 Task: Search one way flight ticket for 5 adults, 2 children, 1 infant in seat and 2 infants on lap in economy from Yakima: Yakima Air Terminal (mcallister Field) to Springfield: Abraham Lincoln Capital Airport on 5-2-2023. Choice of flights is Sun country airlines. Number of bags: 6 checked bags. Price is upto 97000. Outbound departure time preference is 7:00.
Action: Mouse moved to (342, 300)
Screenshot: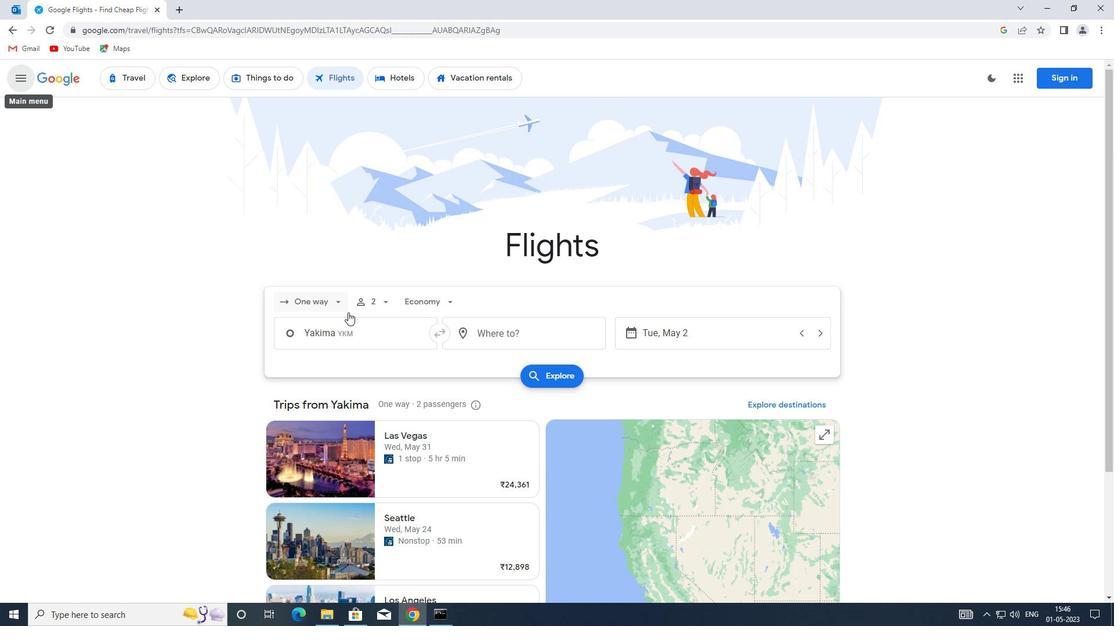 
Action: Mouse pressed left at (342, 300)
Screenshot: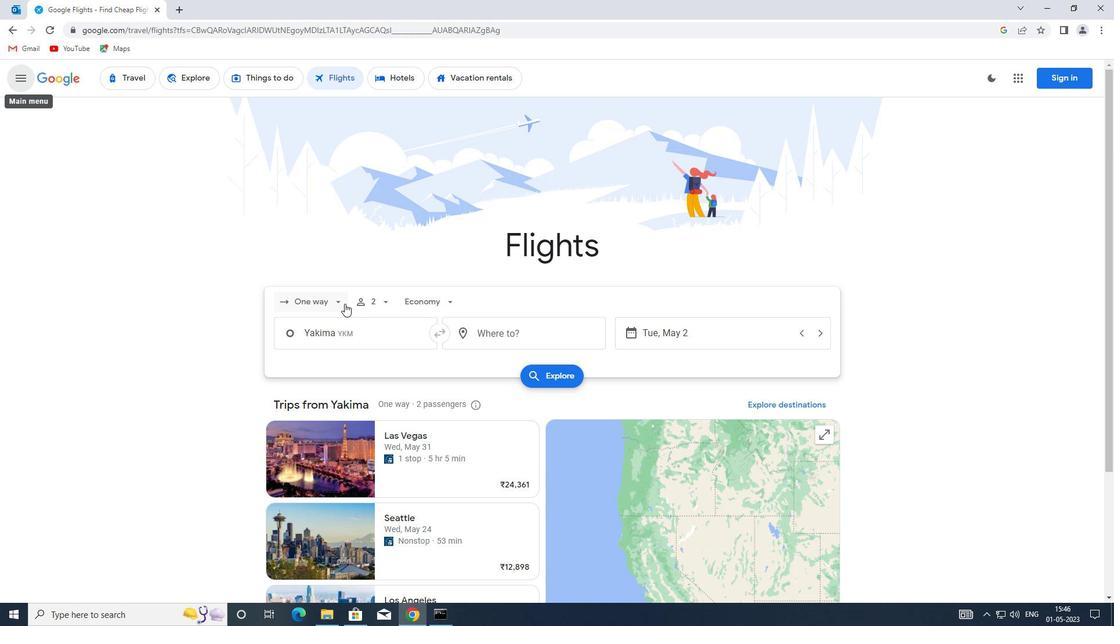 
Action: Mouse moved to (340, 358)
Screenshot: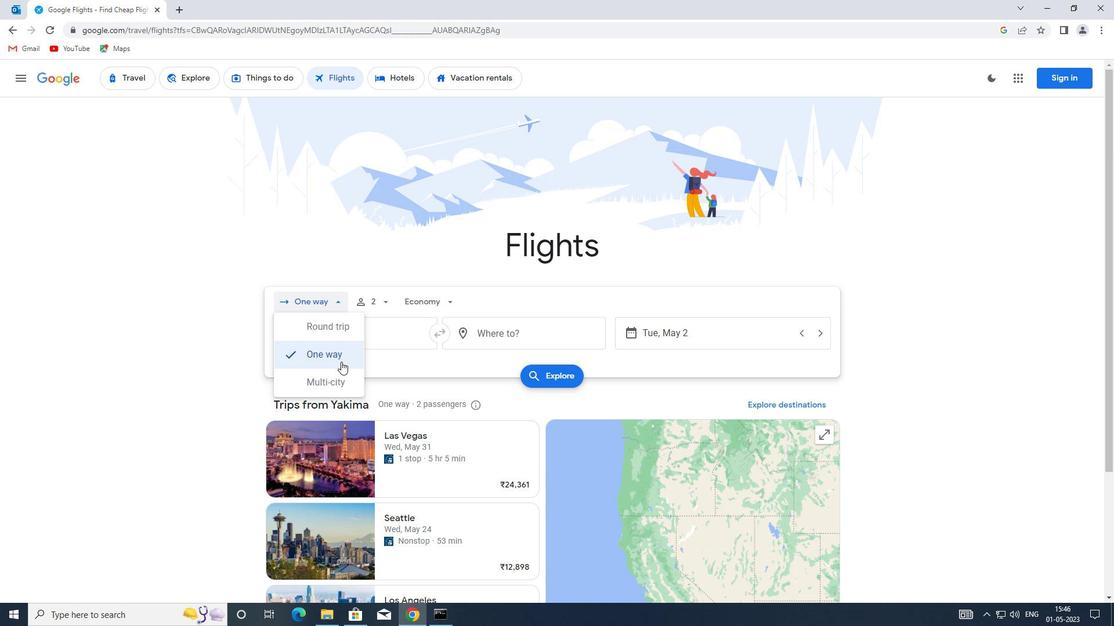 
Action: Mouse pressed left at (340, 358)
Screenshot: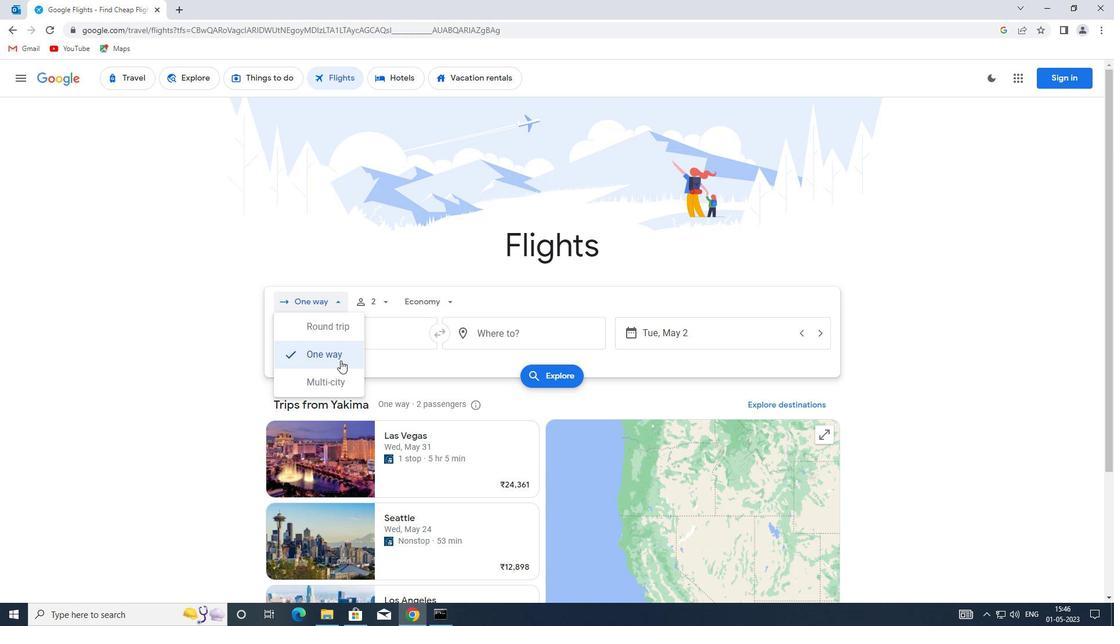 
Action: Mouse moved to (375, 298)
Screenshot: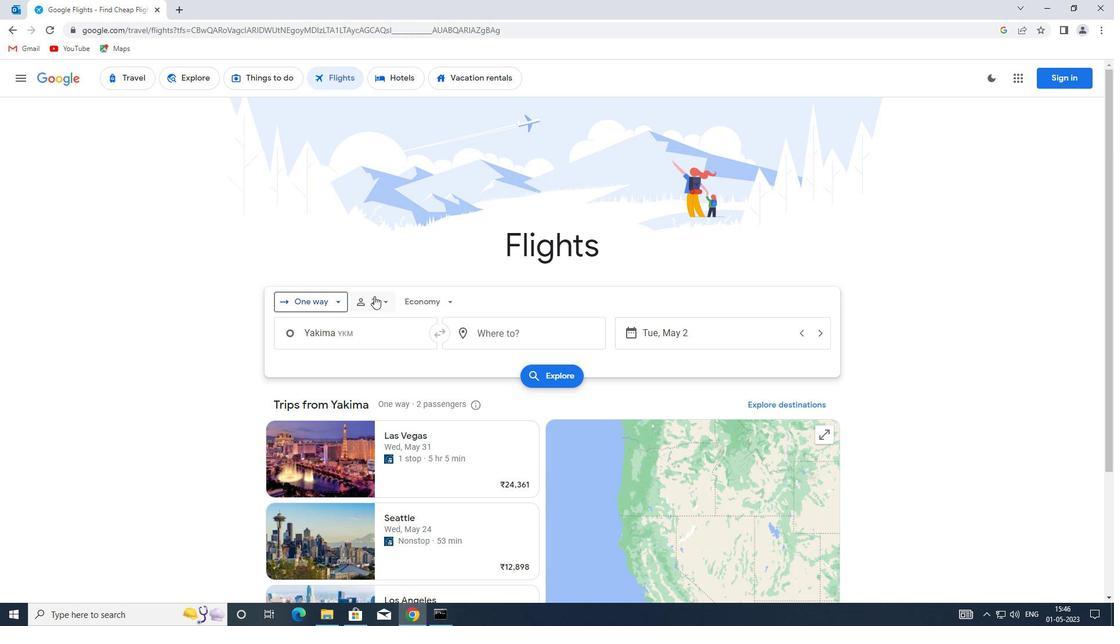 
Action: Mouse pressed left at (375, 298)
Screenshot: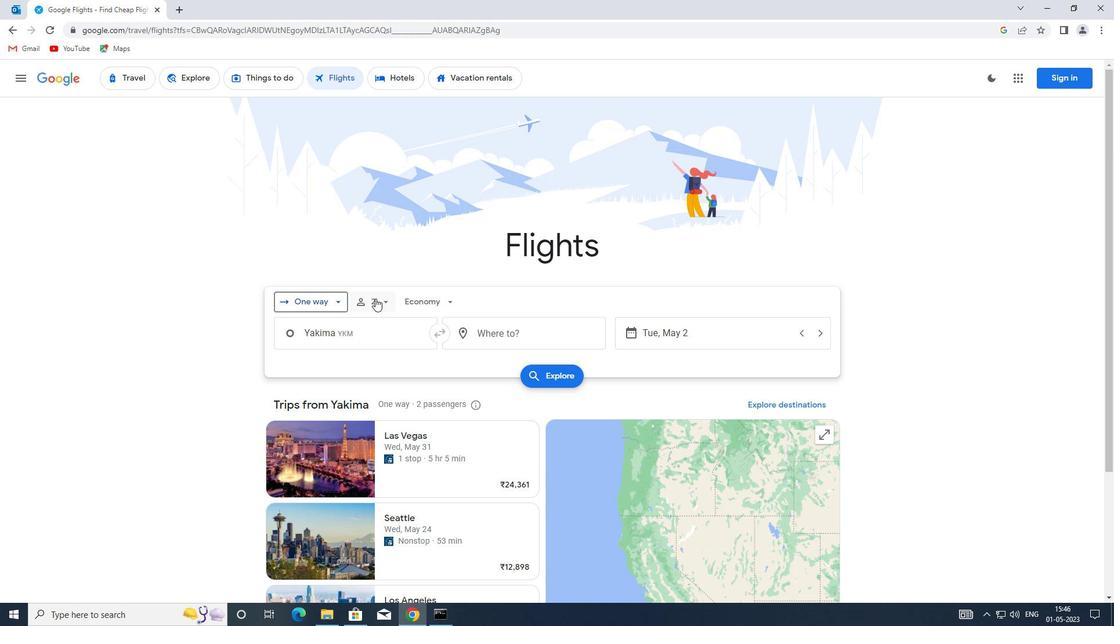
Action: Mouse moved to (470, 333)
Screenshot: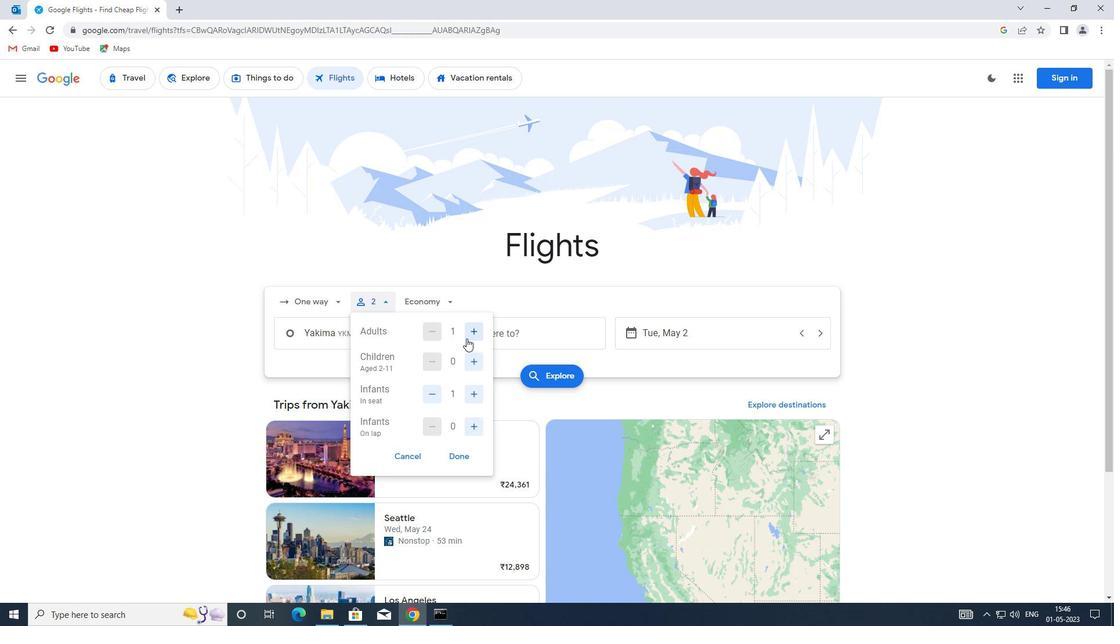 
Action: Mouse pressed left at (470, 333)
Screenshot: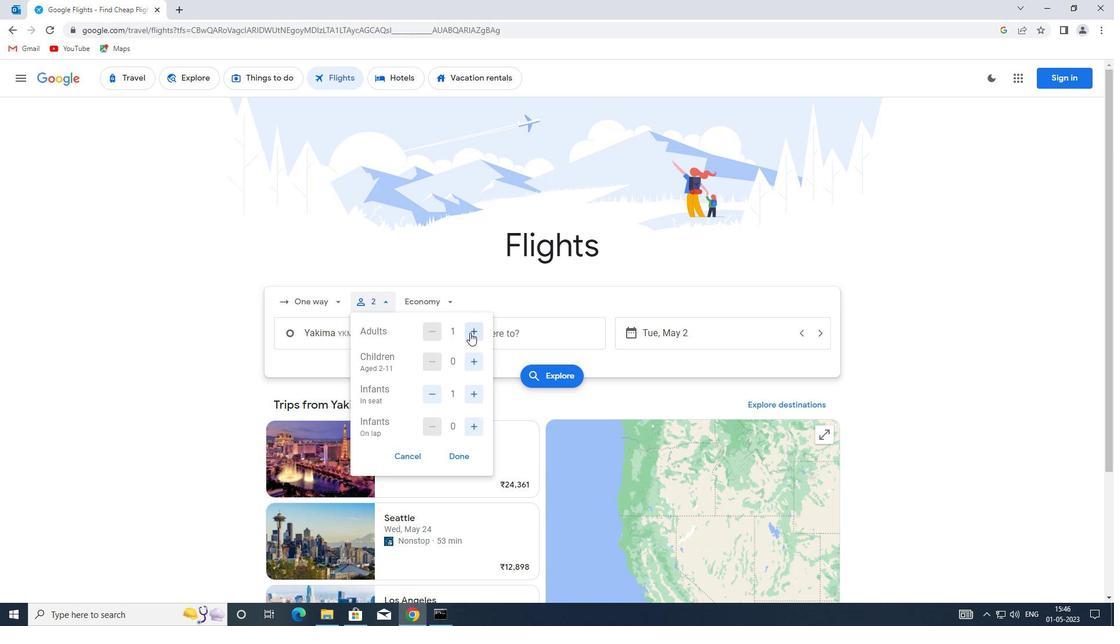 
Action: Mouse pressed left at (470, 333)
Screenshot: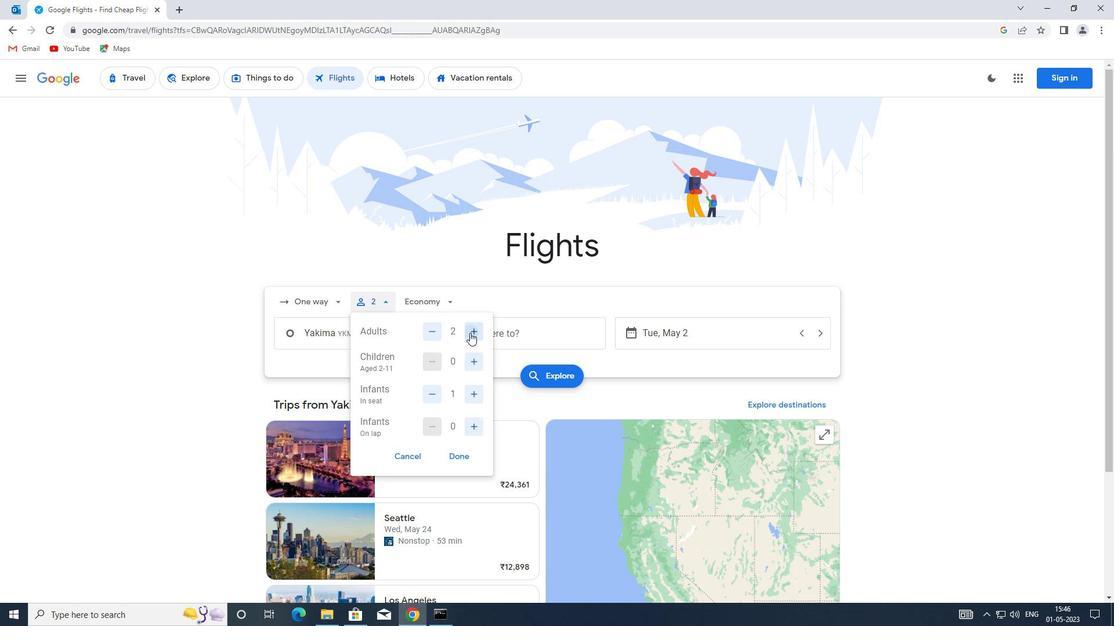 
Action: Mouse pressed left at (470, 333)
Screenshot: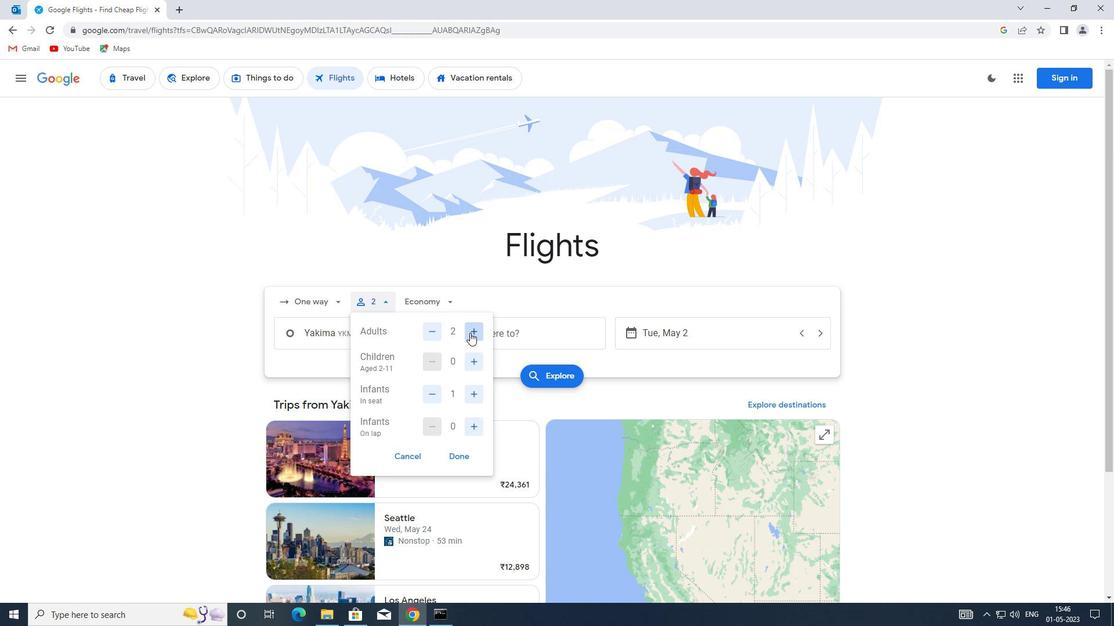 
Action: Mouse pressed left at (470, 333)
Screenshot: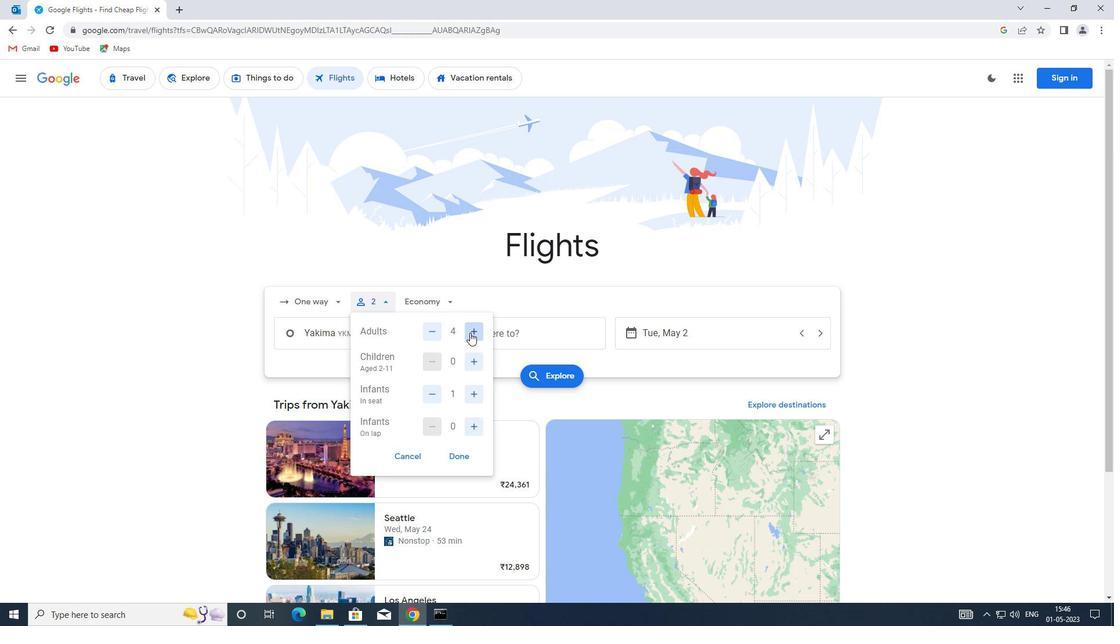 
Action: Mouse moved to (468, 360)
Screenshot: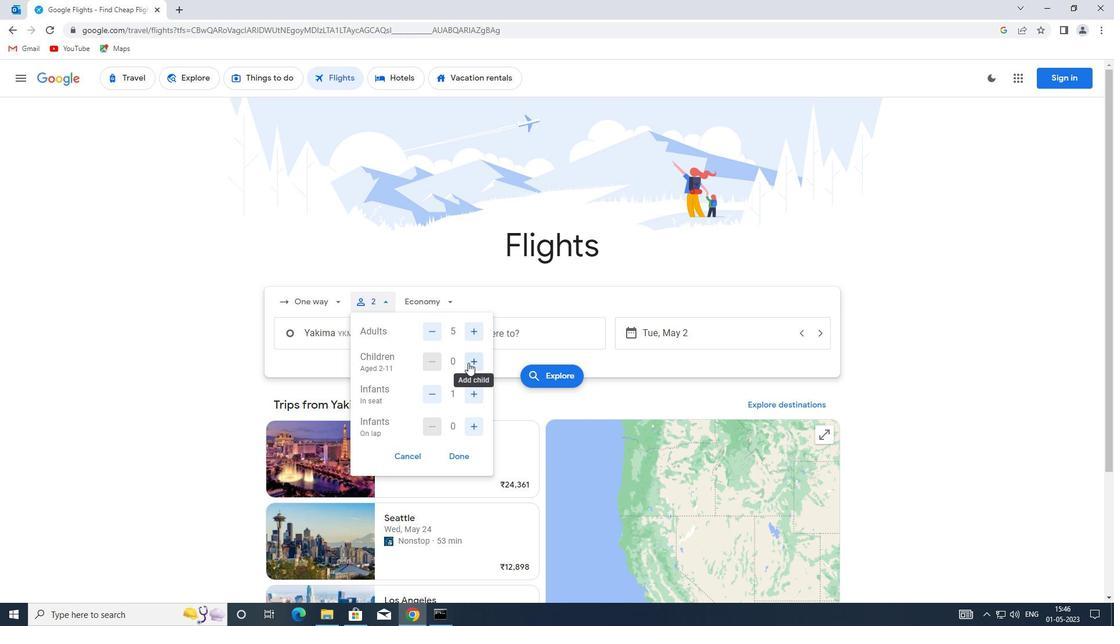 
Action: Mouse pressed left at (468, 360)
Screenshot: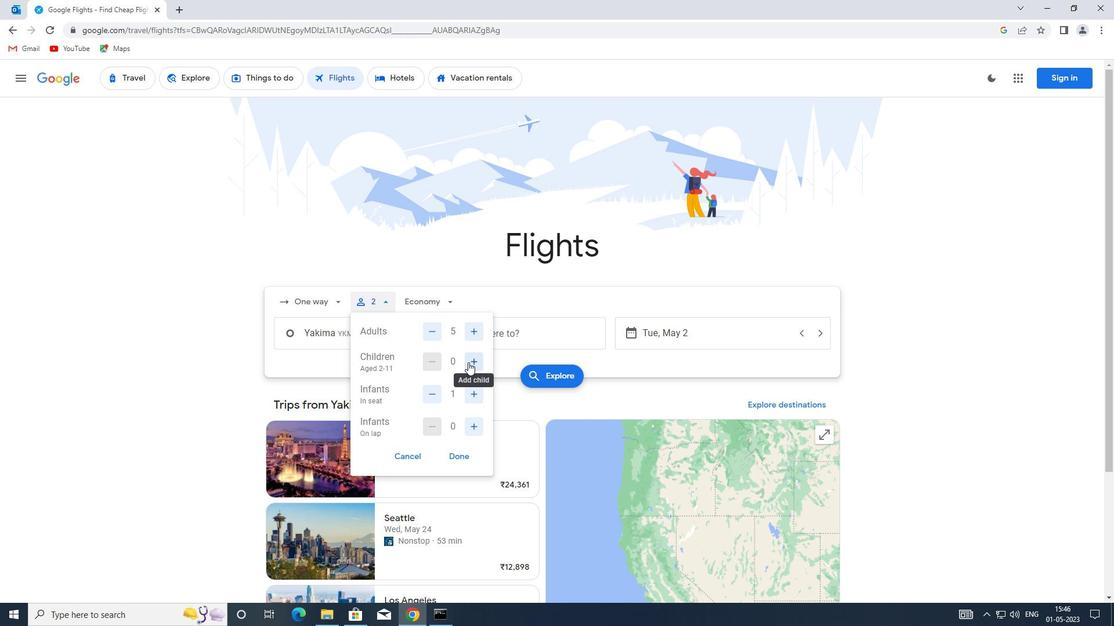 
Action: Mouse pressed left at (468, 360)
Screenshot: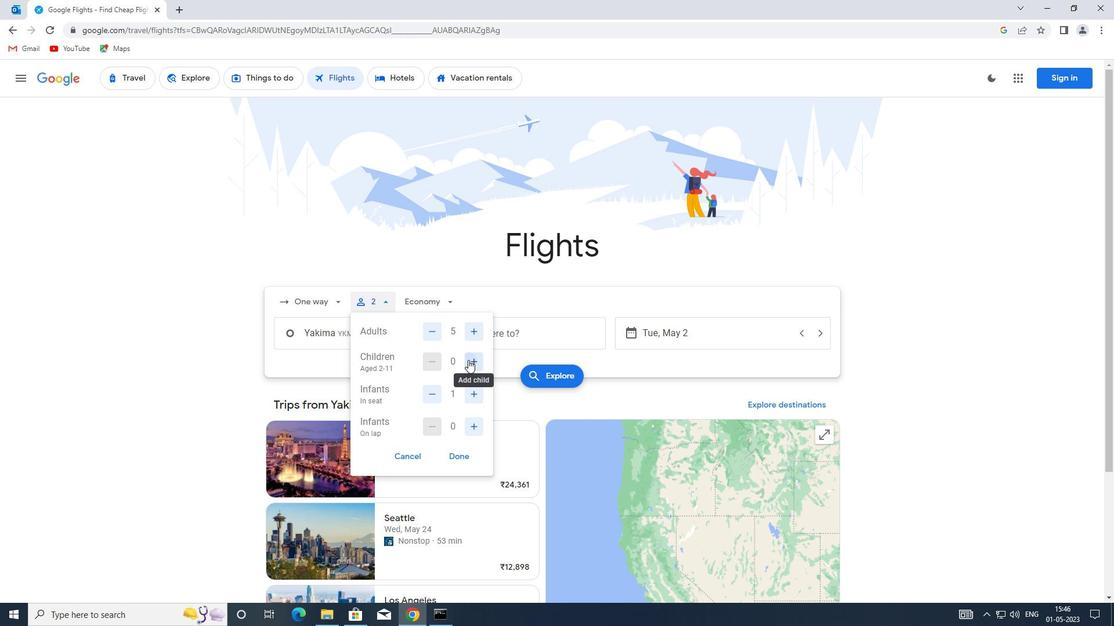 
Action: Mouse moved to (476, 393)
Screenshot: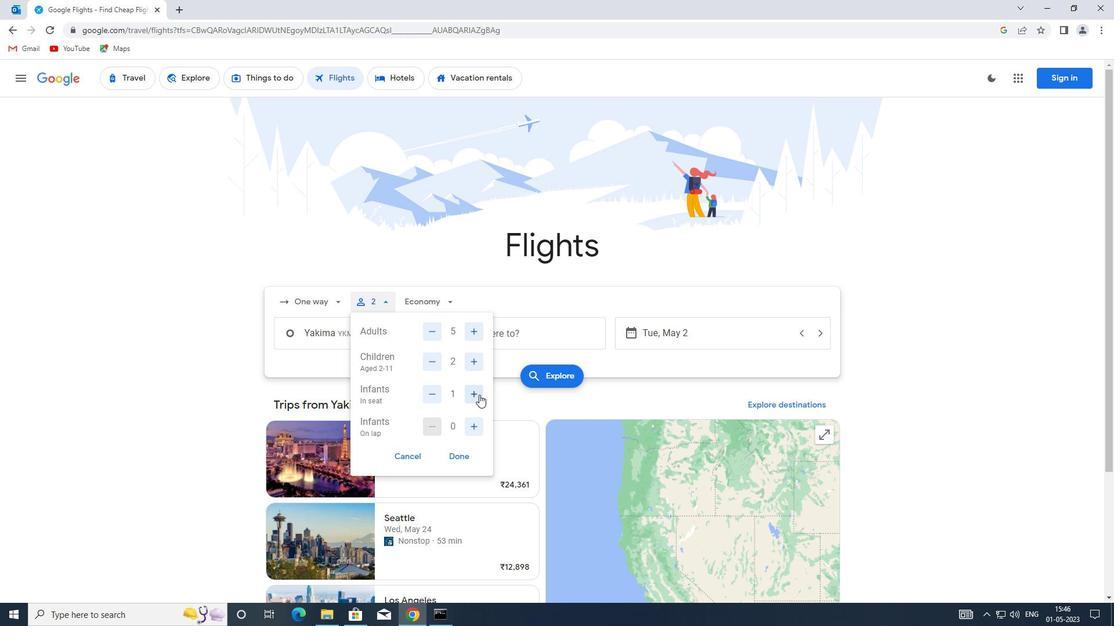 
Action: Mouse pressed left at (476, 393)
Screenshot: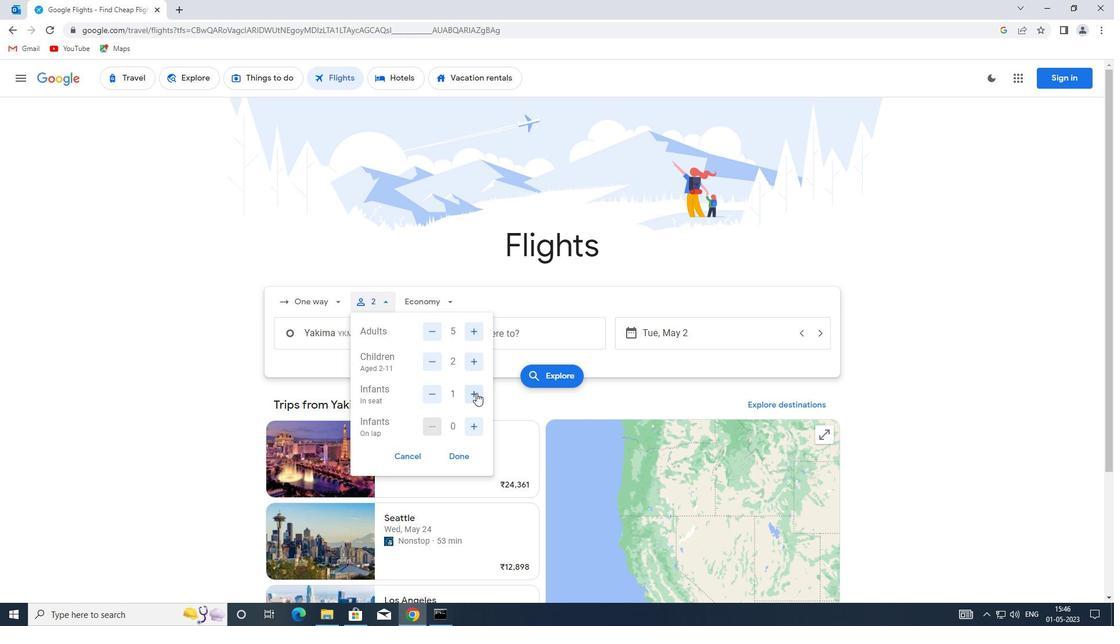 
Action: Mouse moved to (435, 396)
Screenshot: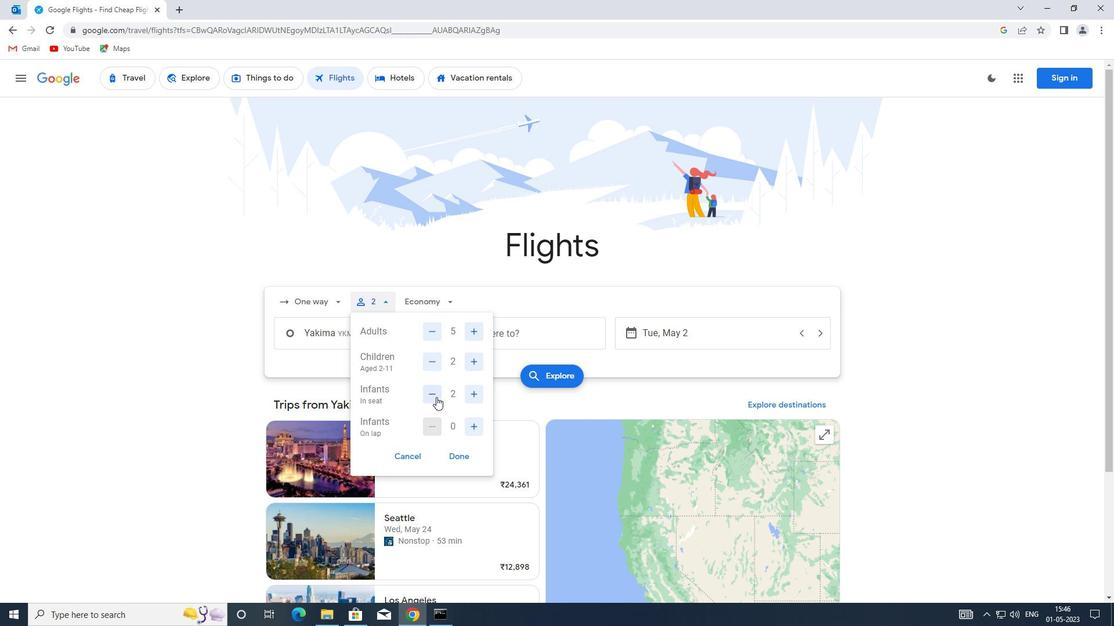 
Action: Mouse pressed left at (435, 396)
Screenshot: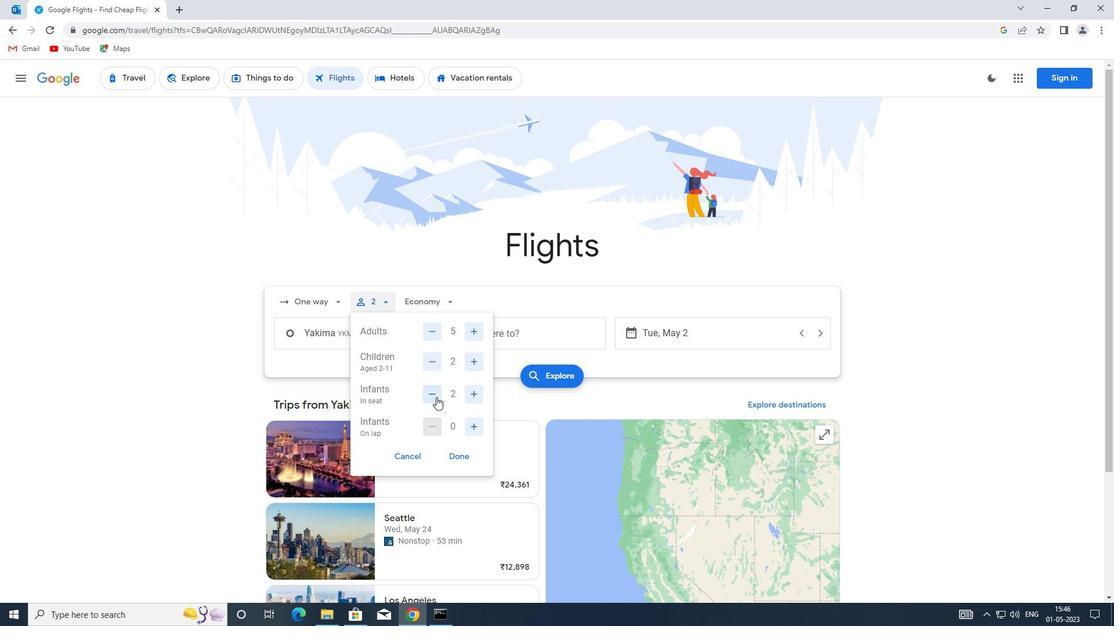 
Action: Mouse moved to (473, 425)
Screenshot: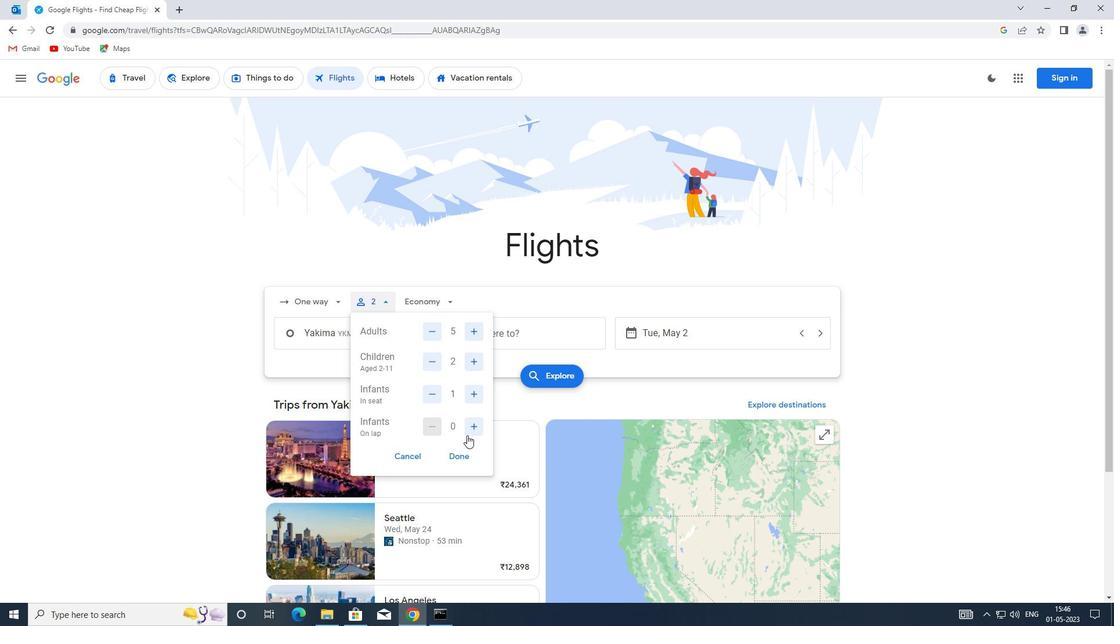 
Action: Mouse pressed left at (473, 425)
Screenshot: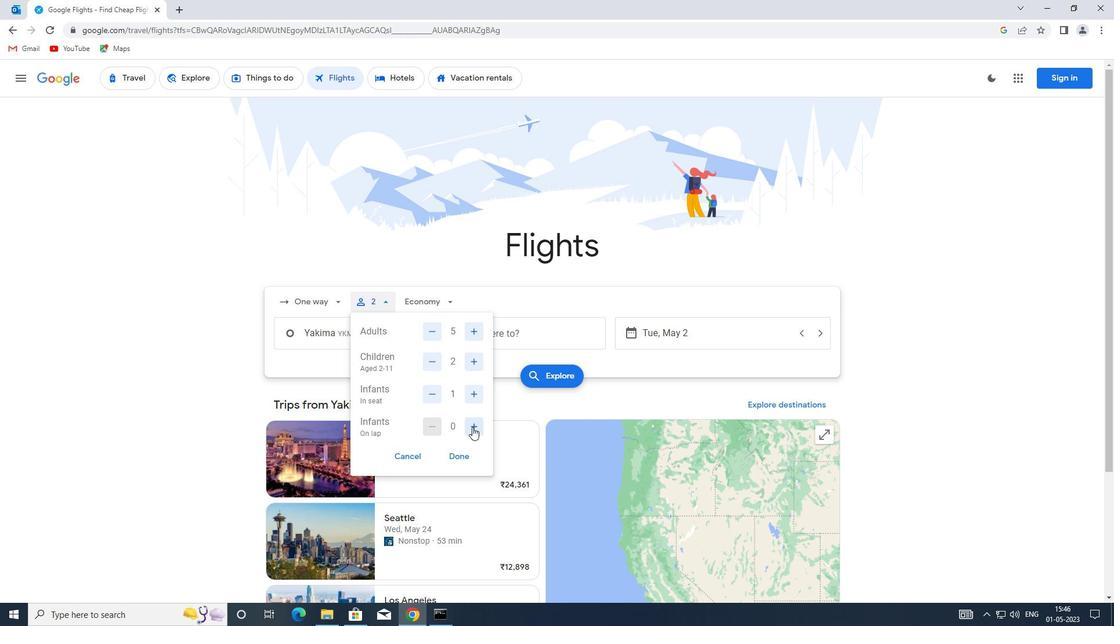 
Action: Mouse pressed left at (473, 425)
Screenshot: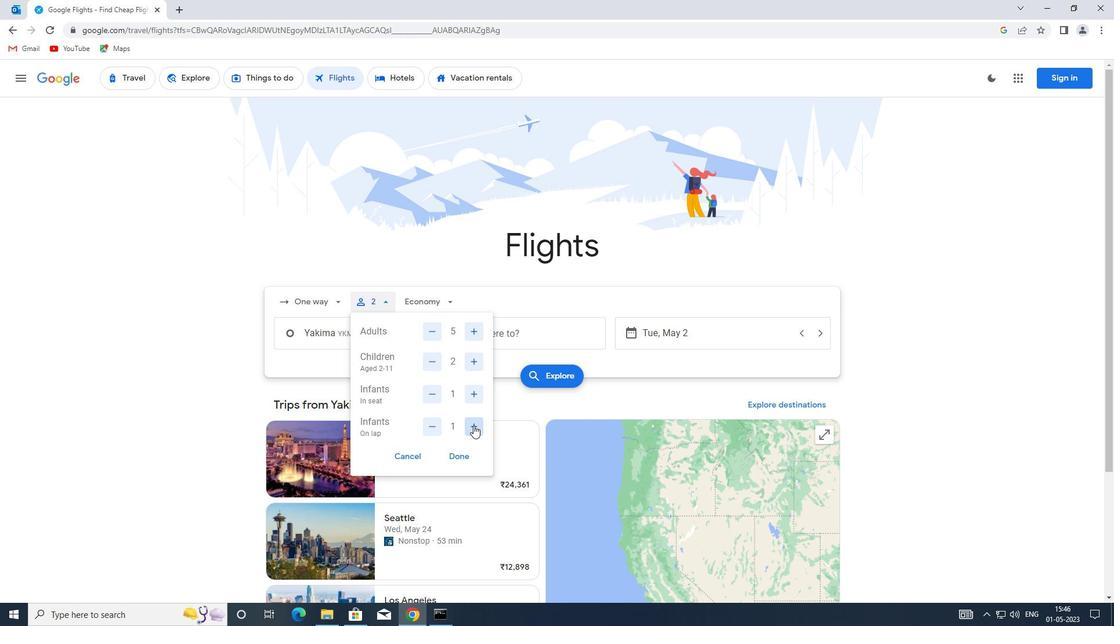 
Action: Mouse moved to (430, 394)
Screenshot: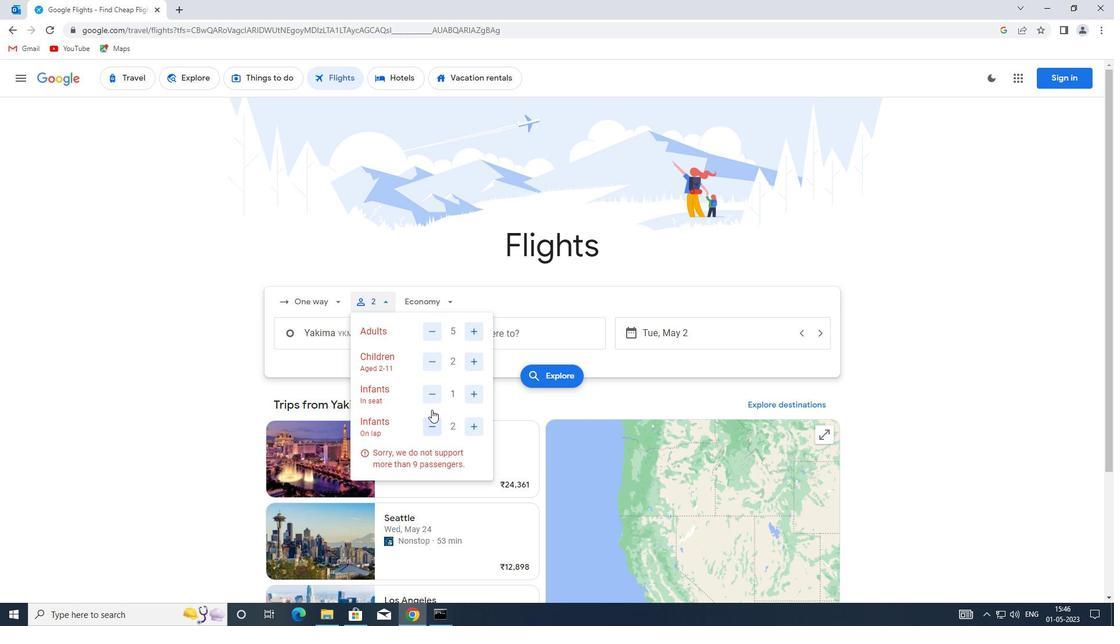
Action: Mouse pressed left at (430, 394)
Screenshot: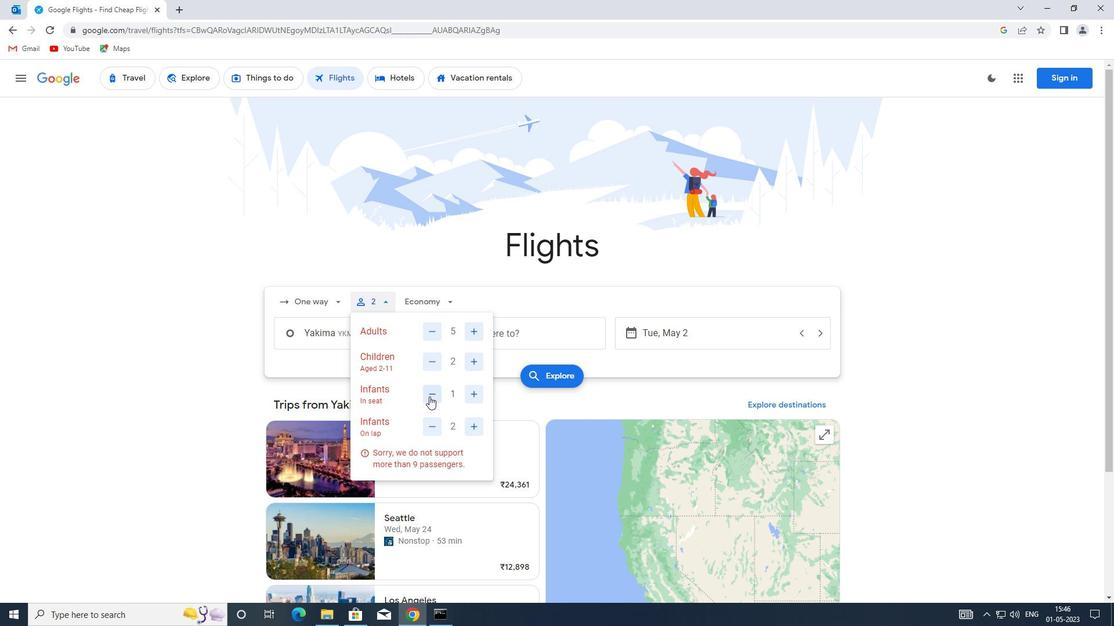 
Action: Mouse moved to (477, 394)
Screenshot: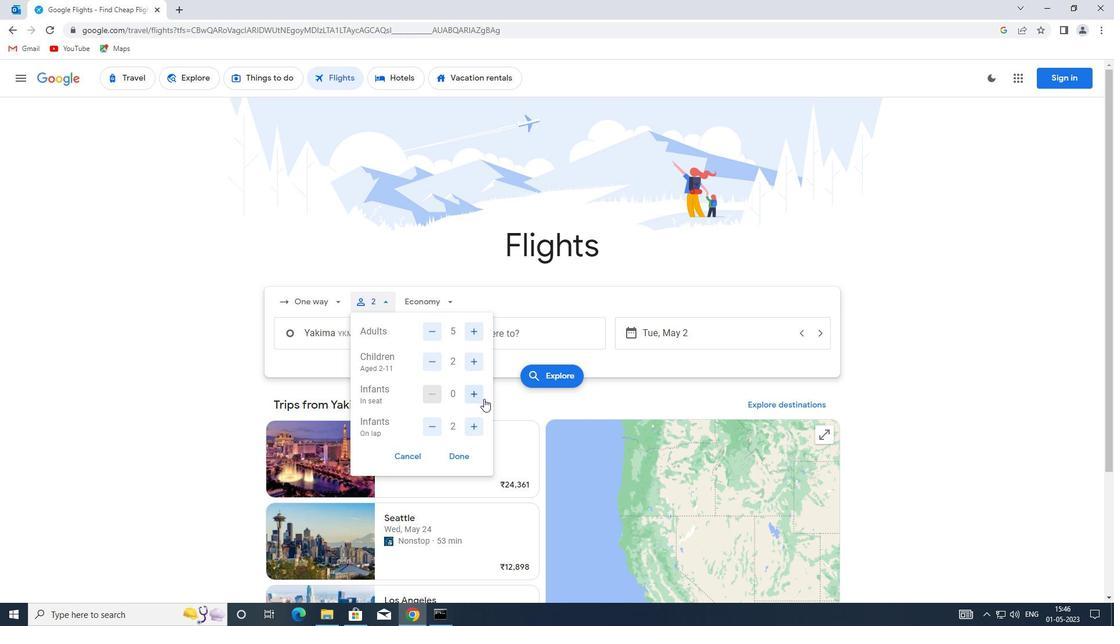 
Action: Mouse pressed left at (477, 394)
Screenshot: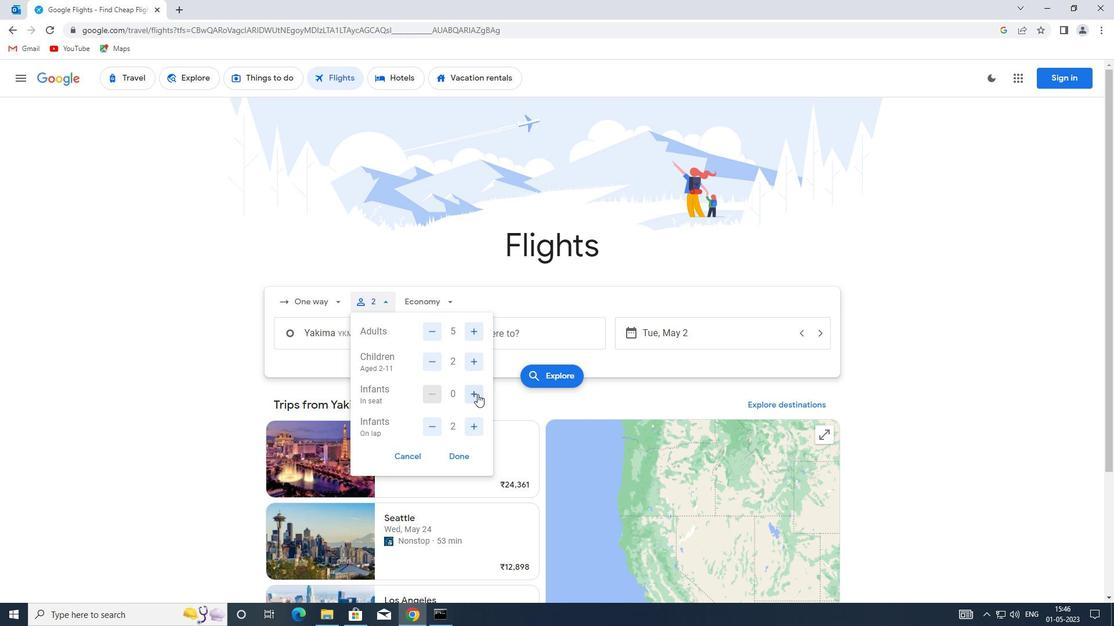 
Action: Mouse moved to (438, 423)
Screenshot: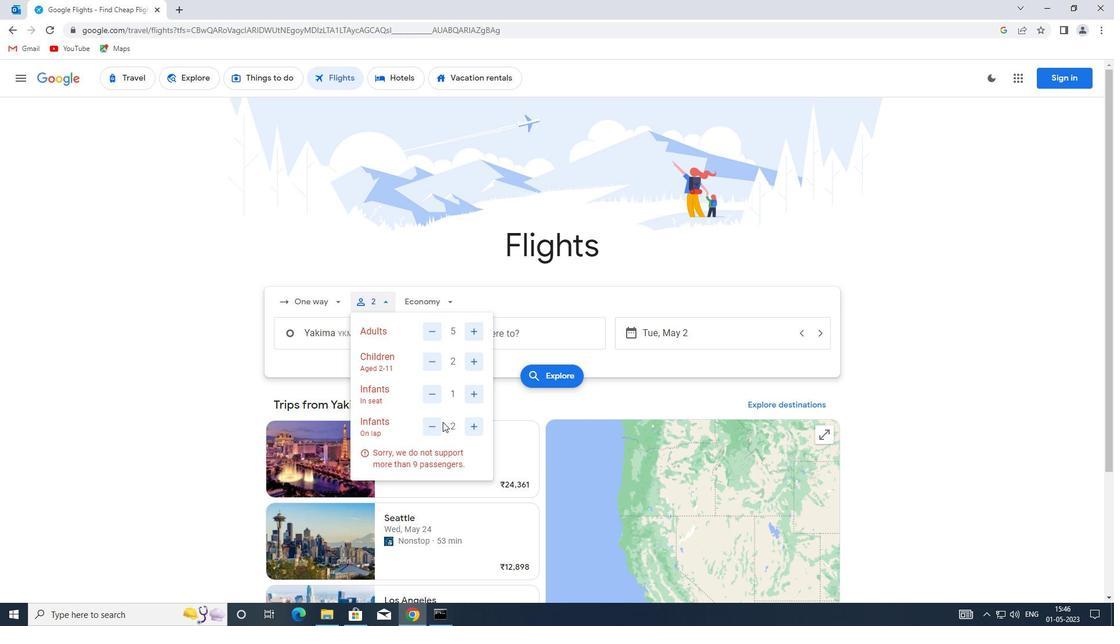 
Action: Mouse pressed left at (438, 423)
Screenshot: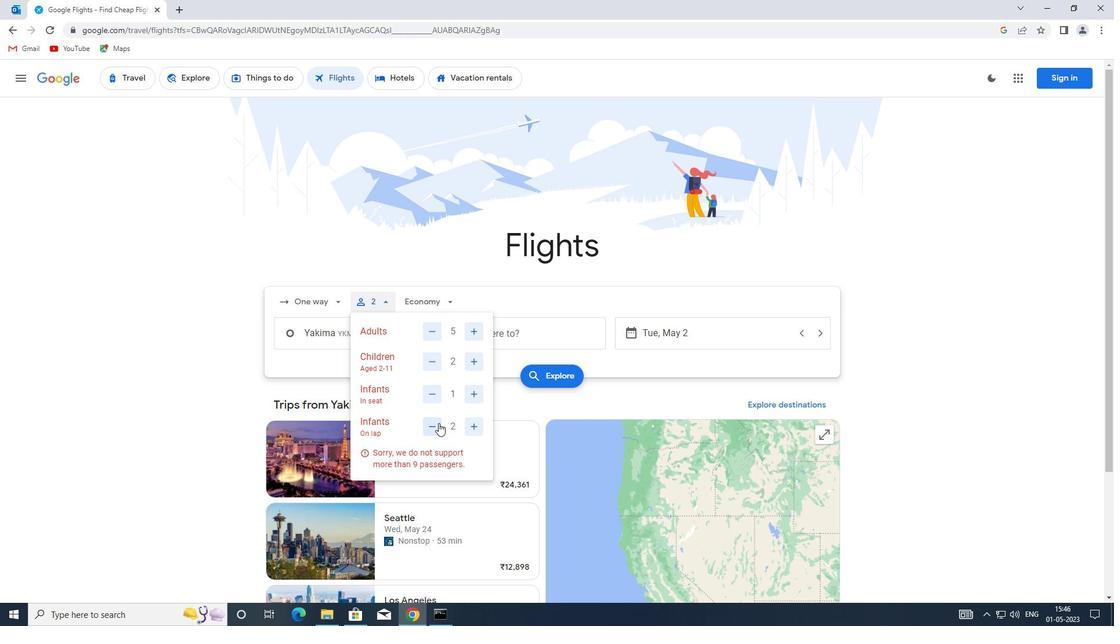 
Action: Mouse moved to (458, 453)
Screenshot: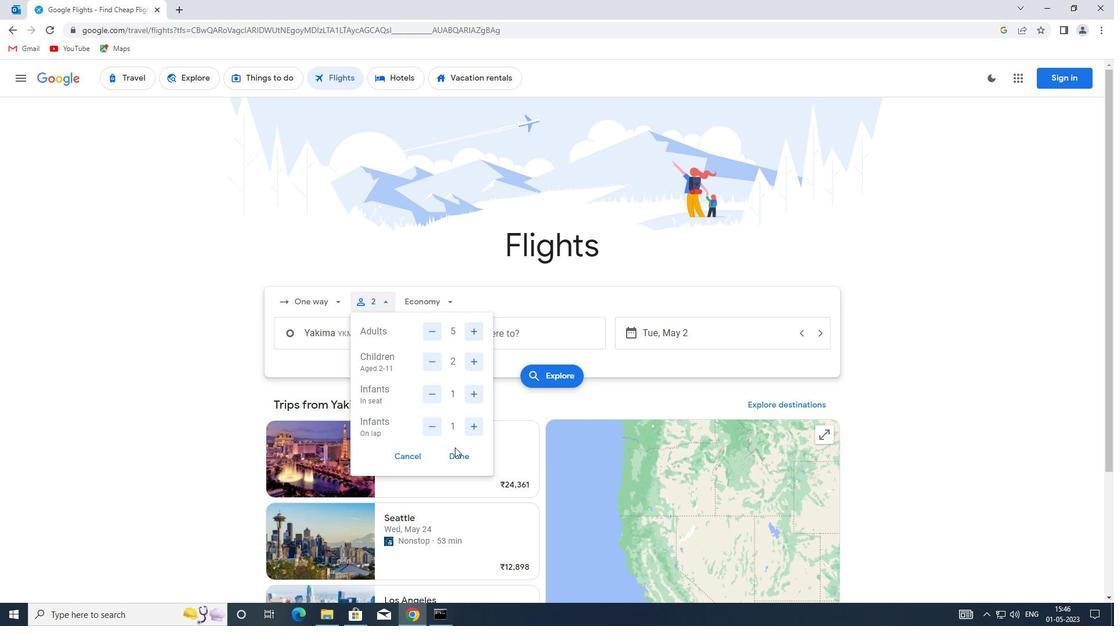 
Action: Mouse pressed left at (458, 453)
Screenshot: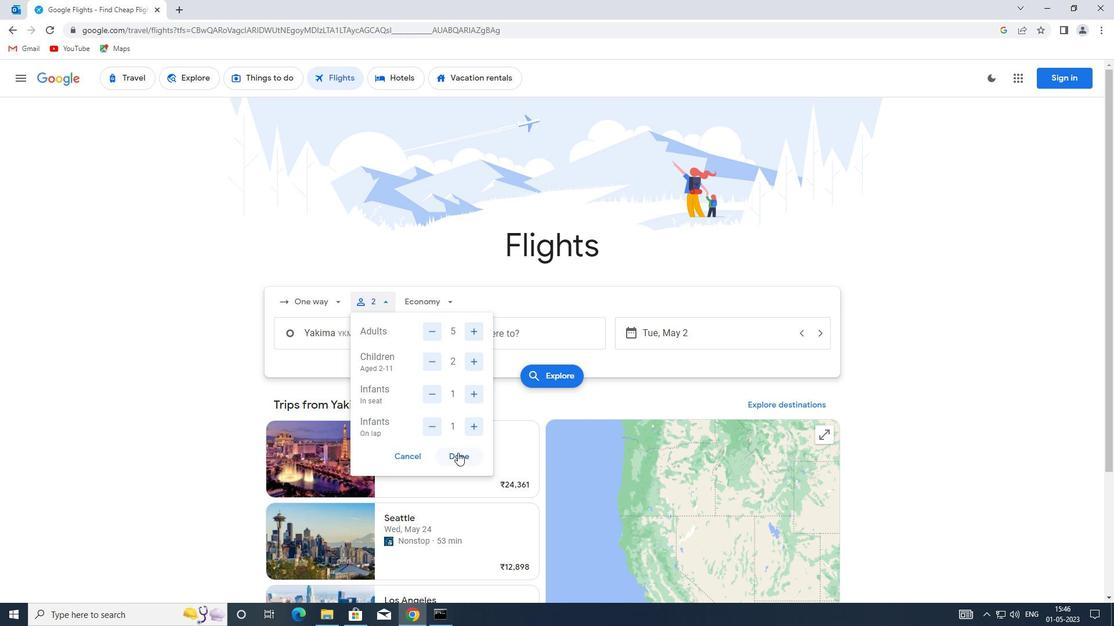 
Action: Mouse moved to (448, 309)
Screenshot: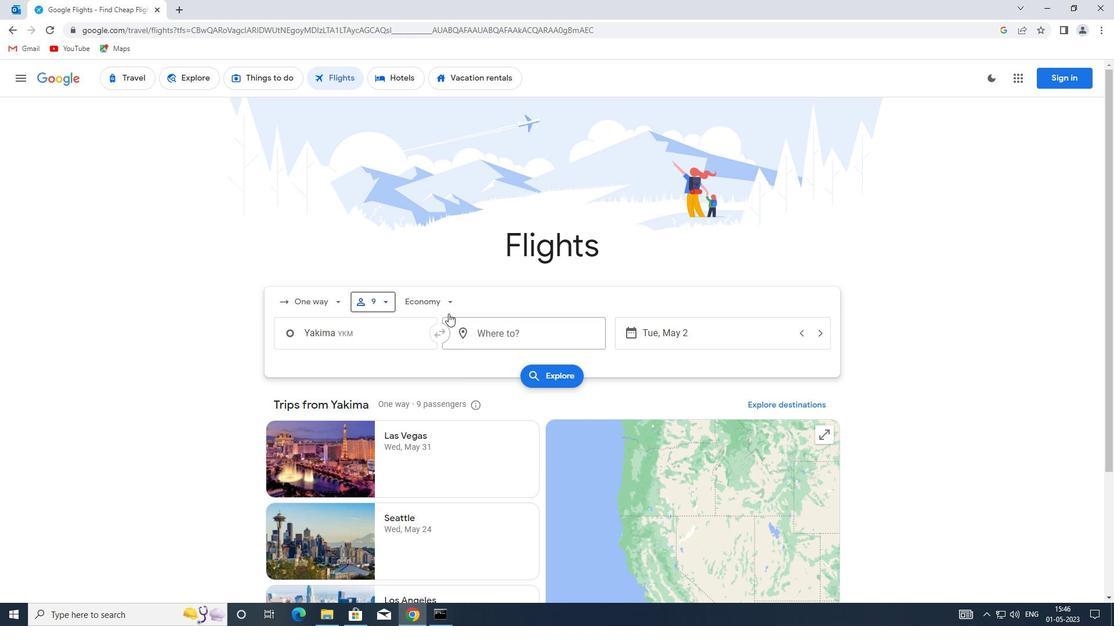 
Action: Mouse pressed left at (448, 309)
Screenshot: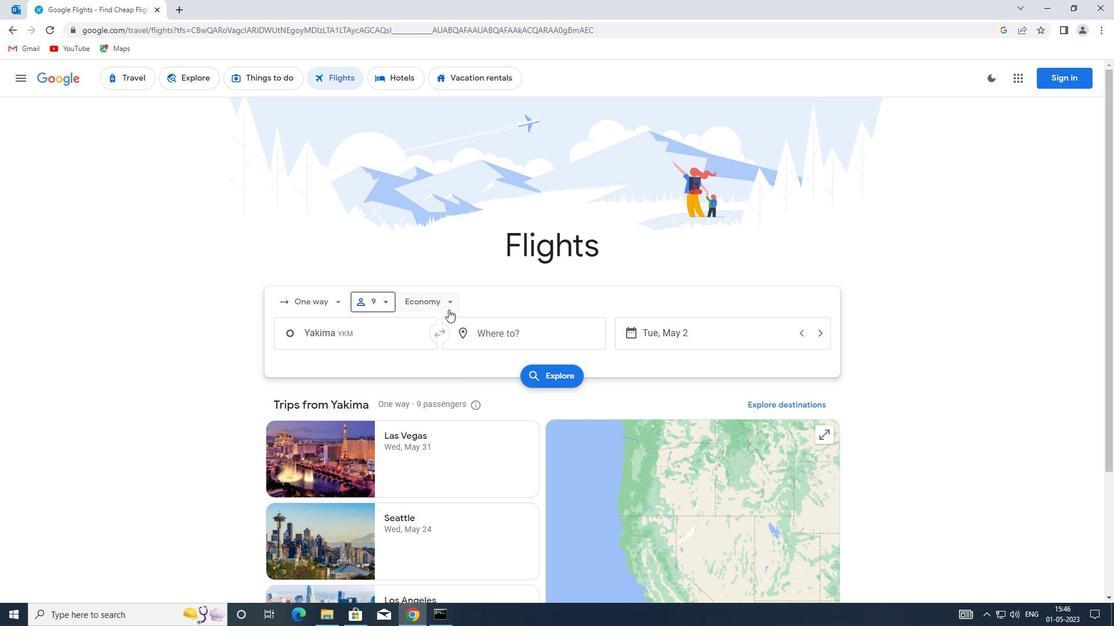 
Action: Mouse moved to (457, 323)
Screenshot: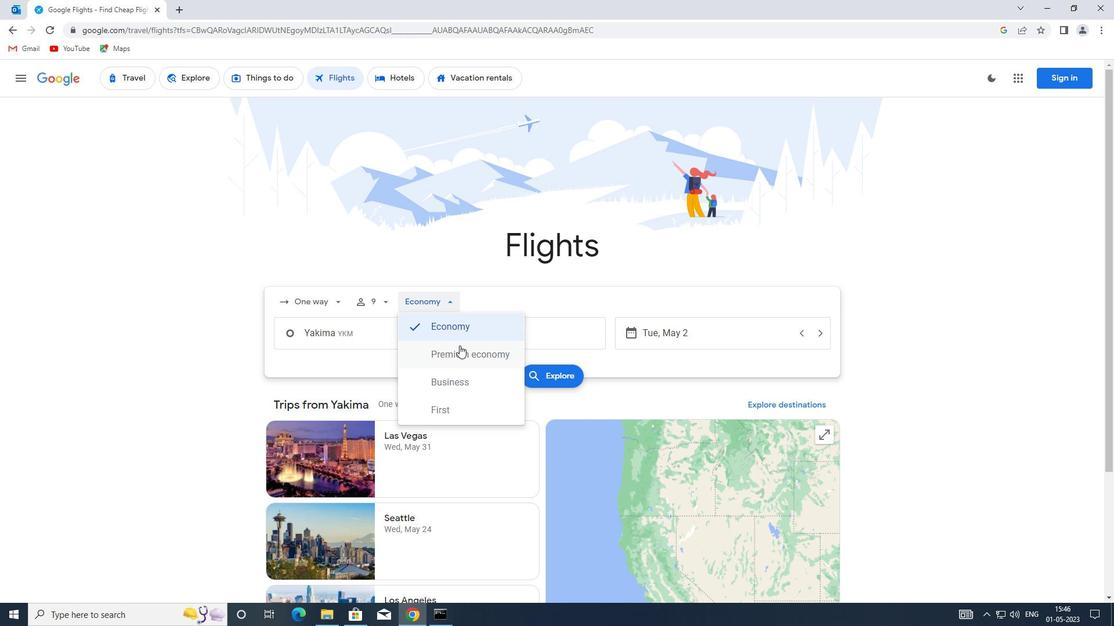 
Action: Mouse pressed left at (457, 323)
Screenshot: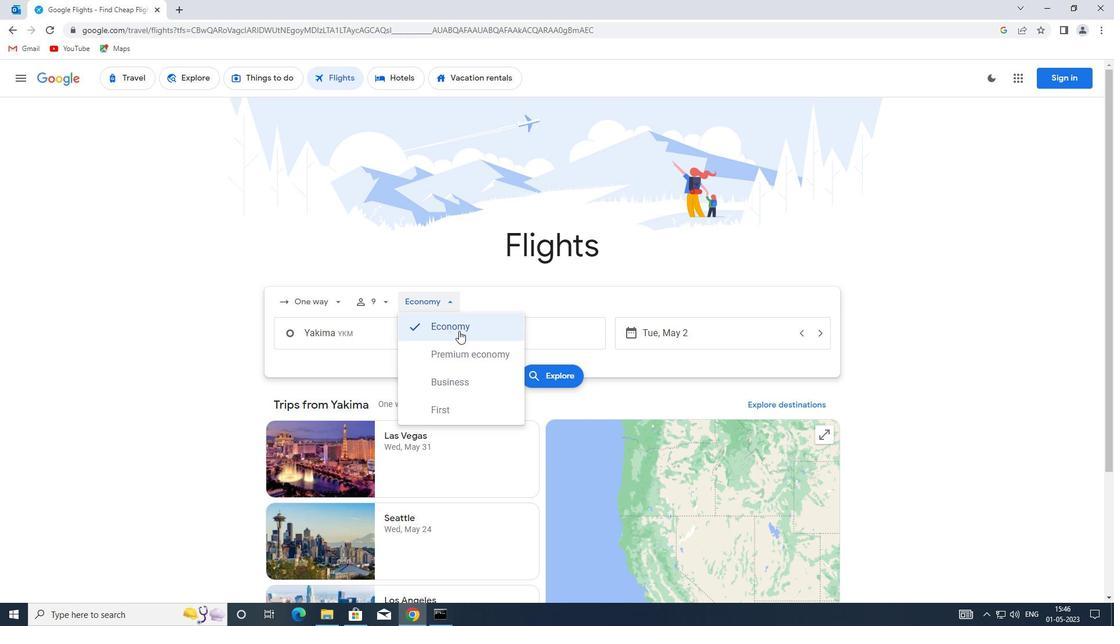 
Action: Mouse moved to (328, 333)
Screenshot: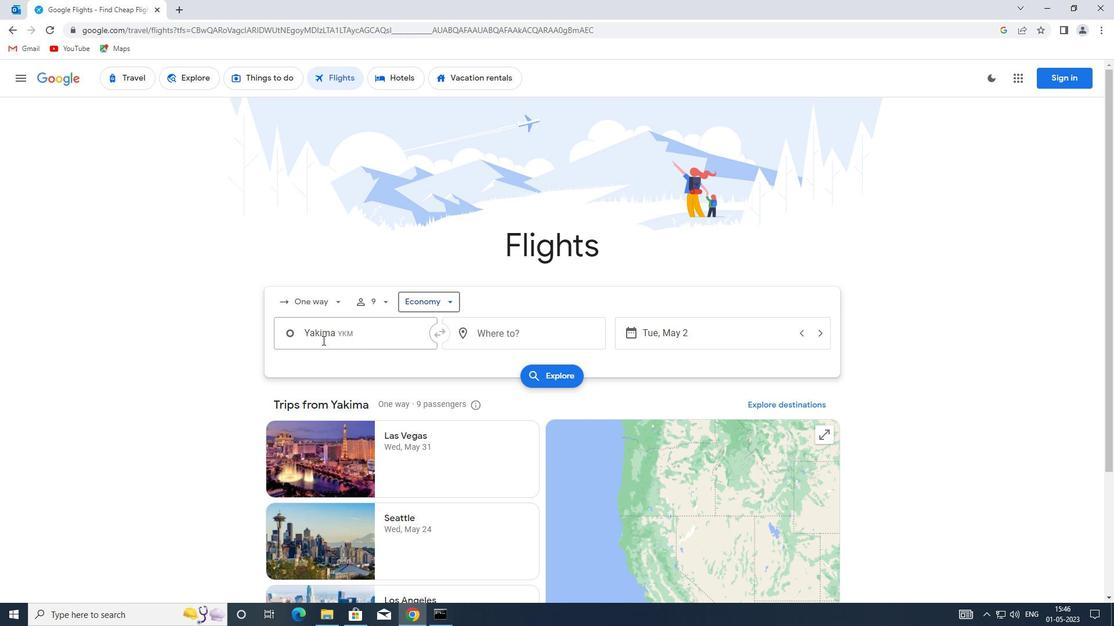 
Action: Mouse pressed left at (328, 333)
Screenshot: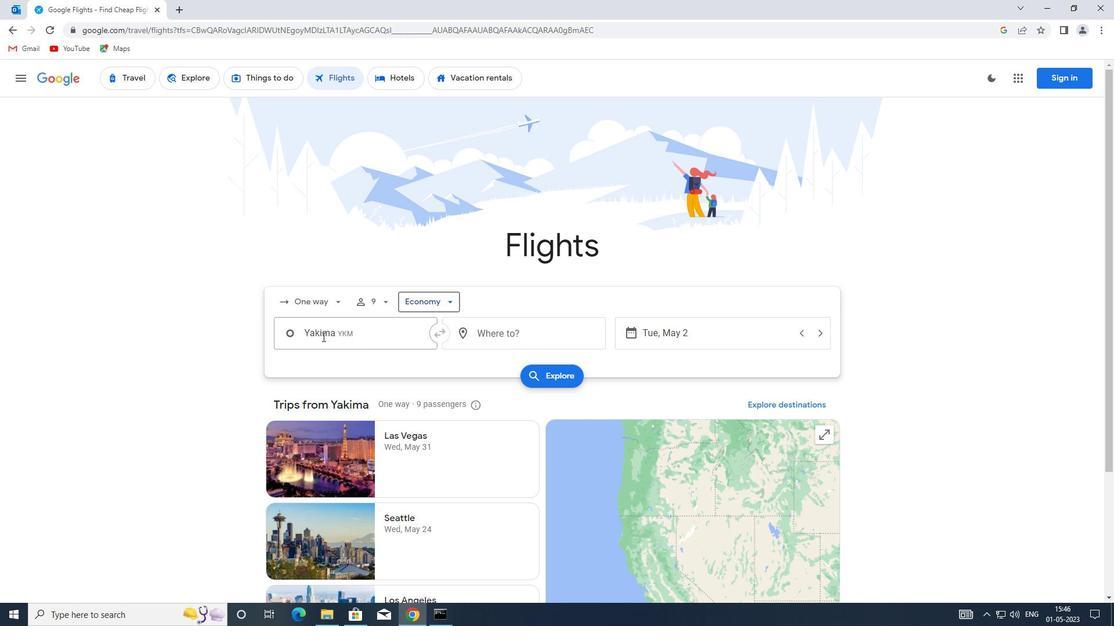 
Action: Key pressed <Key.enter>
Screenshot: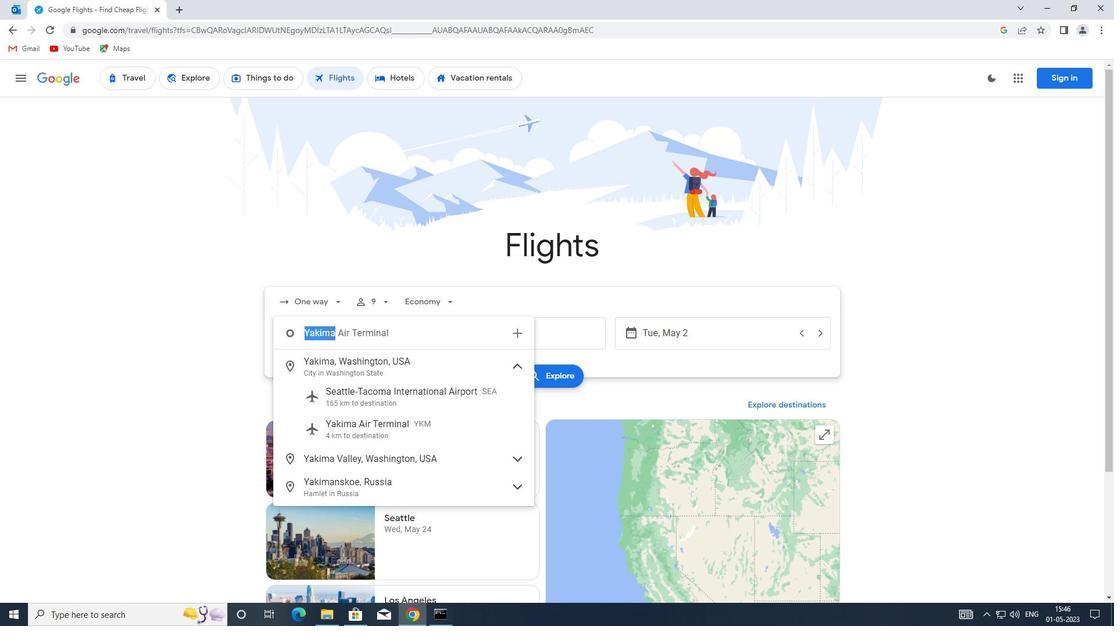 
Action: Mouse moved to (473, 338)
Screenshot: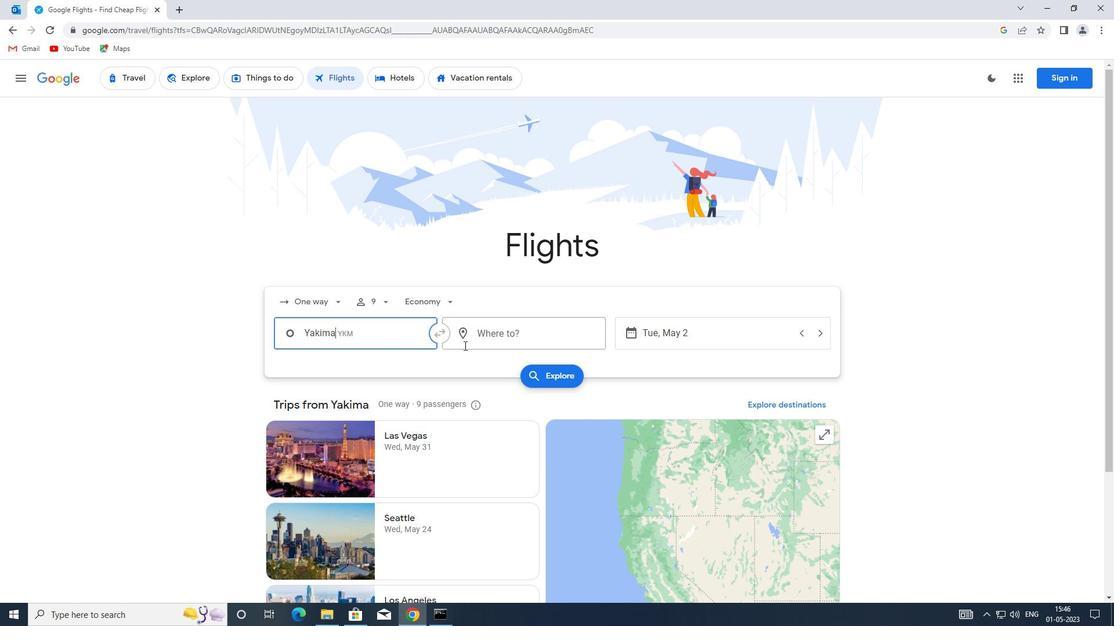 
Action: Mouse pressed left at (473, 338)
Screenshot: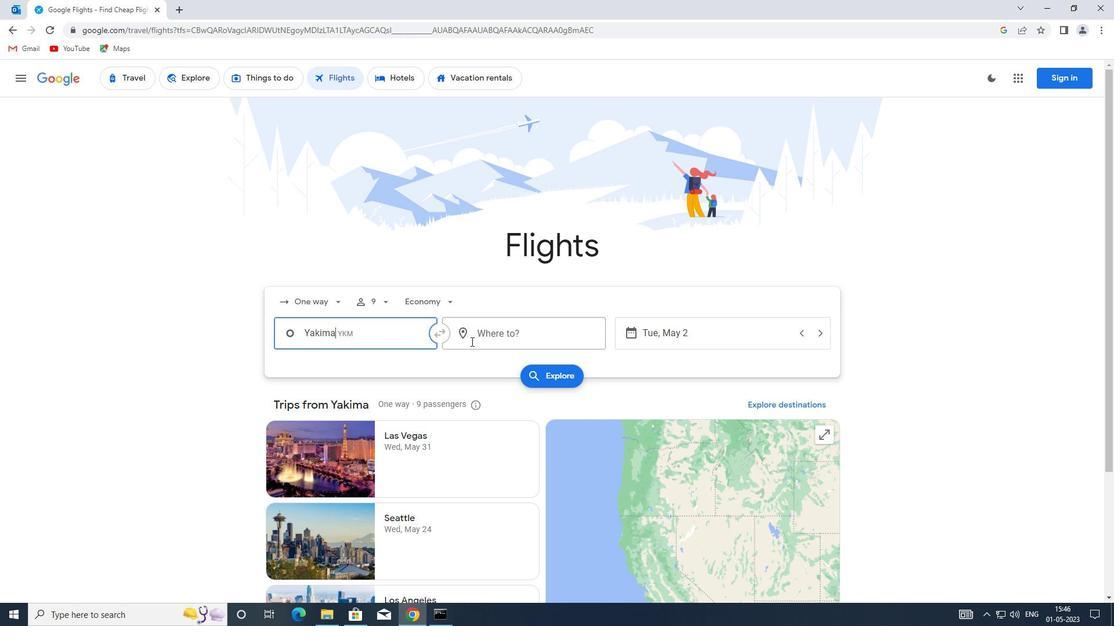 
Action: Mouse moved to (474, 338)
Screenshot: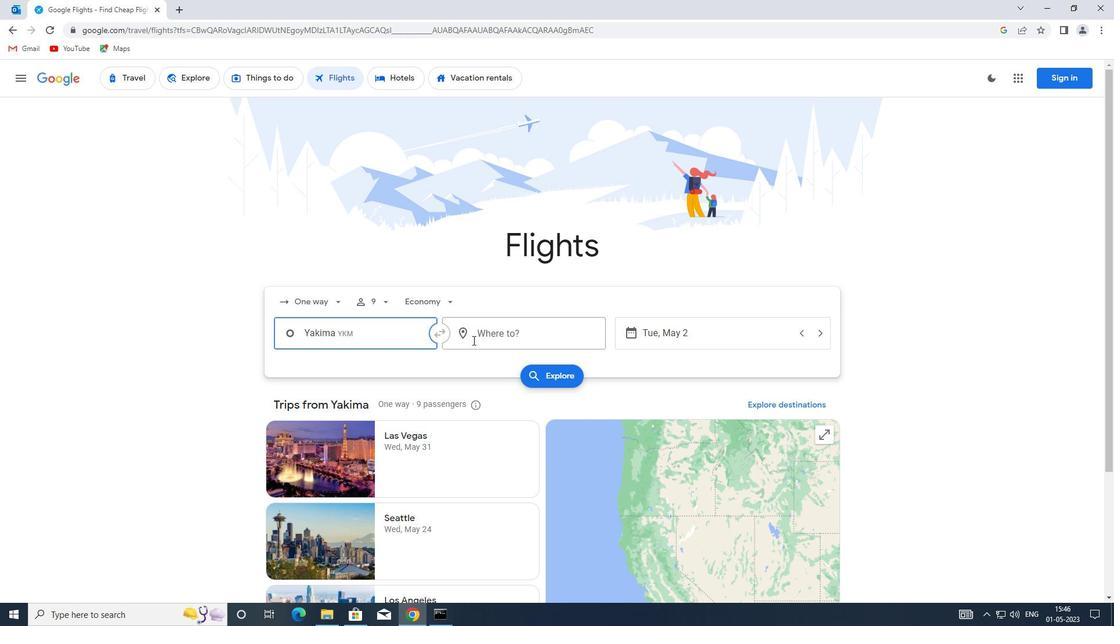
Action: Key pressed spi
Screenshot: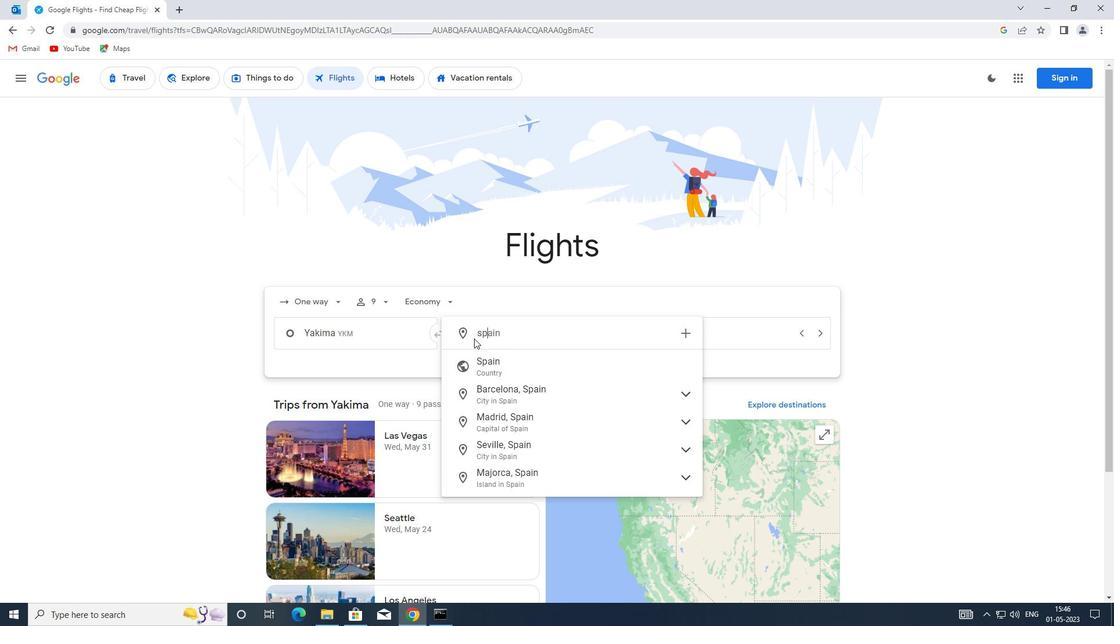 
Action: Mouse moved to (513, 370)
Screenshot: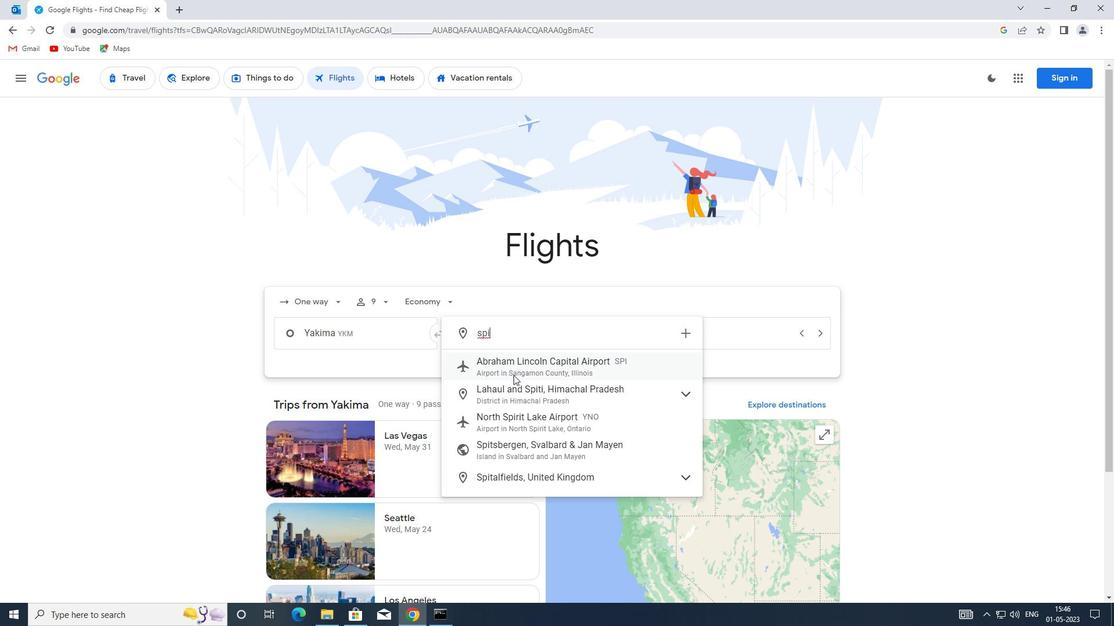 
Action: Mouse pressed left at (513, 370)
Screenshot: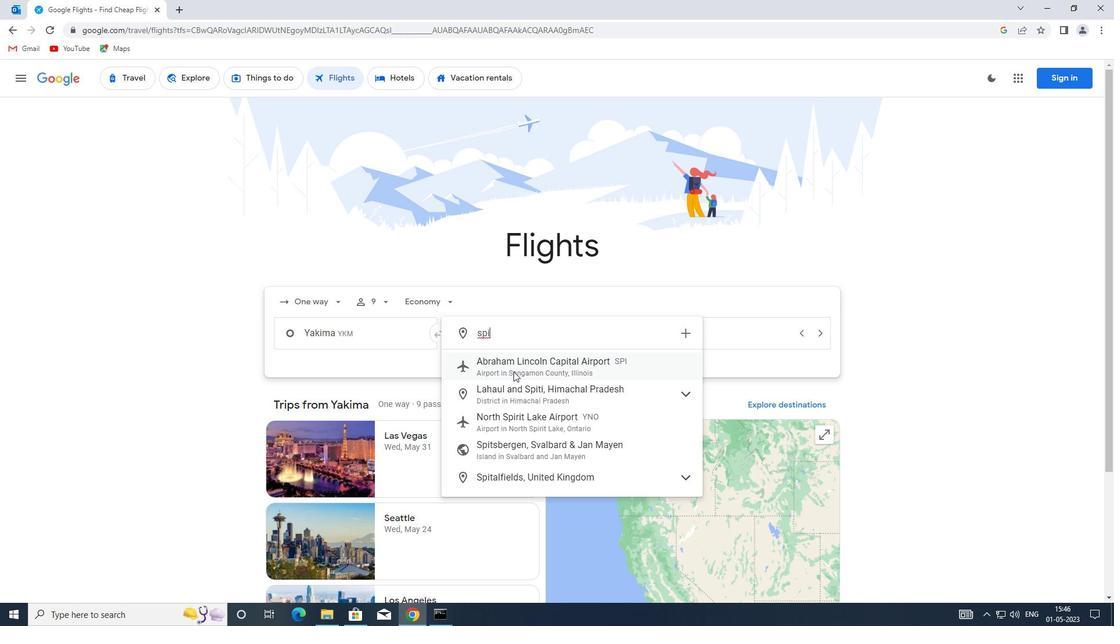 
Action: Mouse moved to (639, 336)
Screenshot: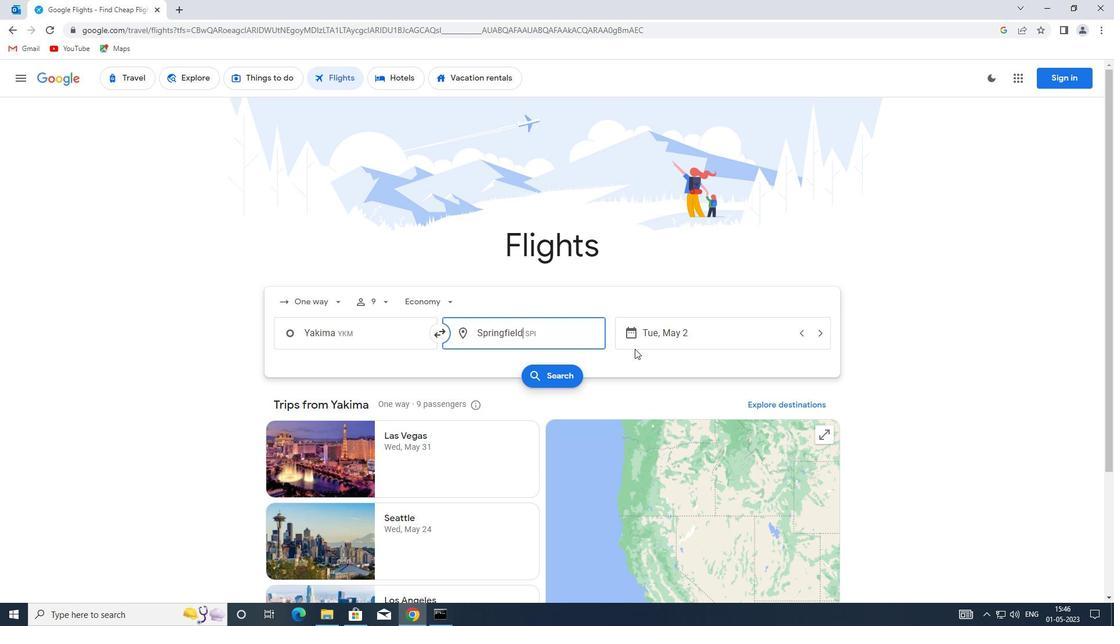 
Action: Mouse pressed left at (639, 336)
Screenshot: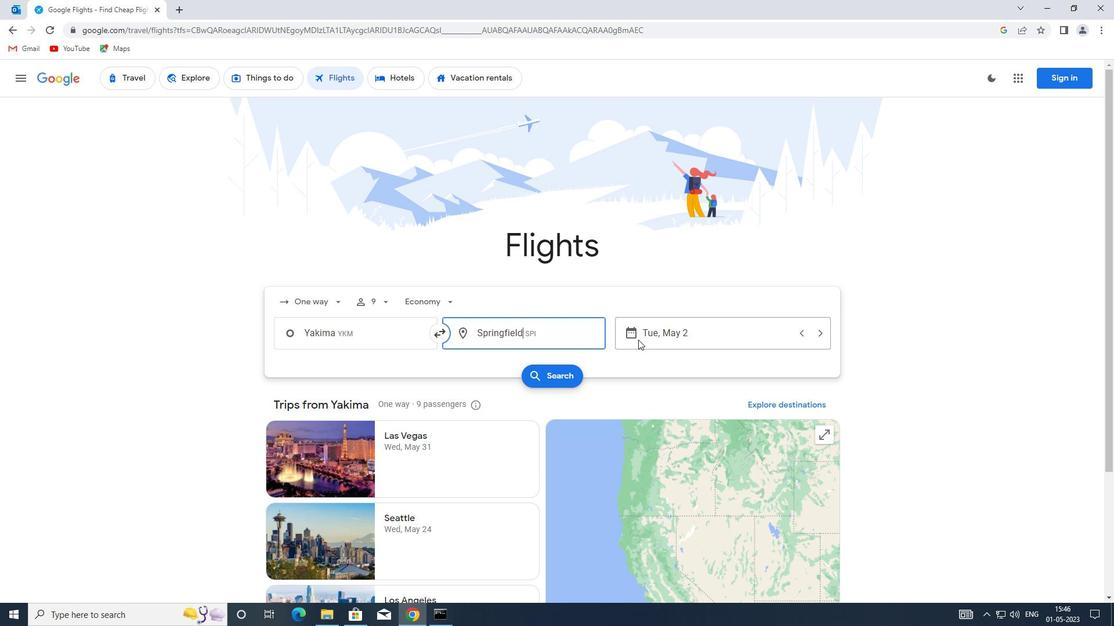 
Action: Mouse moved to (479, 388)
Screenshot: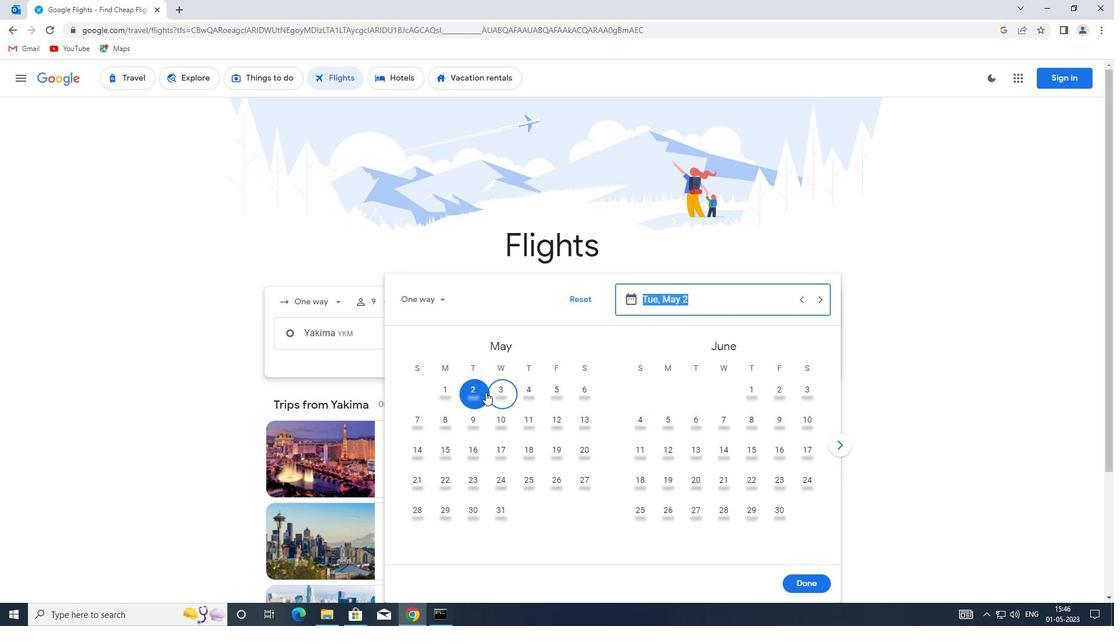 
Action: Mouse pressed left at (479, 388)
Screenshot: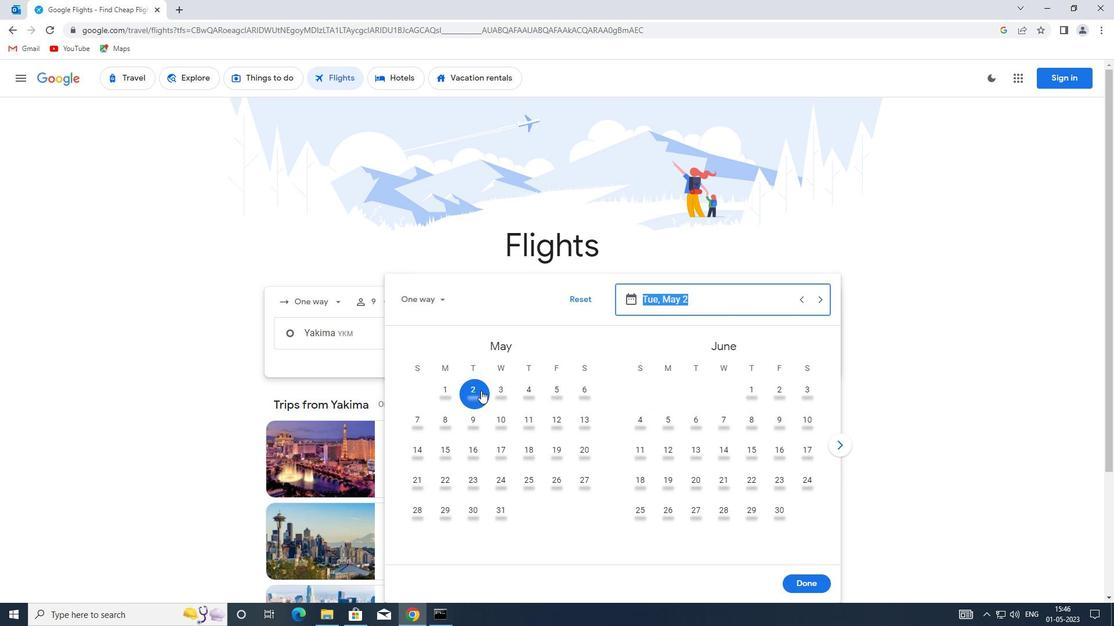 
Action: Mouse moved to (807, 587)
Screenshot: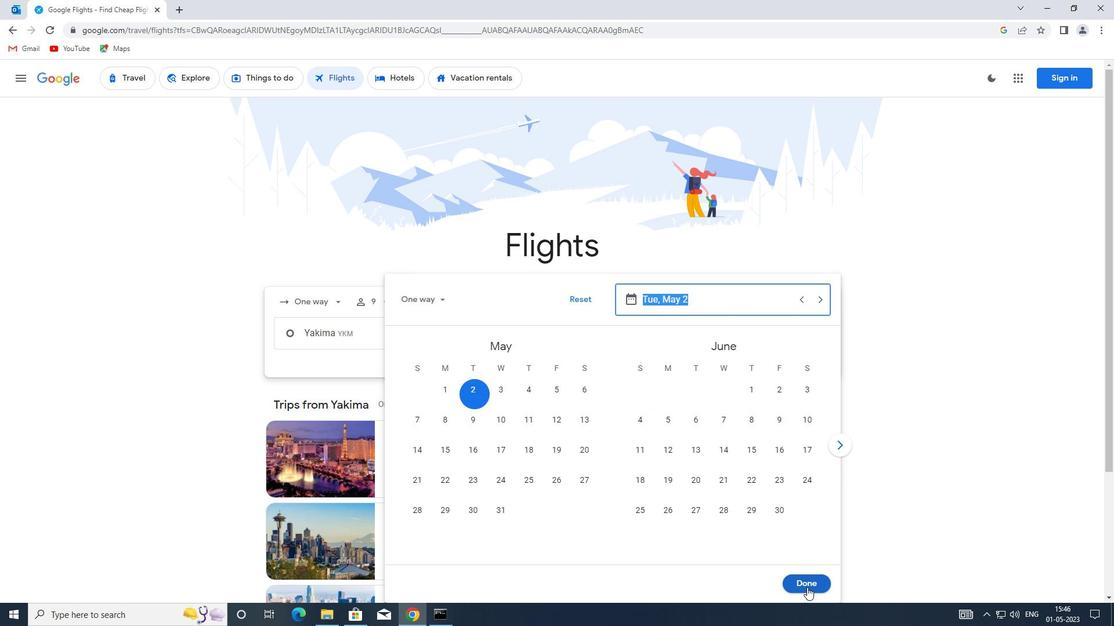 
Action: Mouse pressed left at (807, 587)
Screenshot: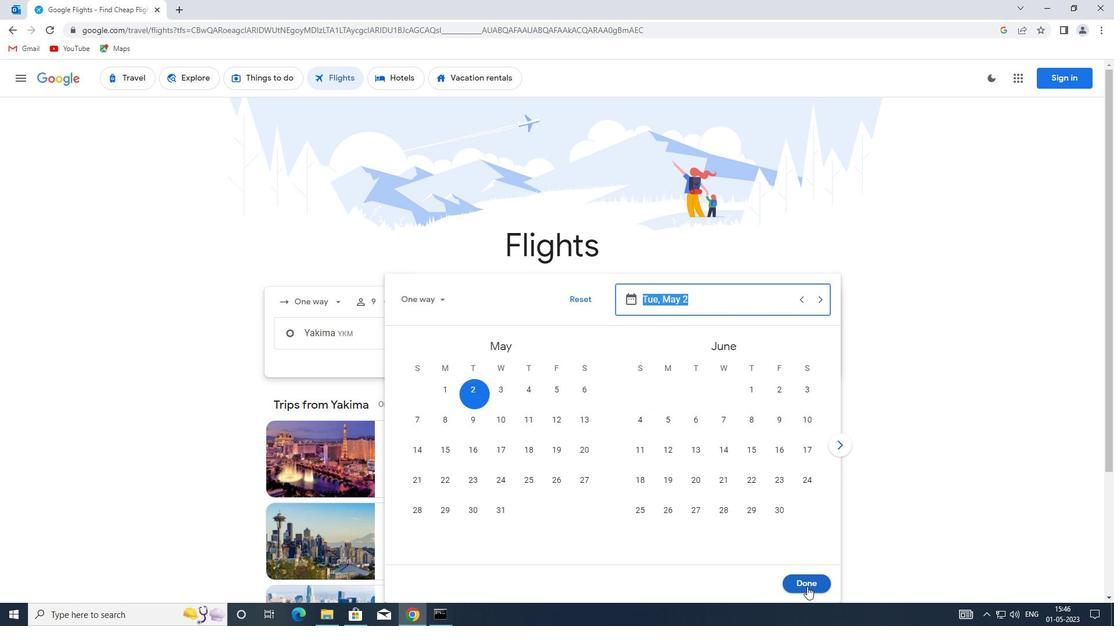 
Action: Mouse moved to (564, 374)
Screenshot: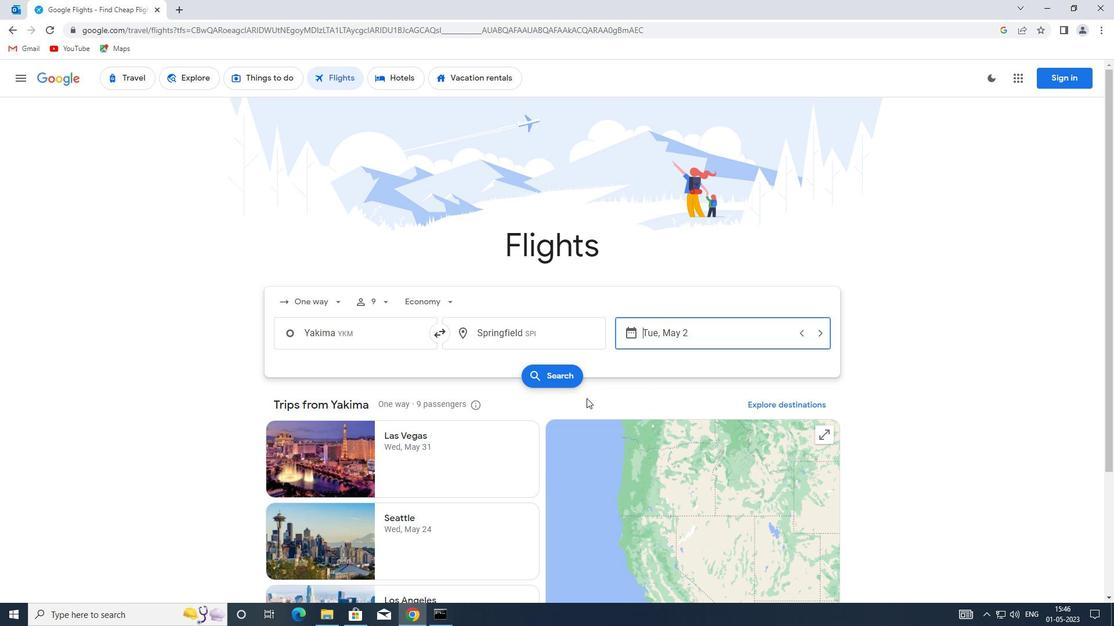 
Action: Mouse pressed left at (564, 374)
Screenshot: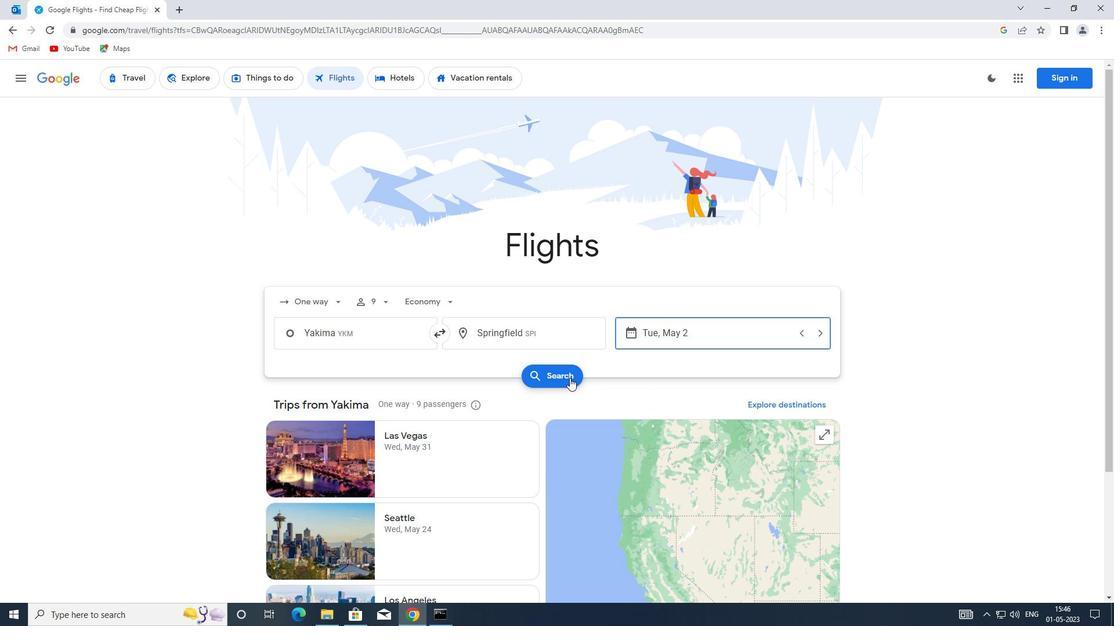 
Action: Mouse moved to (273, 185)
Screenshot: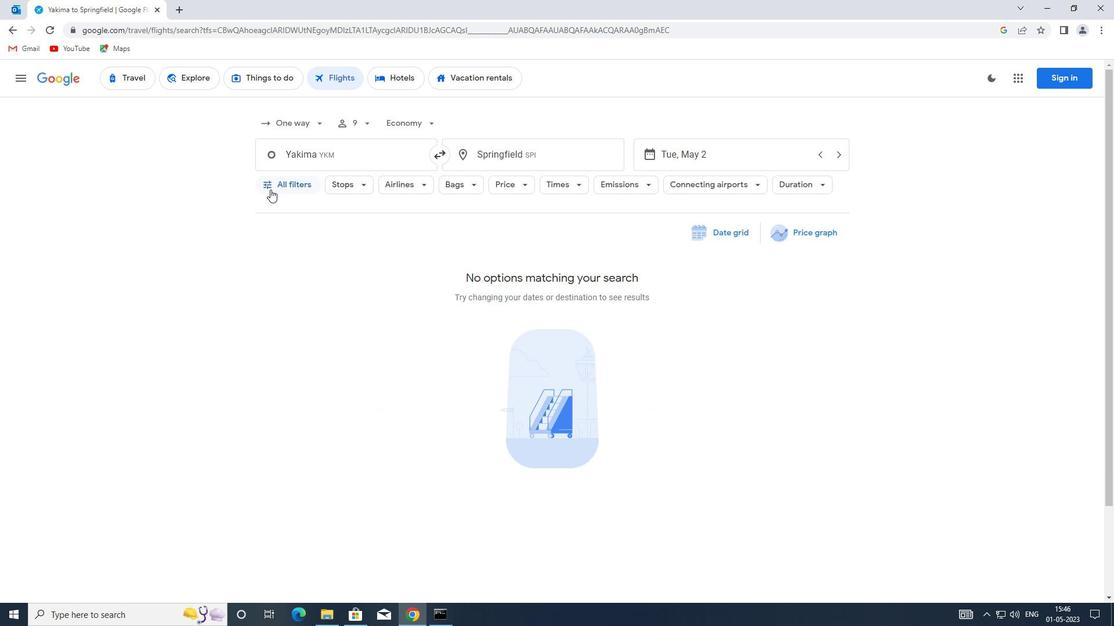 
Action: Mouse pressed left at (273, 185)
Screenshot: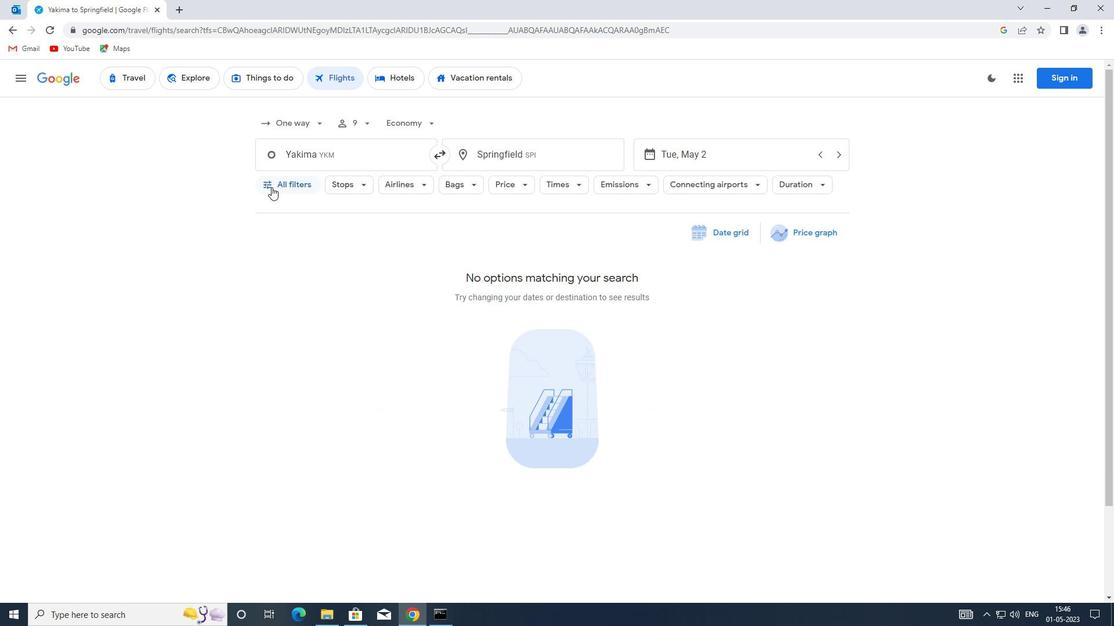 
Action: Mouse moved to (309, 330)
Screenshot: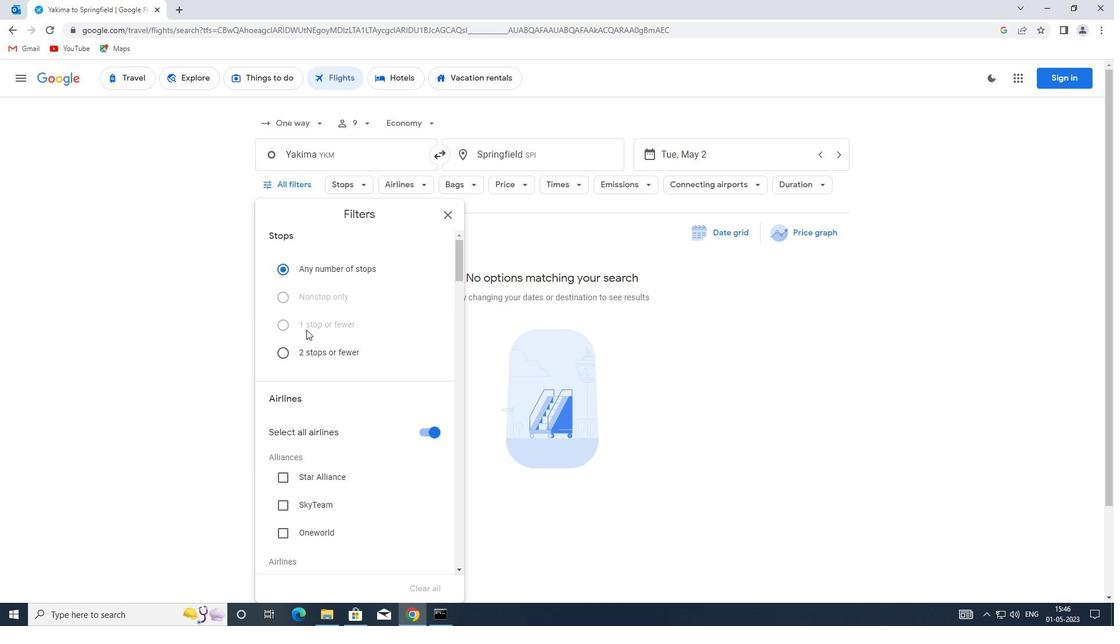
Action: Mouse scrolled (309, 329) with delta (0, 0)
Screenshot: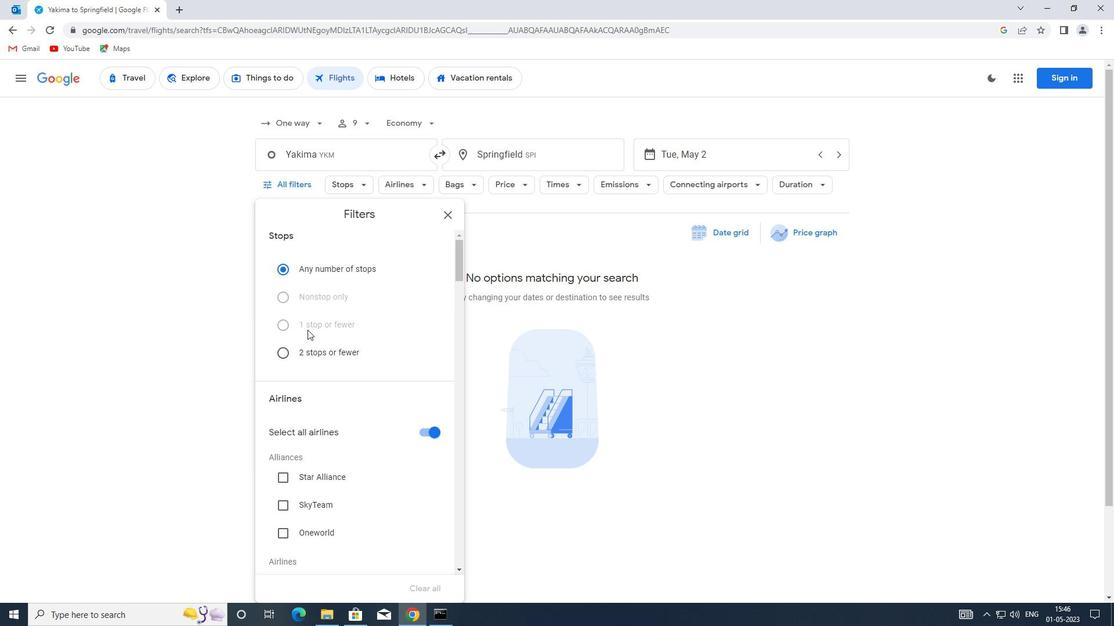
Action: Mouse moved to (309, 330)
Screenshot: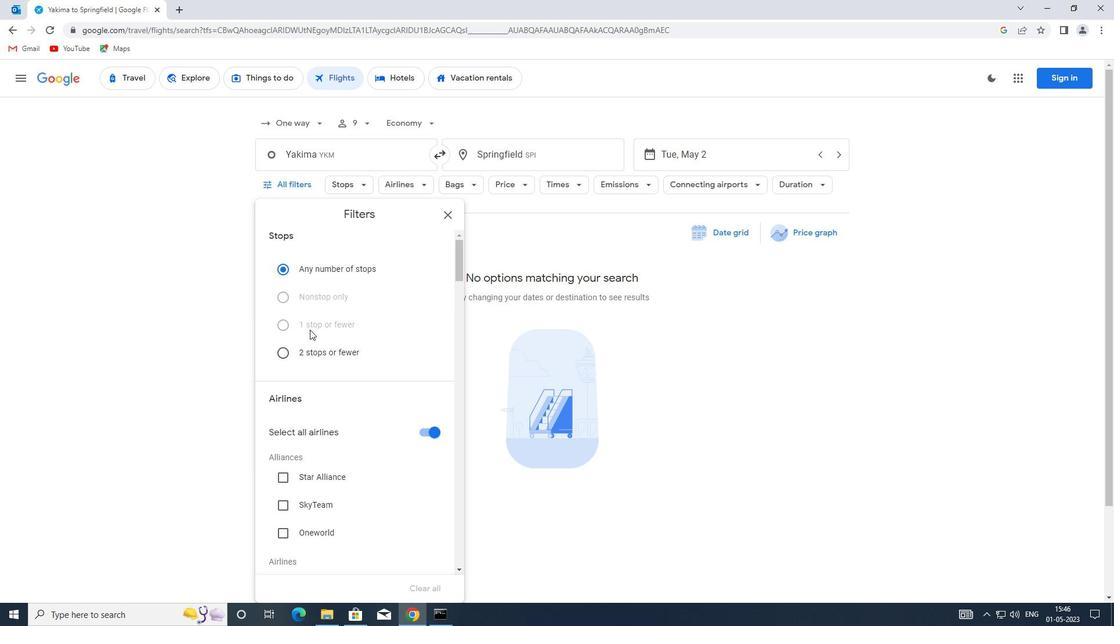 
Action: Mouse scrolled (309, 330) with delta (0, 0)
Screenshot: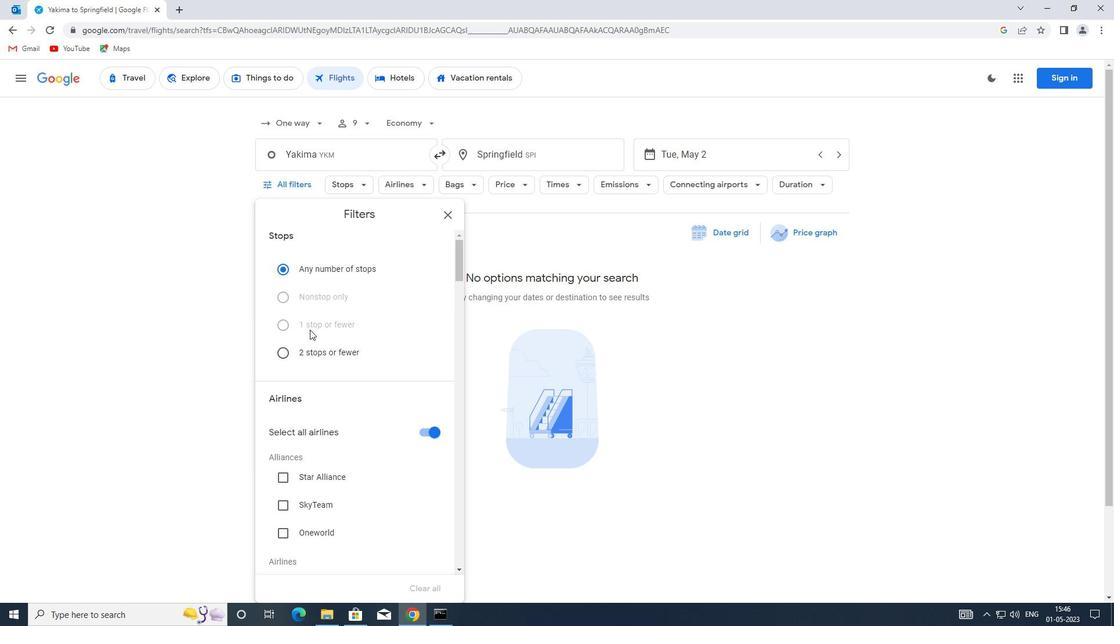 
Action: Mouse moved to (427, 318)
Screenshot: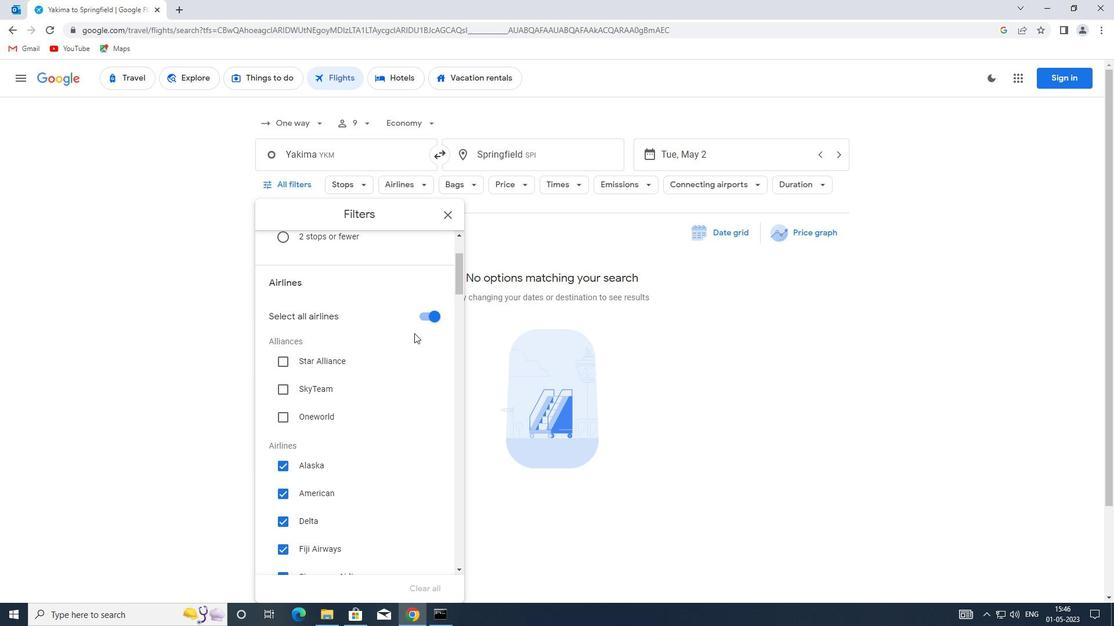 
Action: Mouse pressed left at (427, 318)
Screenshot: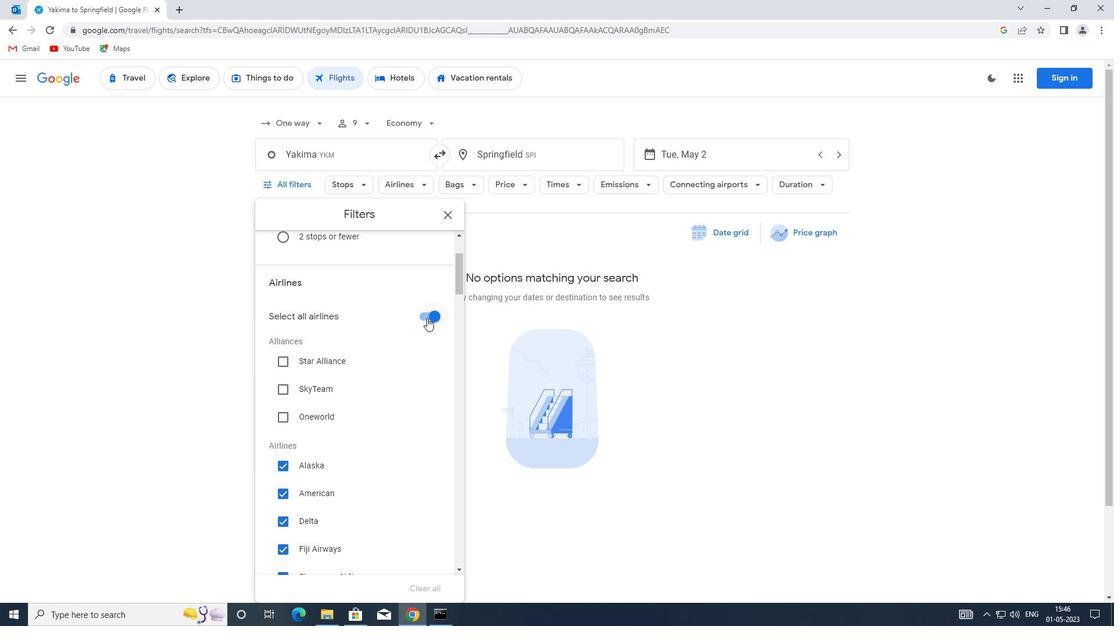 
Action: Mouse moved to (348, 359)
Screenshot: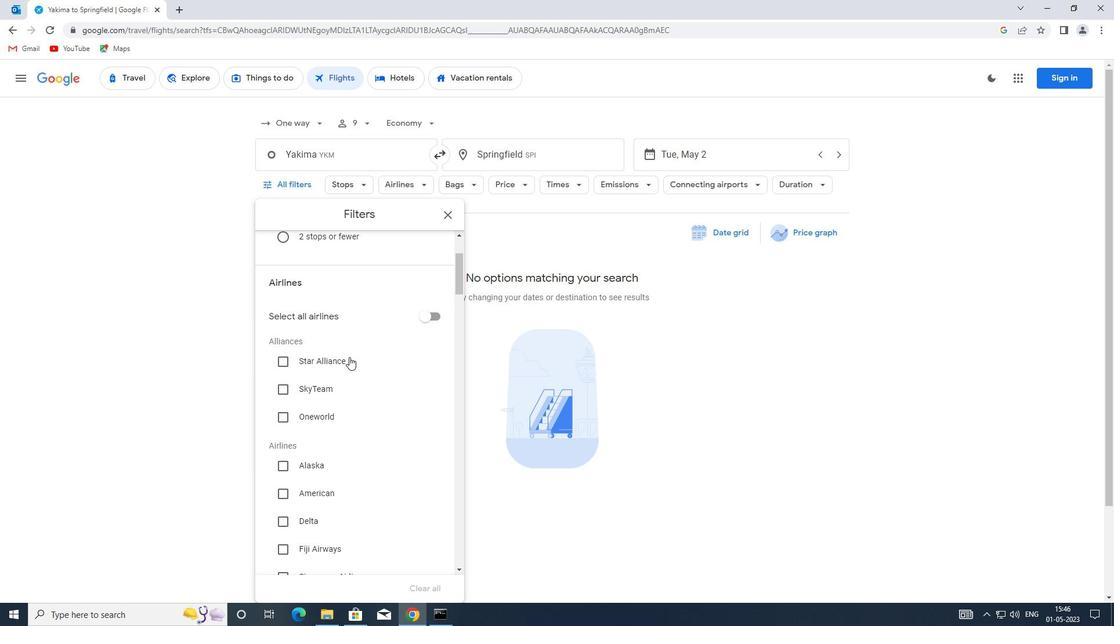 
Action: Mouse scrolled (348, 359) with delta (0, 0)
Screenshot: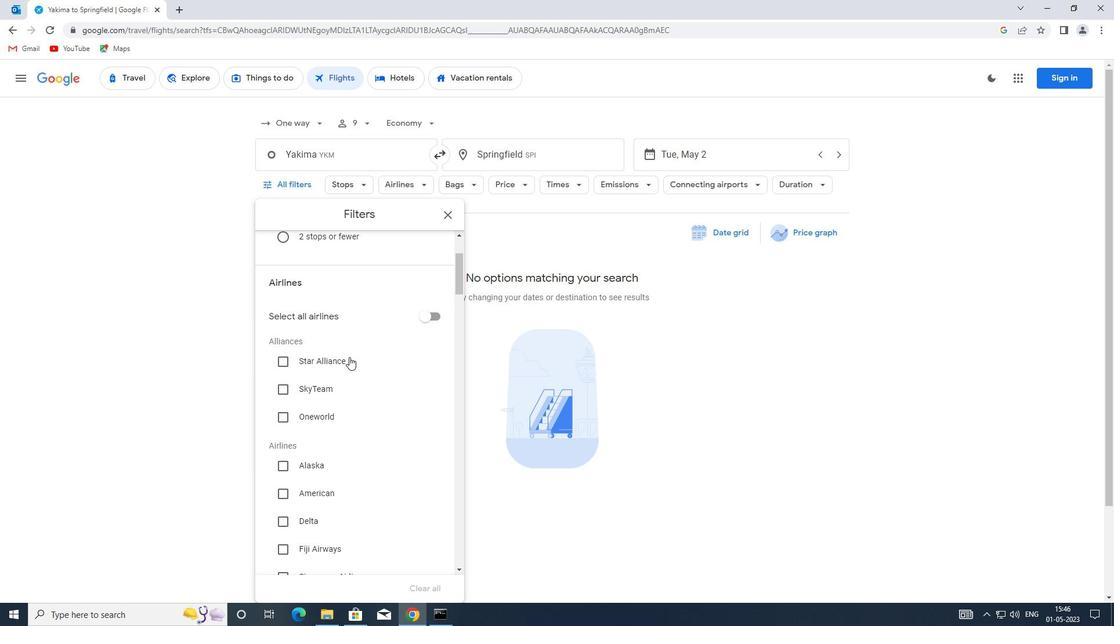 
Action: Mouse moved to (315, 431)
Screenshot: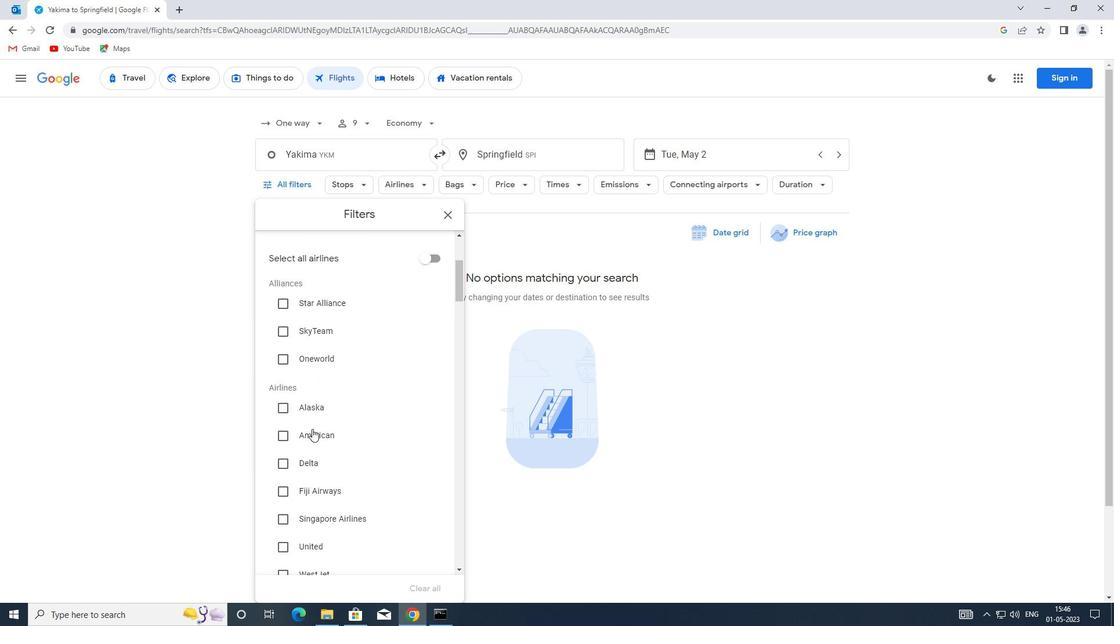 
Action: Mouse scrolled (315, 431) with delta (0, 0)
Screenshot: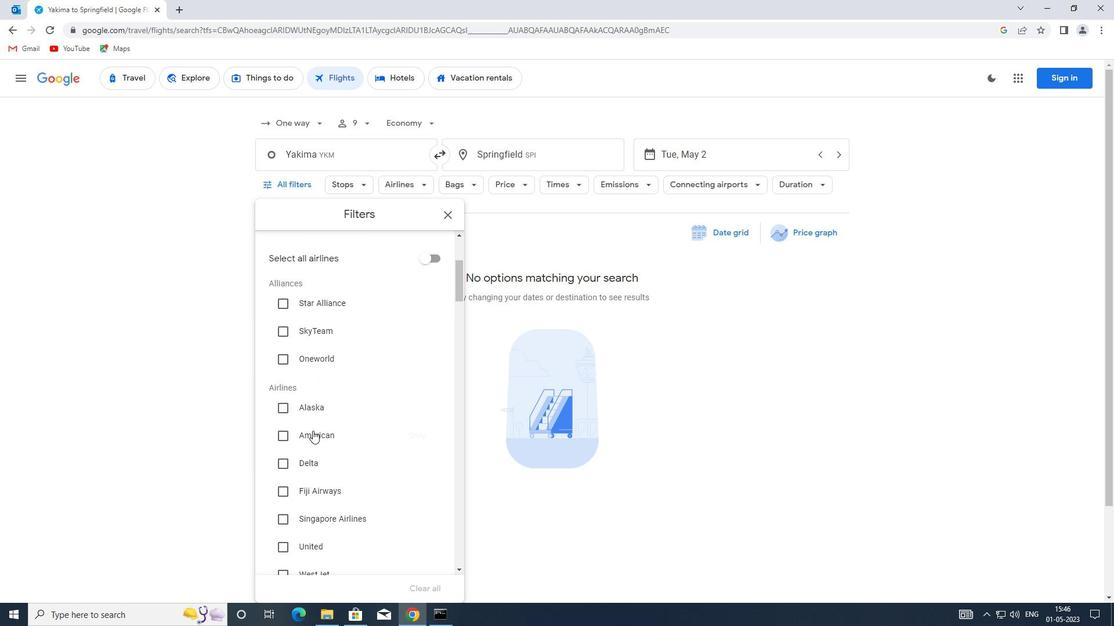 
Action: Mouse moved to (315, 431)
Screenshot: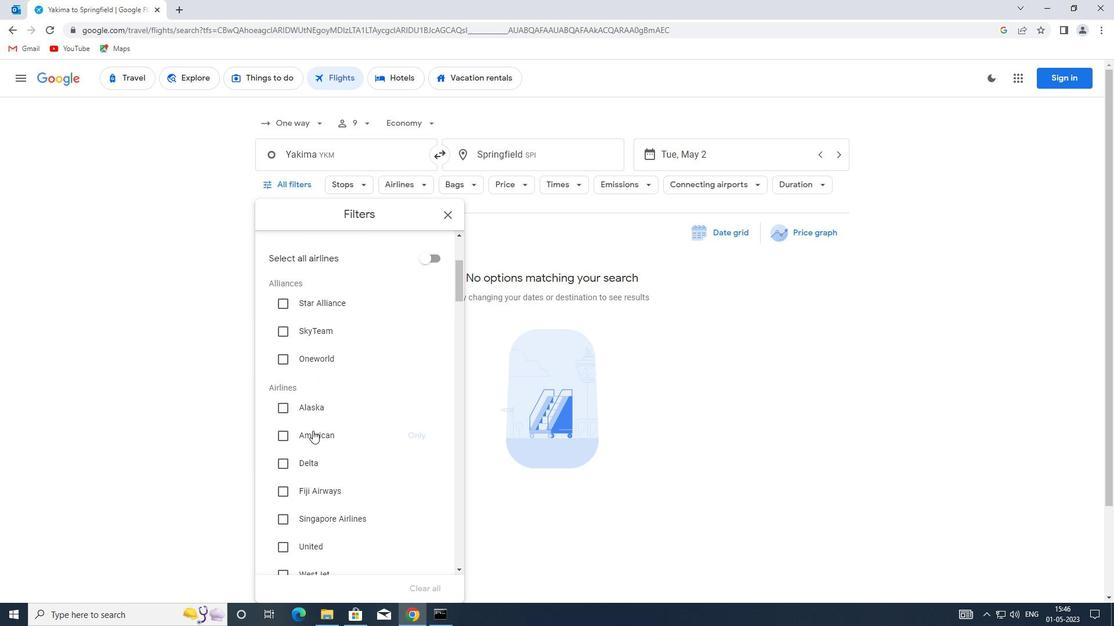 
Action: Mouse scrolled (315, 431) with delta (0, 0)
Screenshot: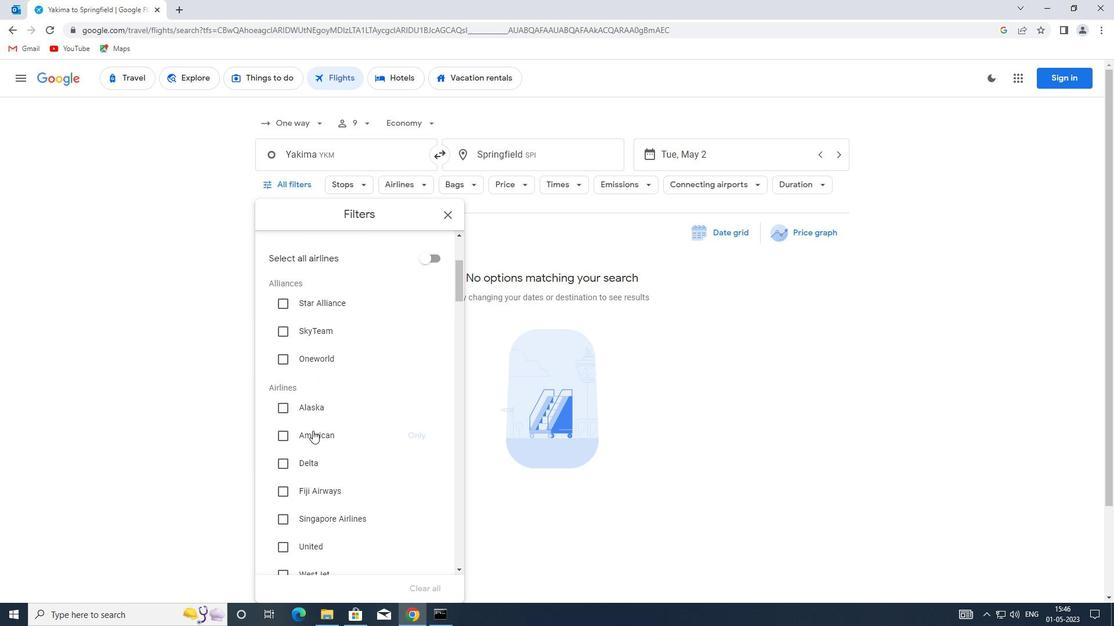 
Action: Mouse moved to (322, 427)
Screenshot: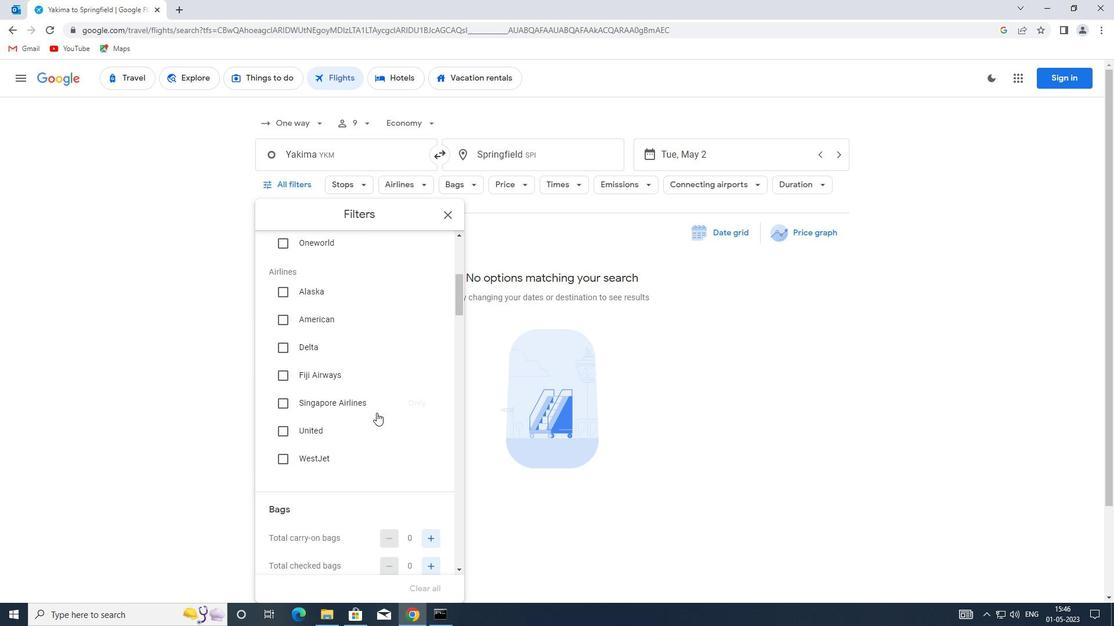 
Action: Mouse scrolled (322, 426) with delta (0, 0)
Screenshot: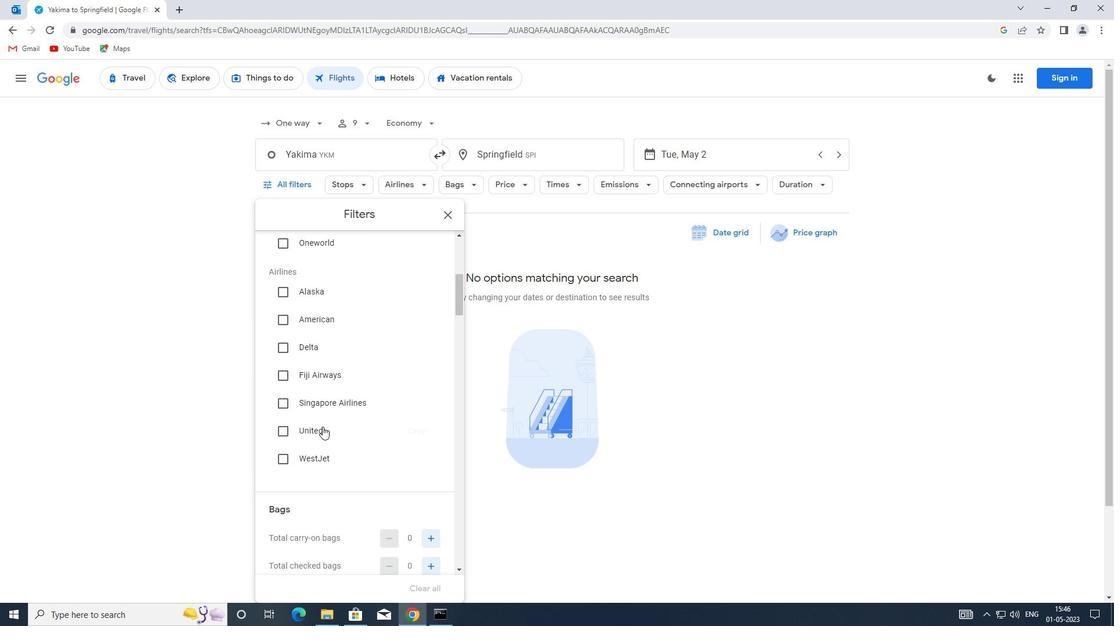 
Action: Mouse moved to (342, 421)
Screenshot: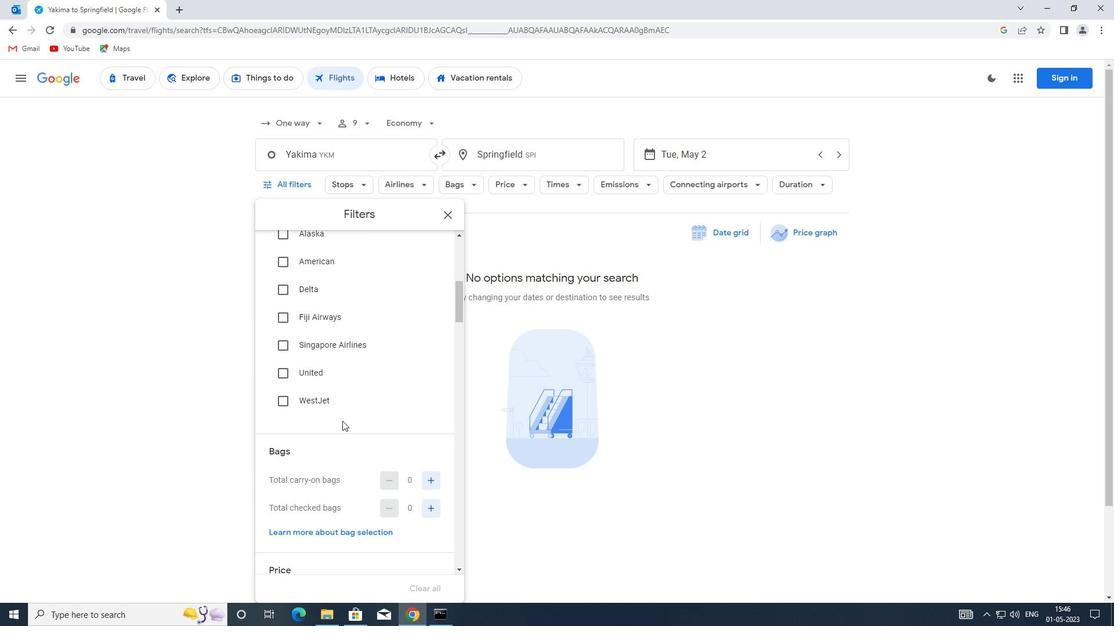 
Action: Mouse scrolled (342, 420) with delta (0, 0)
Screenshot: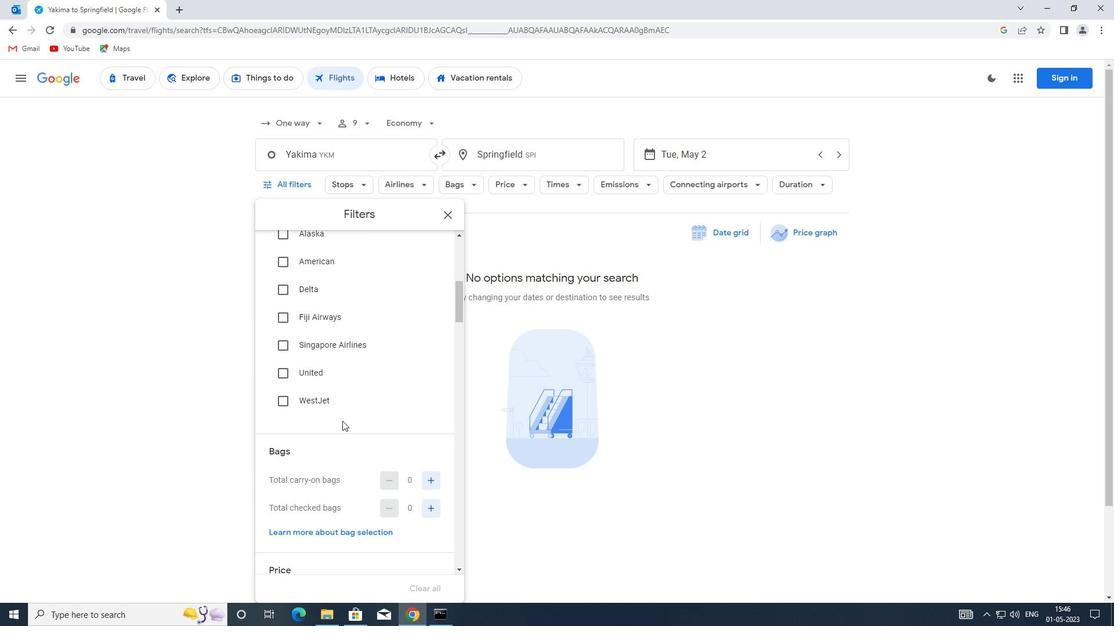 
Action: Mouse moved to (431, 445)
Screenshot: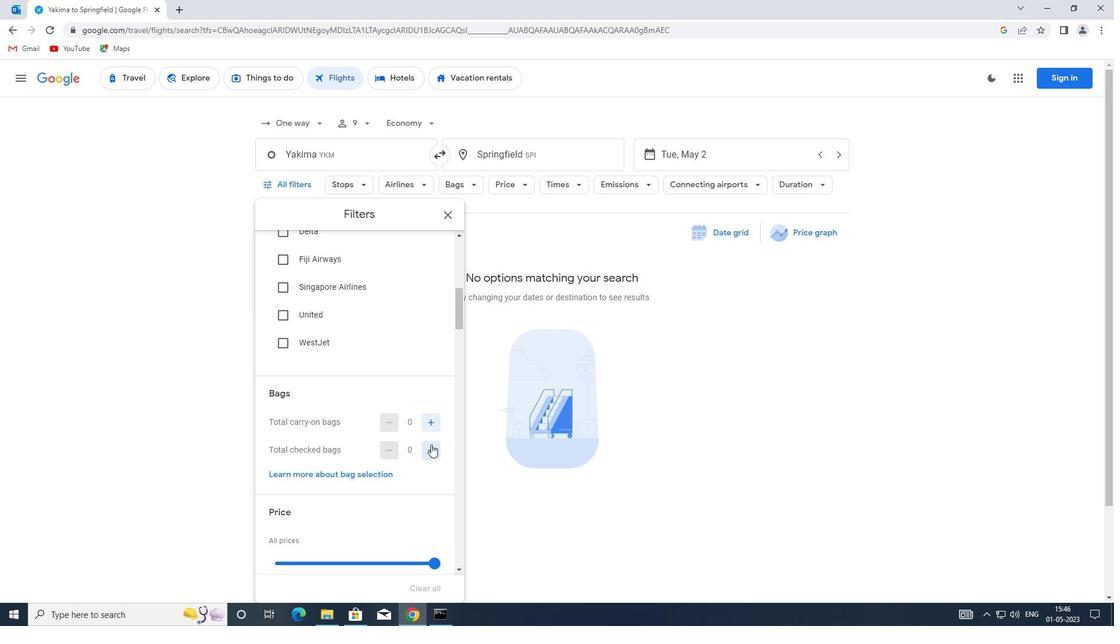 
Action: Mouse pressed left at (431, 445)
Screenshot: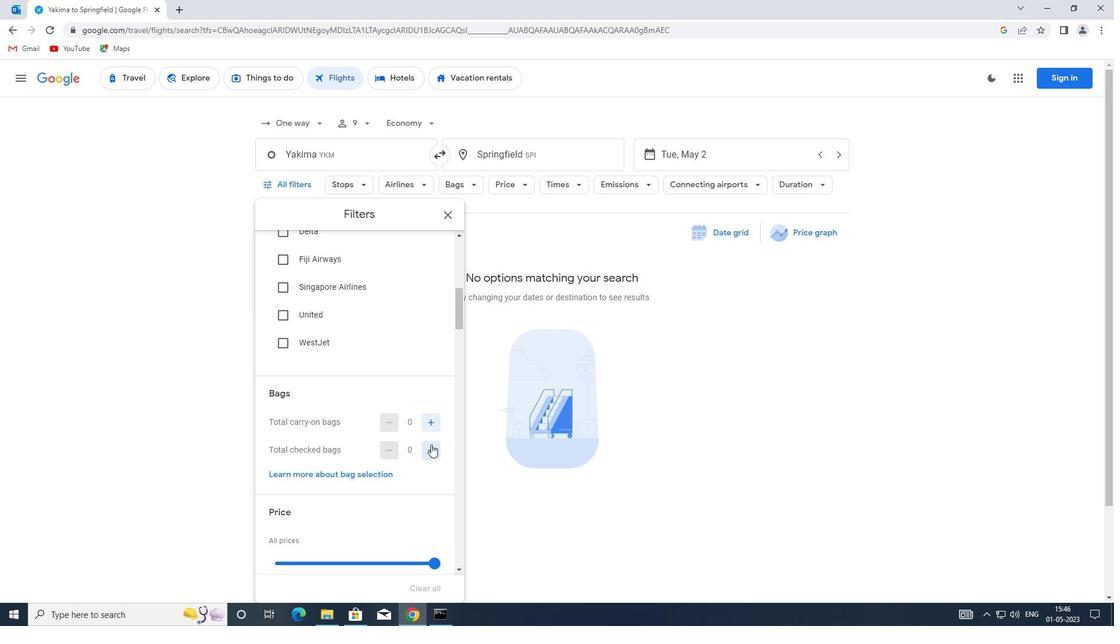
Action: Mouse pressed left at (431, 445)
Screenshot: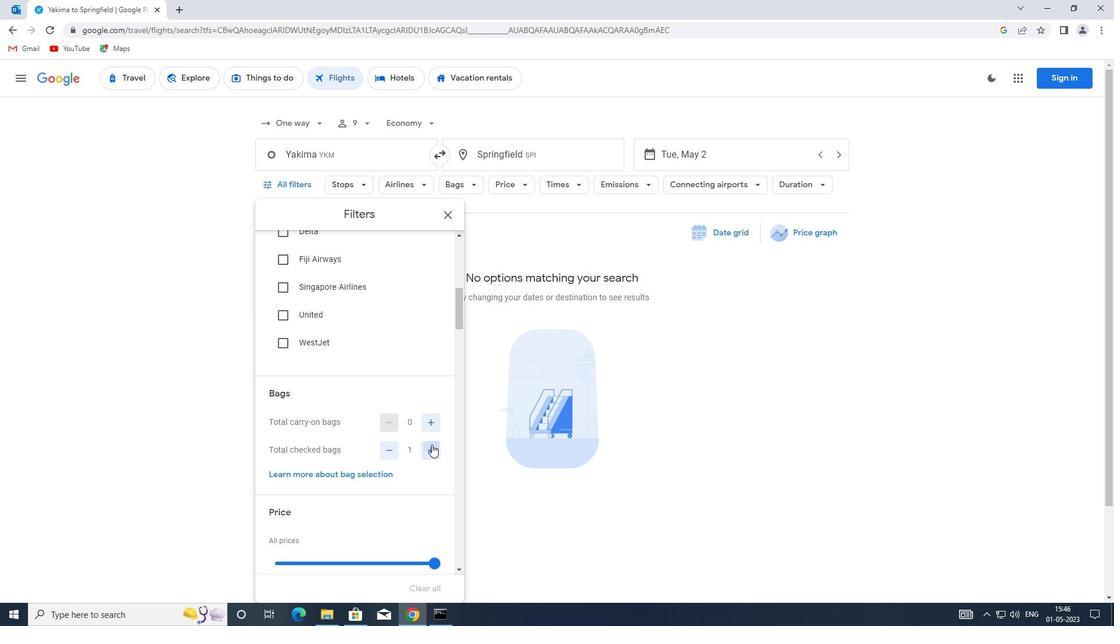 
Action: Mouse moved to (431, 445)
Screenshot: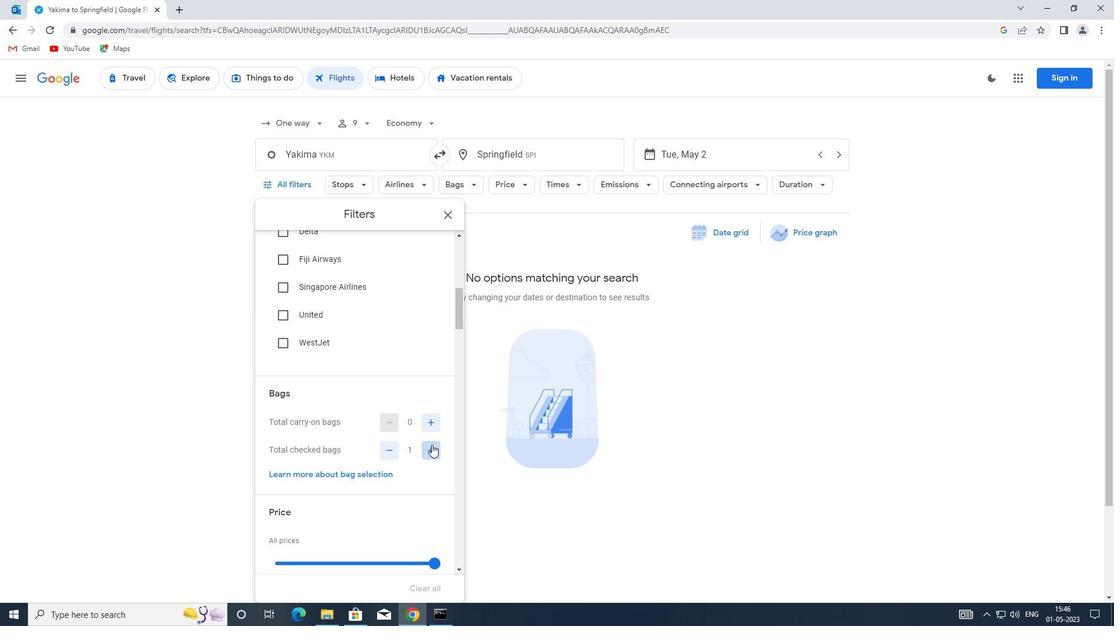 
Action: Mouse pressed left at (431, 445)
Screenshot: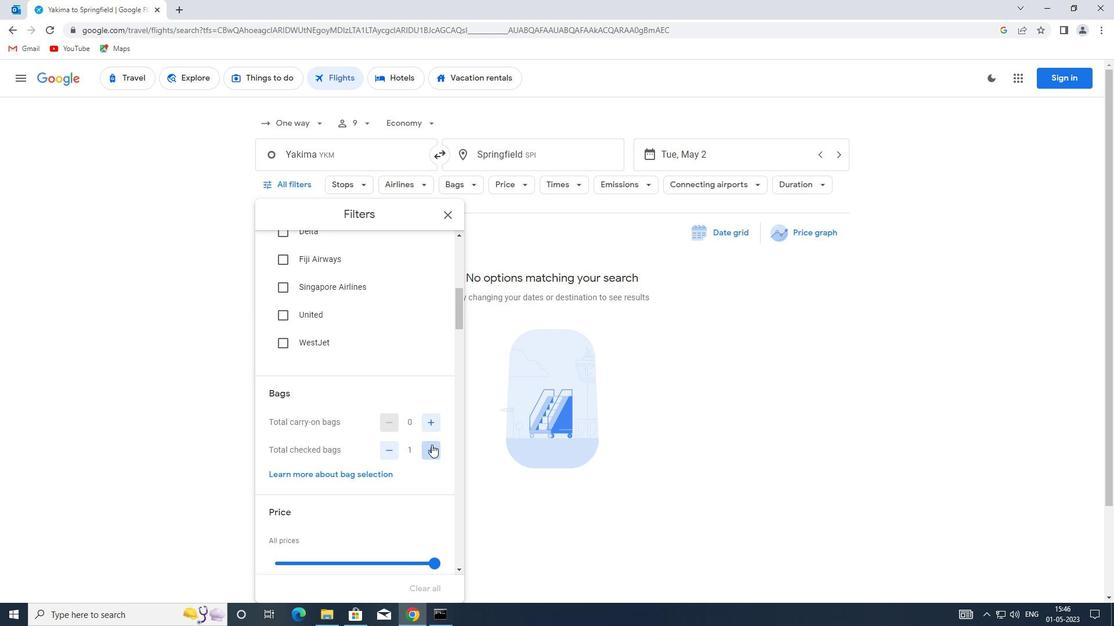 
Action: Mouse pressed left at (431, 445)
Screenshot: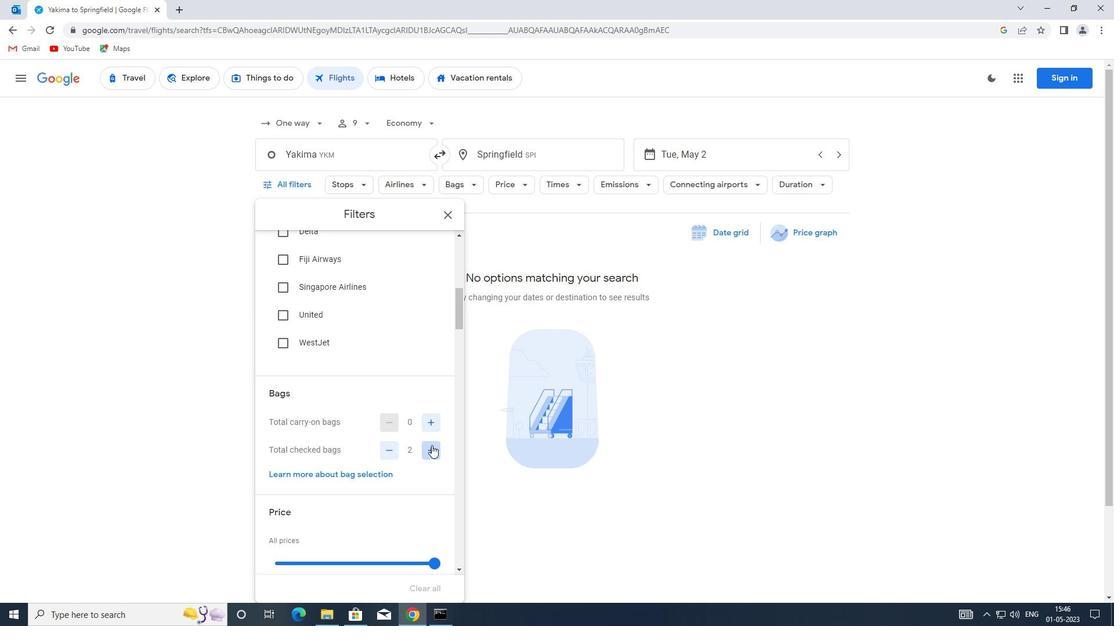 
Action: Mouse pressed left at (431, 445)
Screenshot: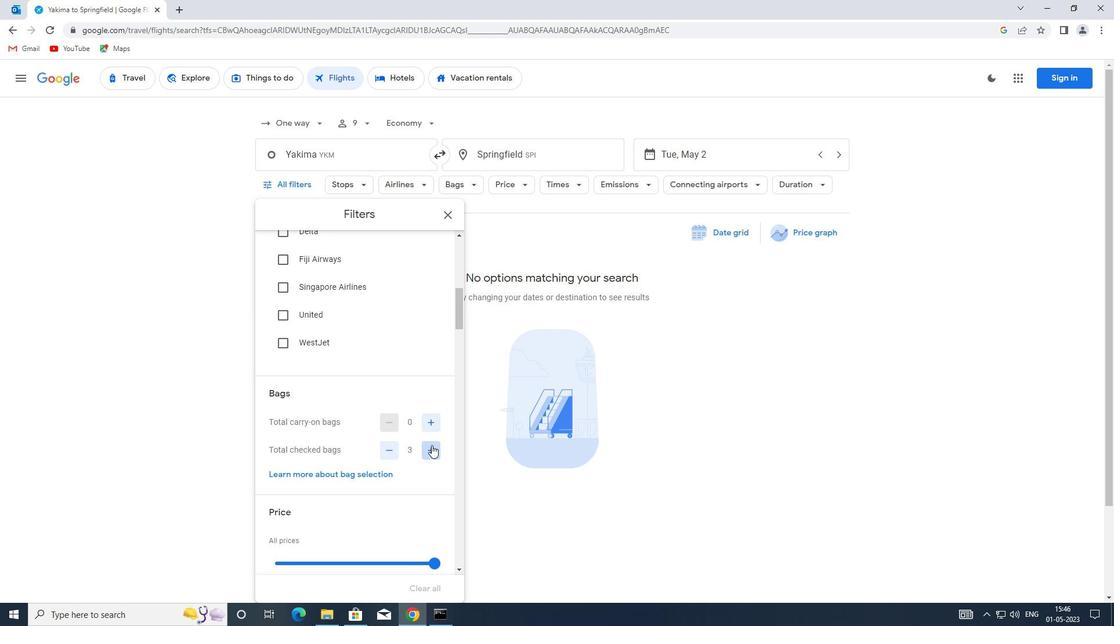 
Action: Mouse moved to (431, 445)
Screenshot: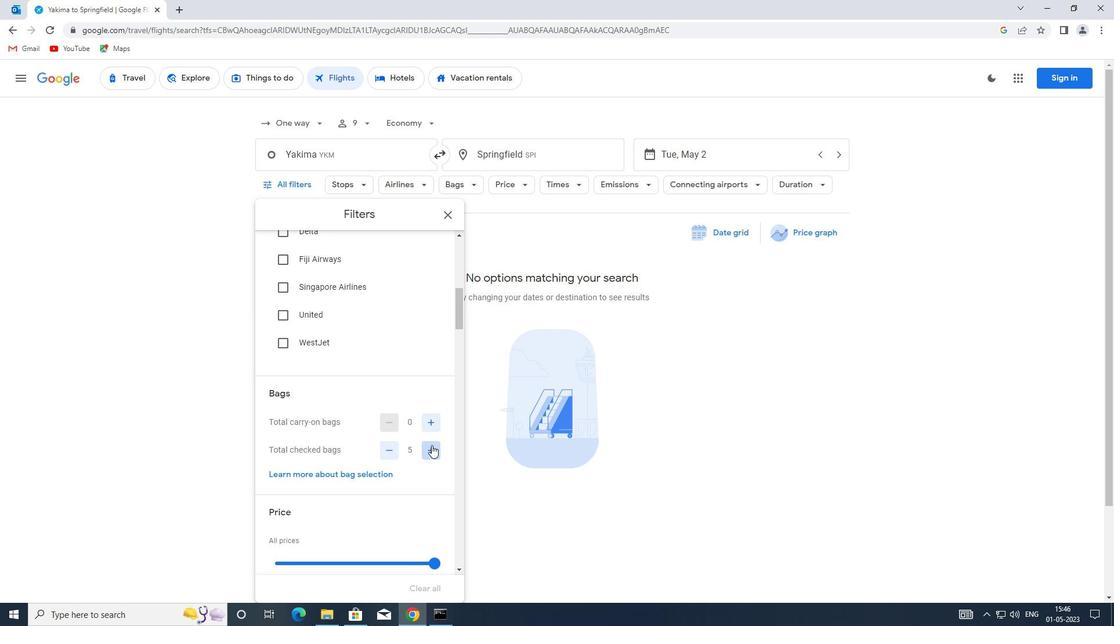 
Action: Mouse pressed left at (431, 445)
Screenshot: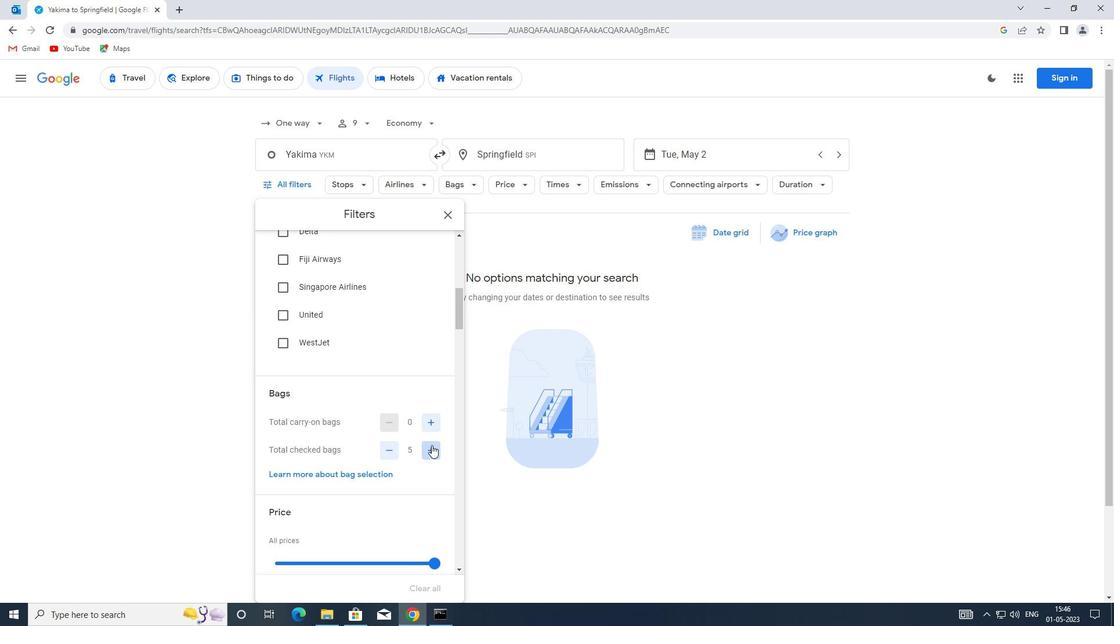 
Action: Mouse moved to (370, 423)
Screenshot: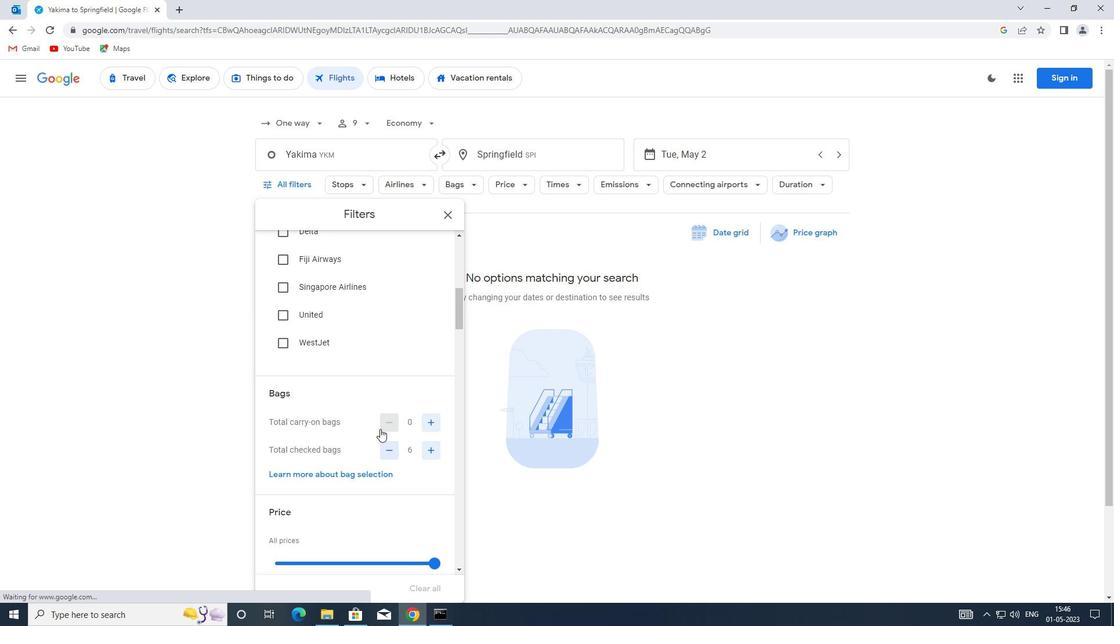 
Action: Mouse scrolled (370, 422) with delta (0, 0)
Screenshot: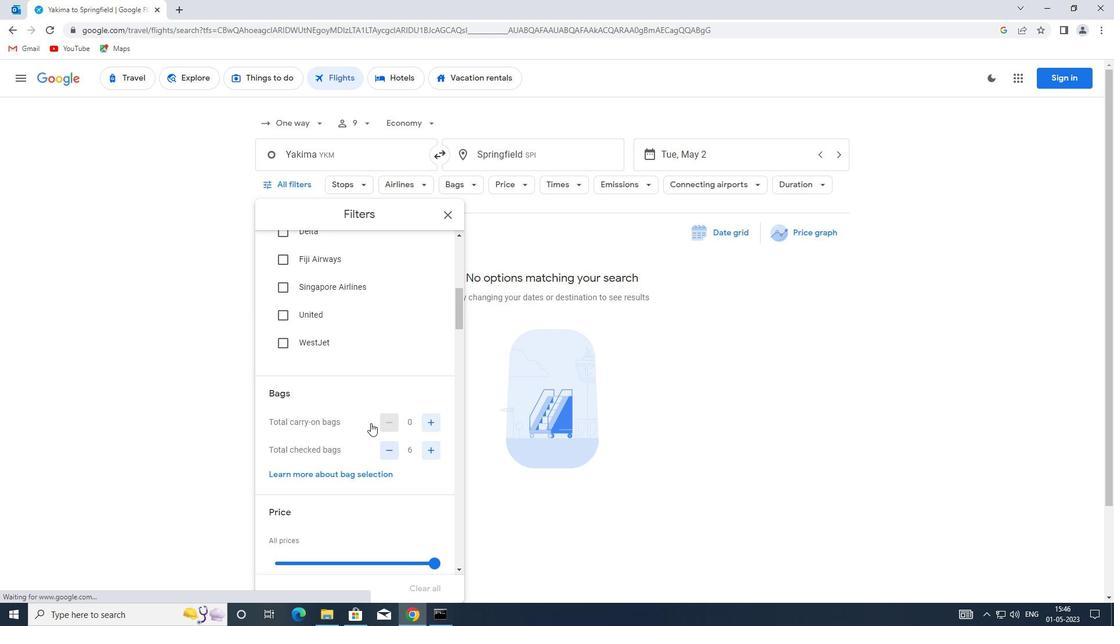 
Action: Mouse scrolled (370, 422) with delta (0, 0)
Screenshot: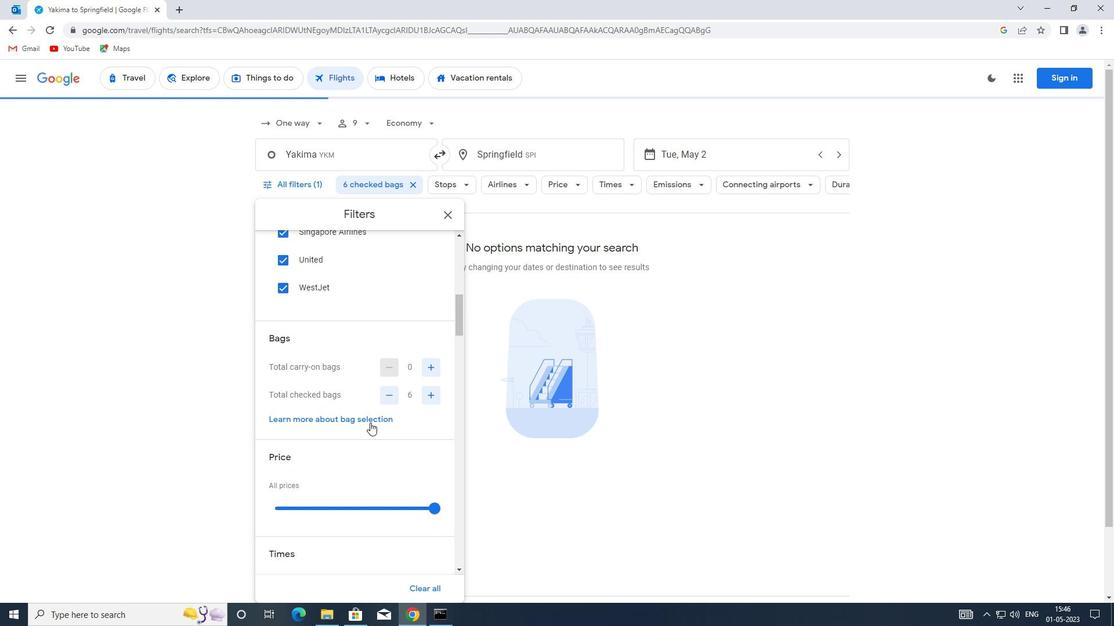 
Action: Mouse moved to (352, 444)
Screenshot: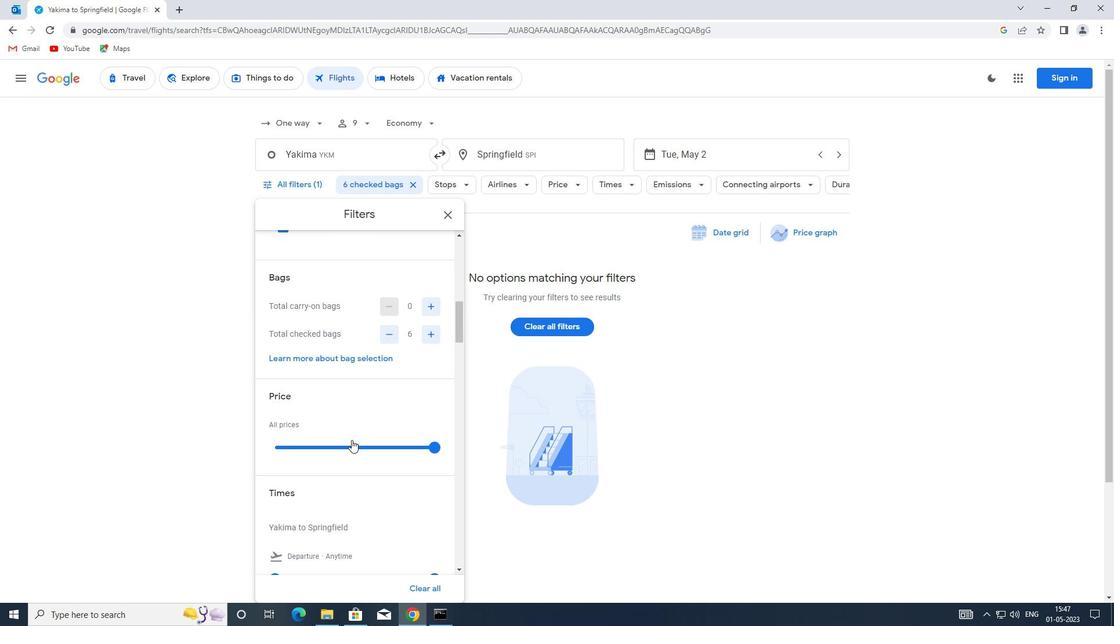 
Action: Mouse pressed left at (352, 444)
Screenshot: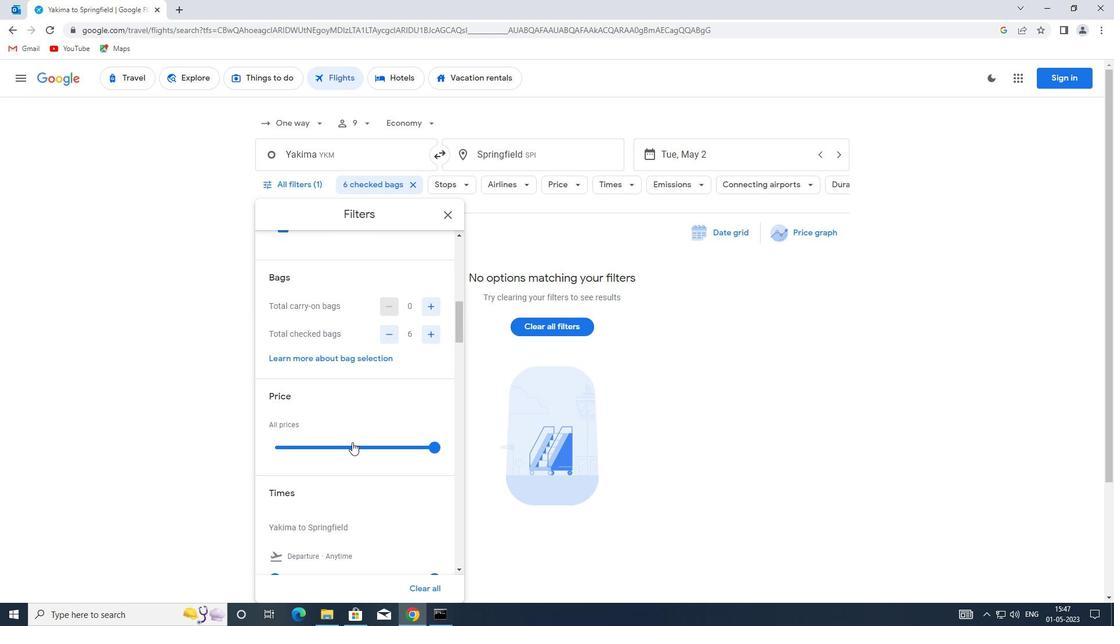 
Action: Mouse pressed left at (352, 444)
Screenshot: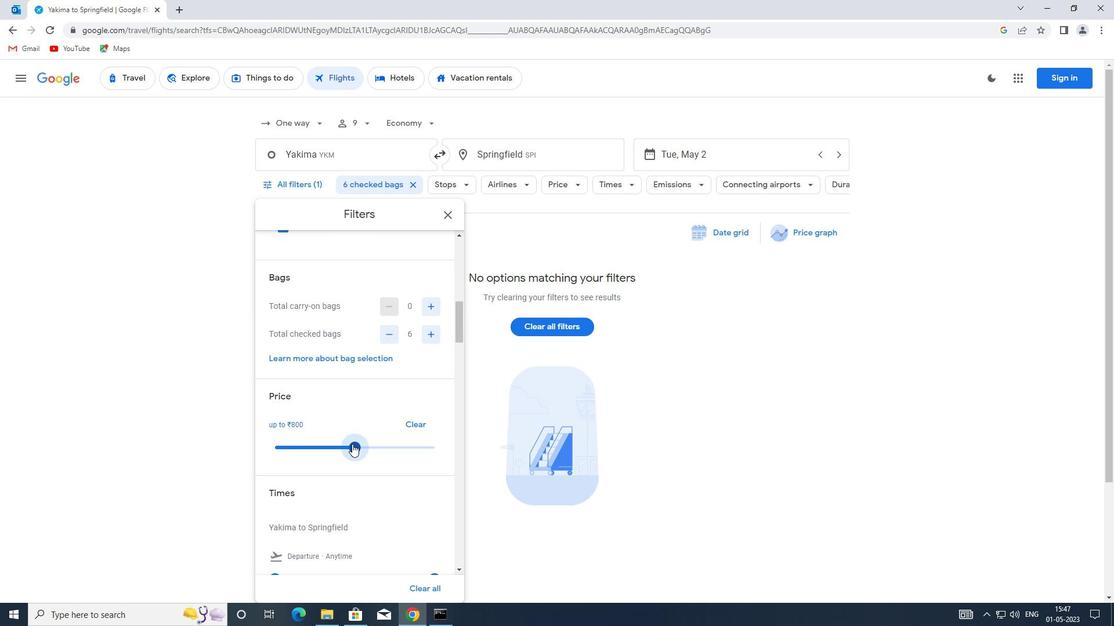 
Action: Mouse moved to (360, 440)
Screenshot: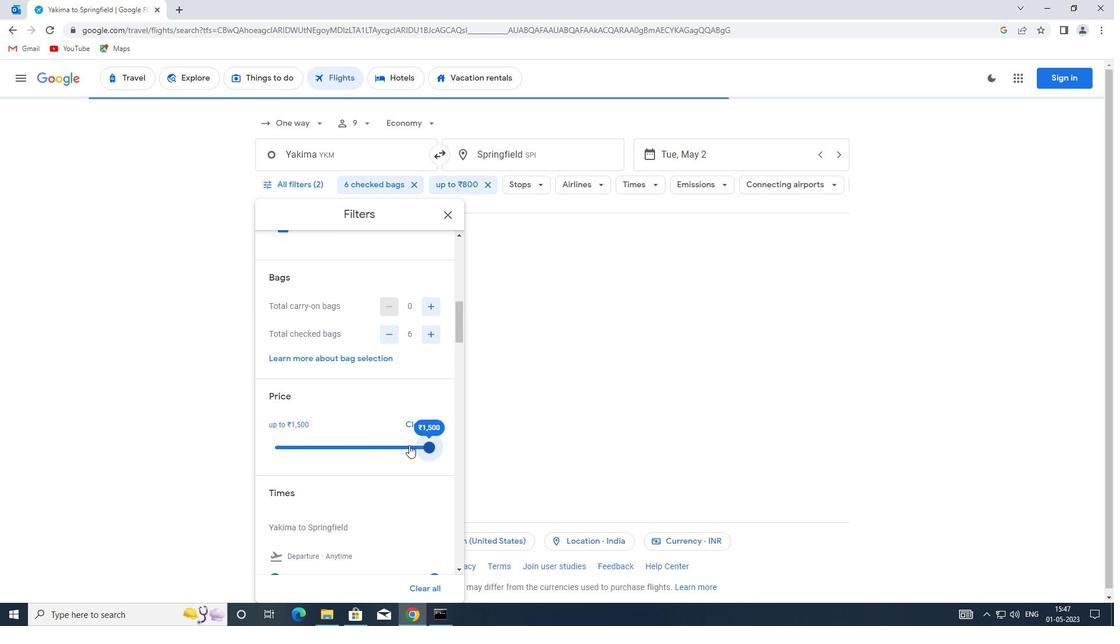 
Action: Mouse scrolled (360, 439) with delta (0, 0)
Screenshot: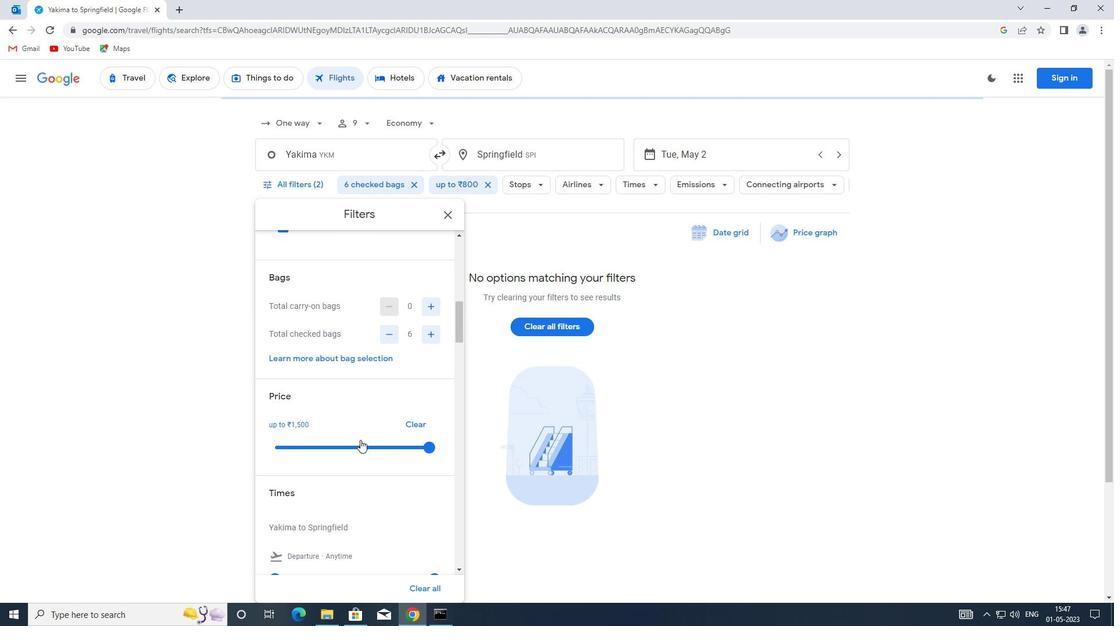 
Action: Mouse moved to (358, 435)
Screenshot: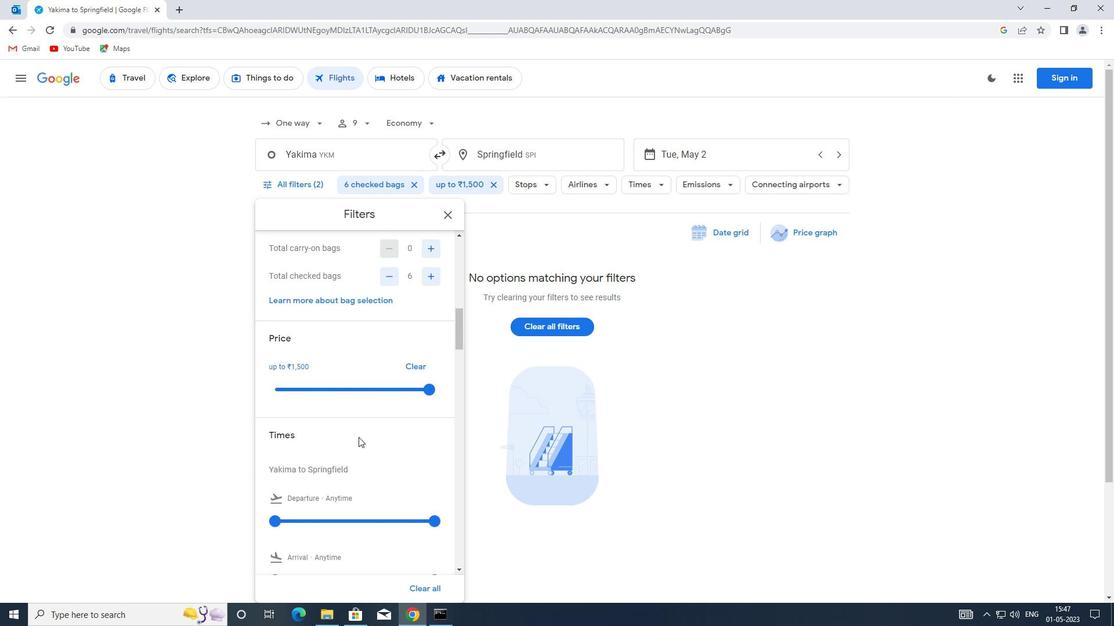 
Action: Mouse scrolled (358, 434) with delta (0, 0)
Screenshot: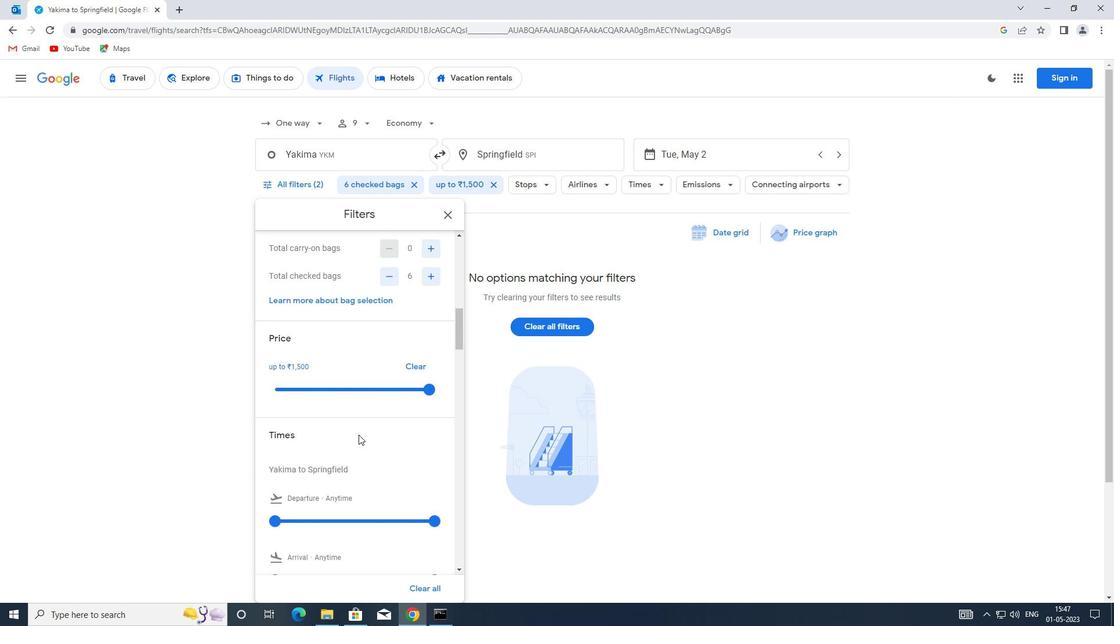 
Action: Mouse moved to (357, 434)
Screenshot: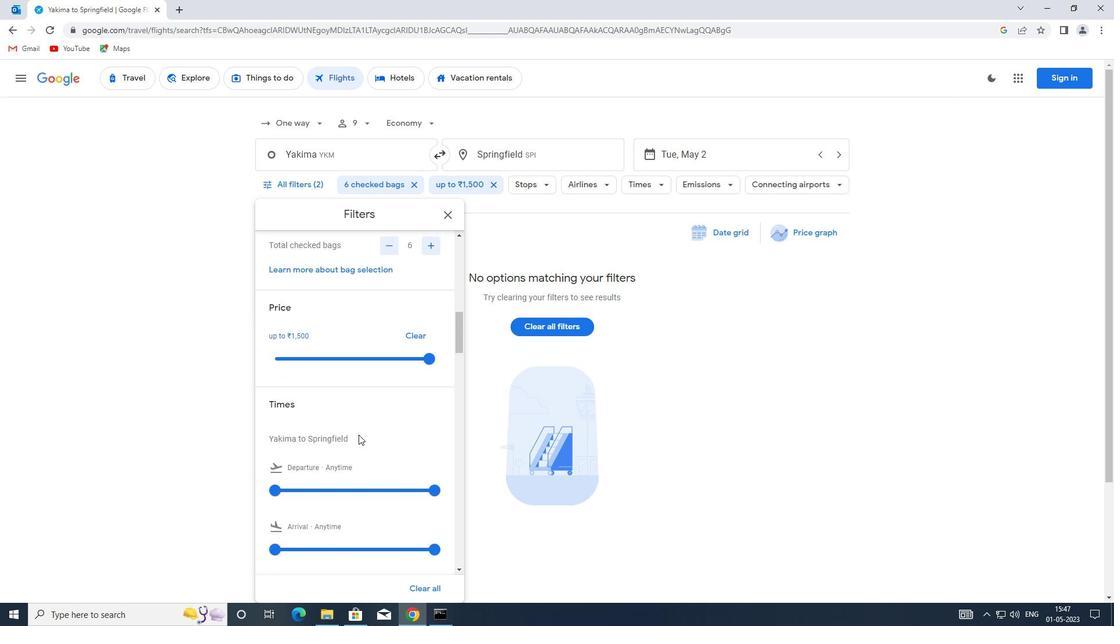 
Action: Mouse scrolled (357, 434) with delta (0, 0)
Screenshot: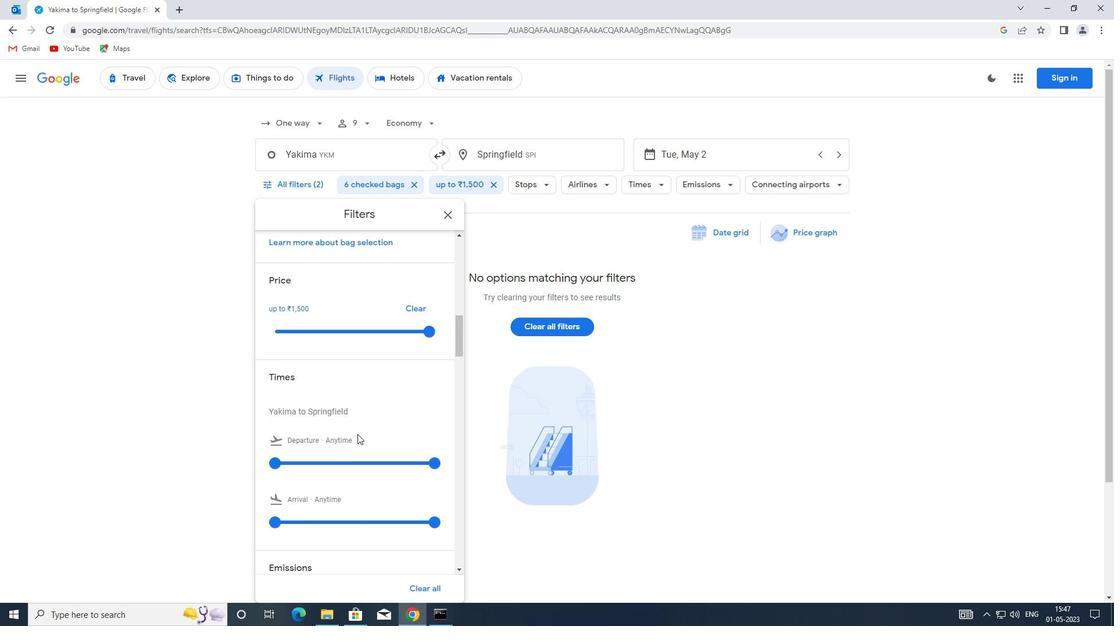 
Action: Mouse moved to (277, 402)
Screenshot: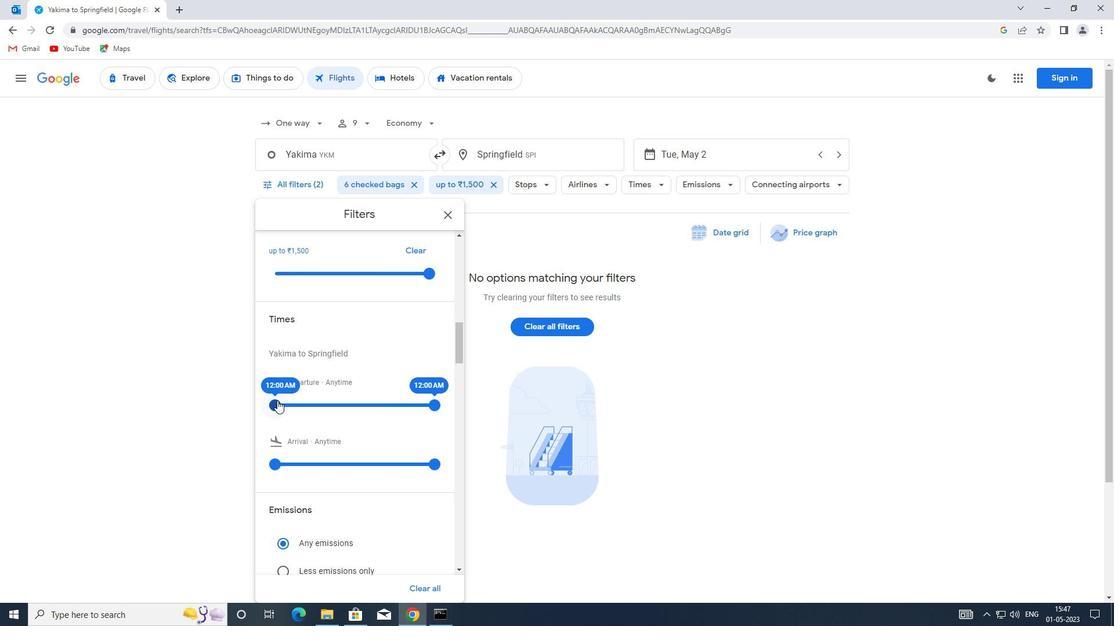 
Action: Mouse pressed left at (277, 402)
Screenshot: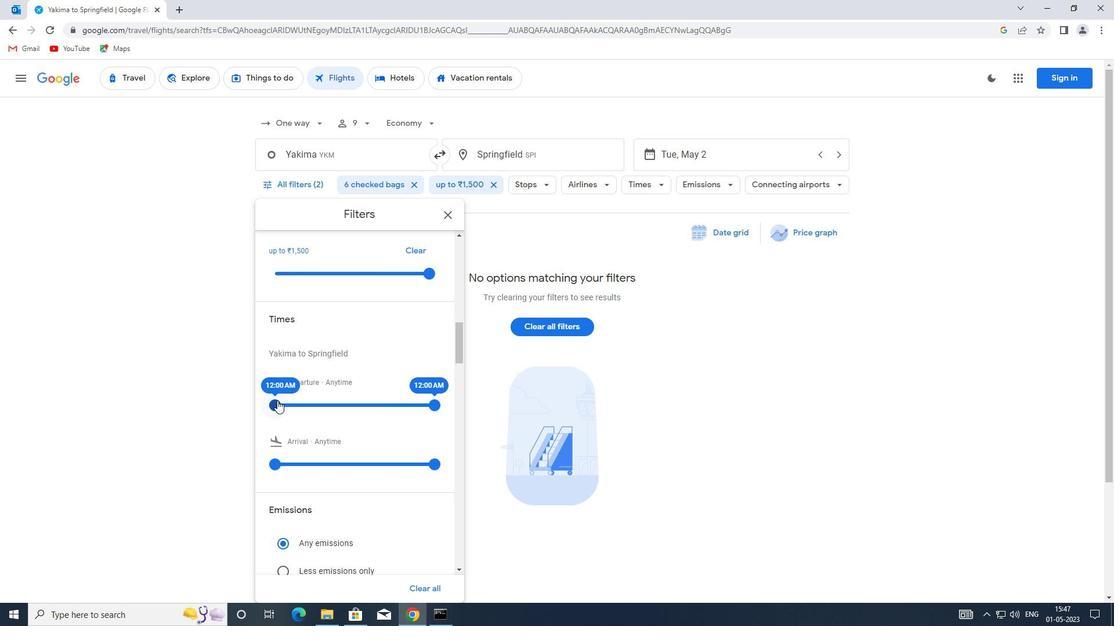 
Action: Mouse moved to (303, 410)
Screenshot: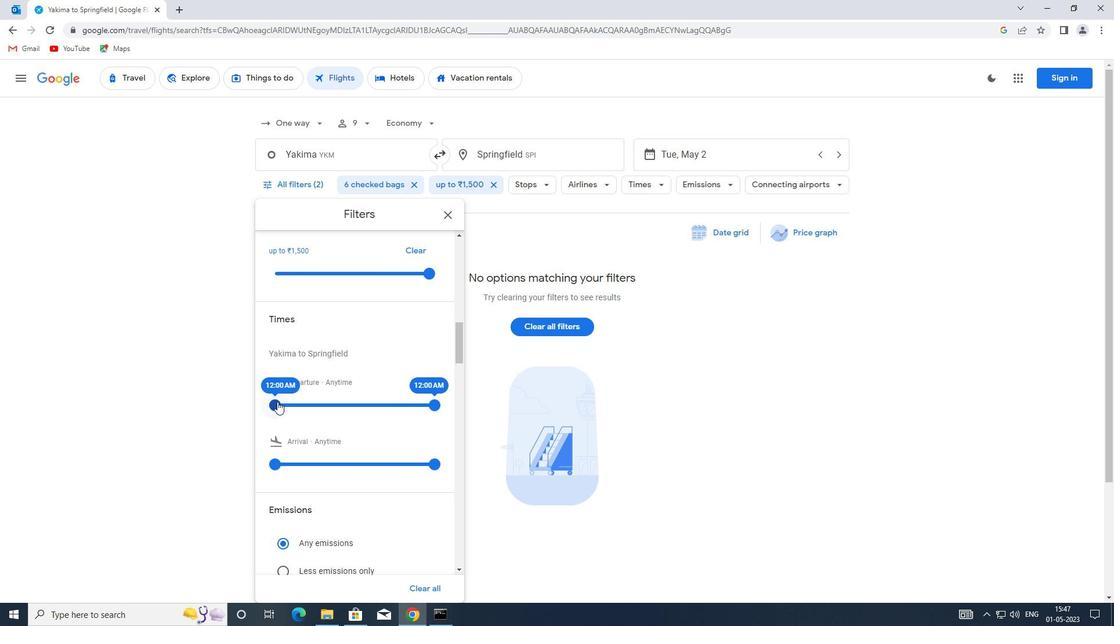 
Action: Mouse pressed left at (303, 410)
Screenshot: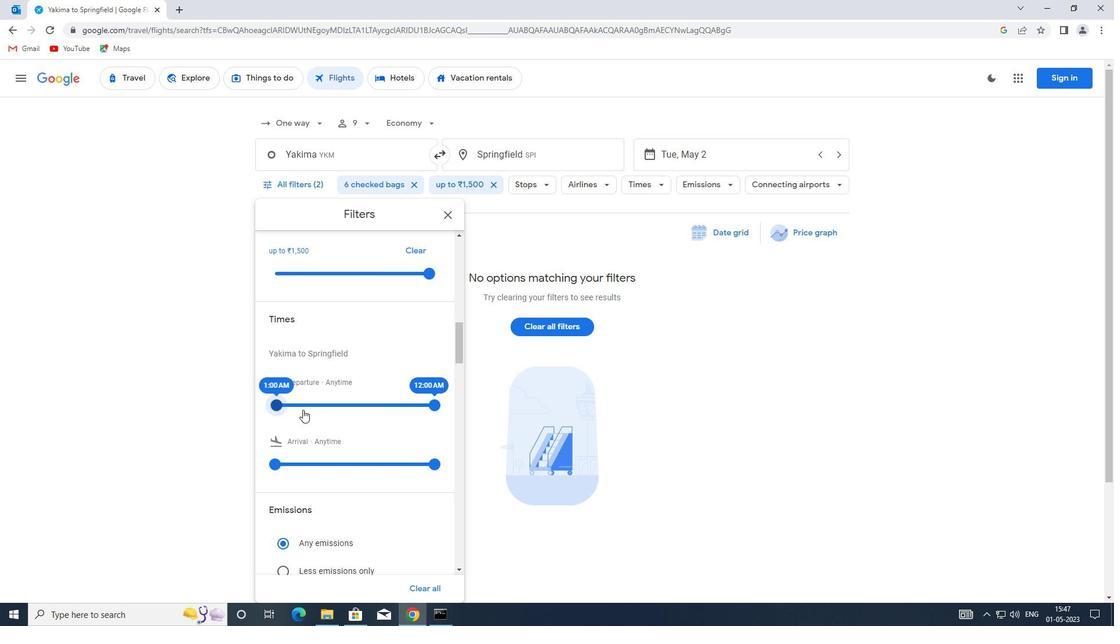 
Action: Mouse moved to (308, 409)
Screenshot: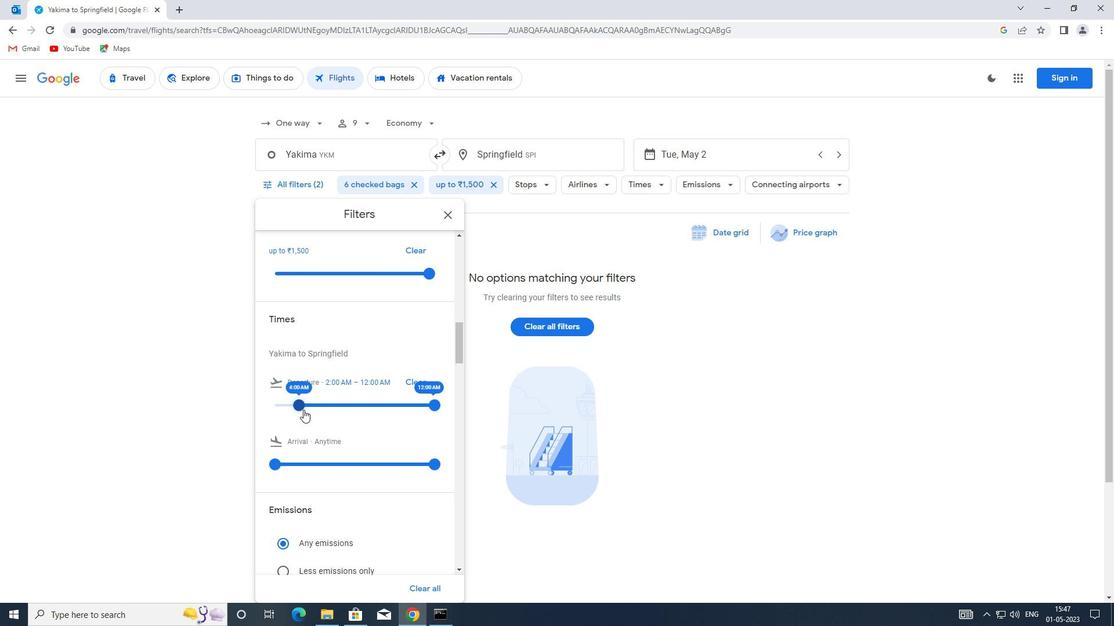 
Action: Mouse pressed left at (308, 409)
Screenshot: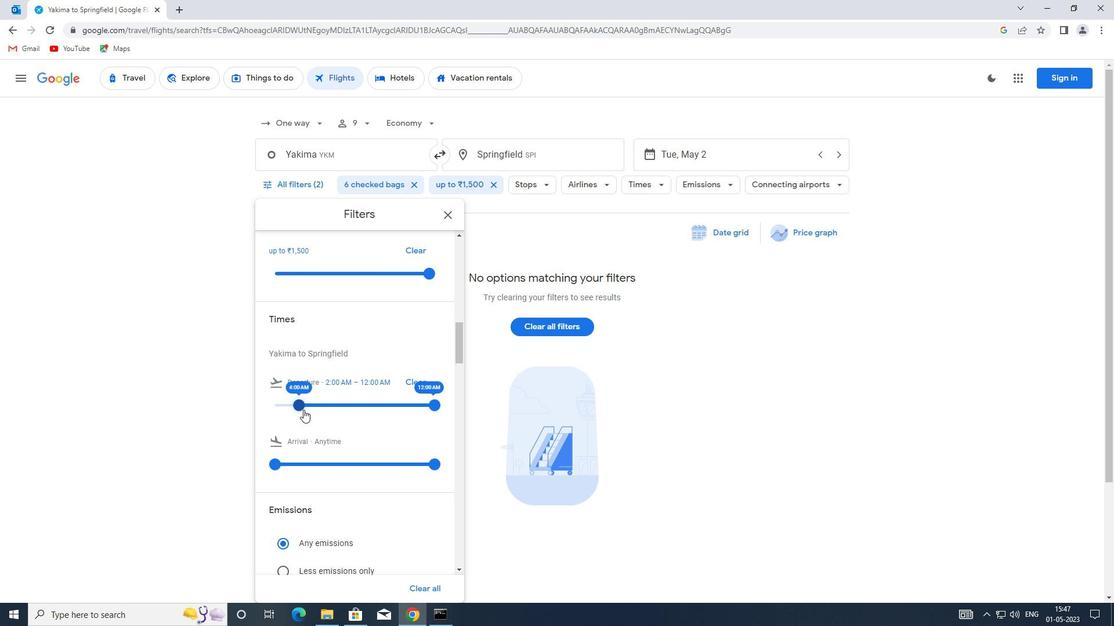 
Action: Mouse moved to (308, 408)
Screenshot: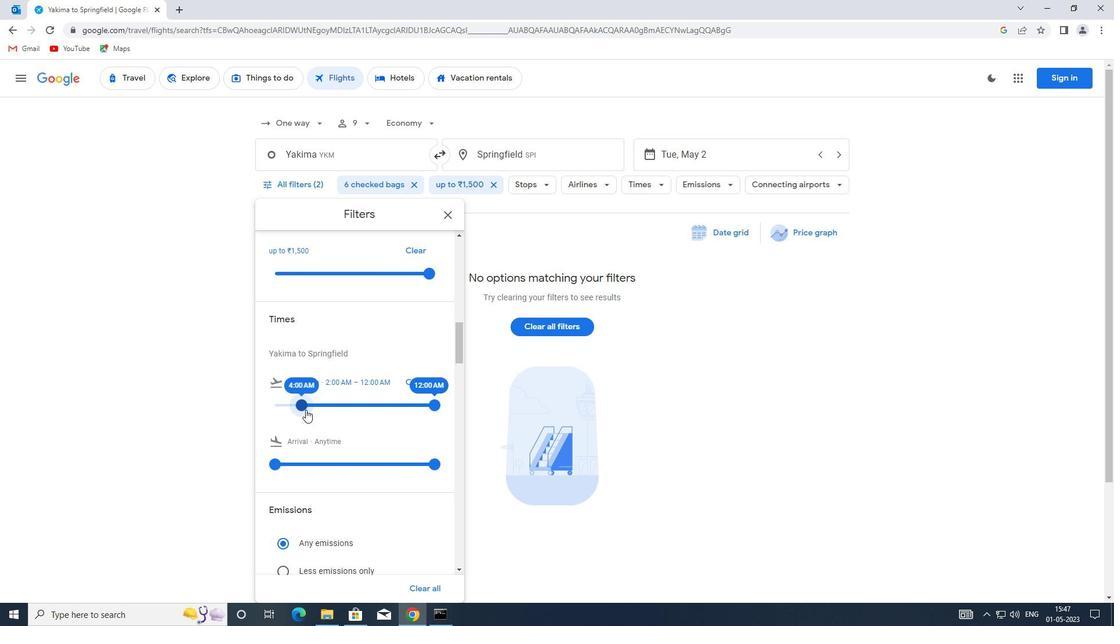 
Action: Mouse pressed left at (308, 408)
Screenshot: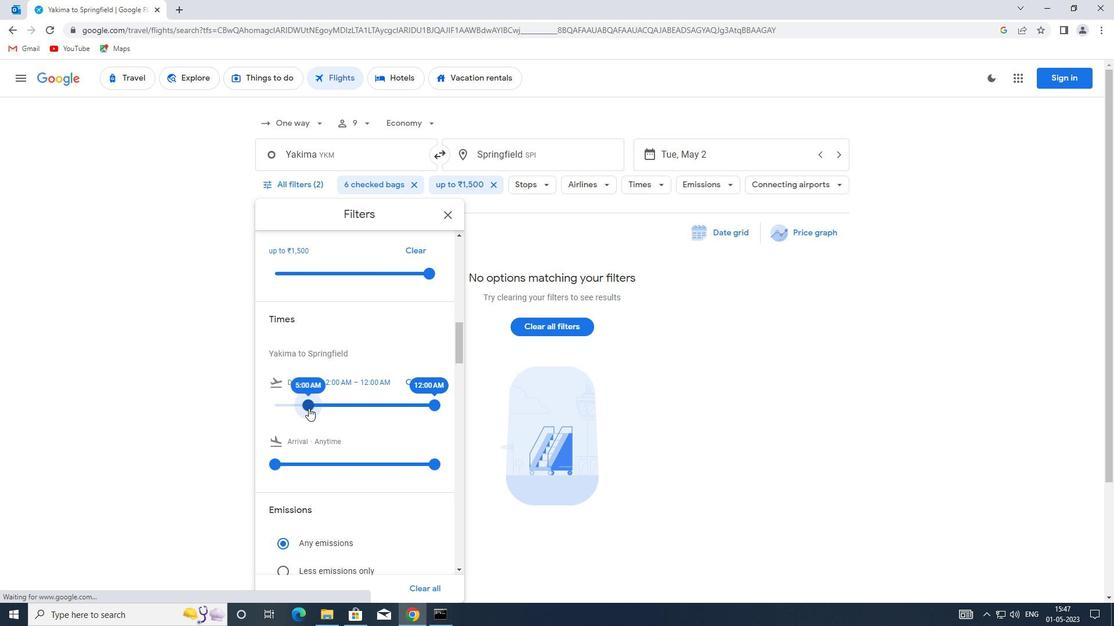 
Action: Mouse pressed right at (308, 408)
Screenshot: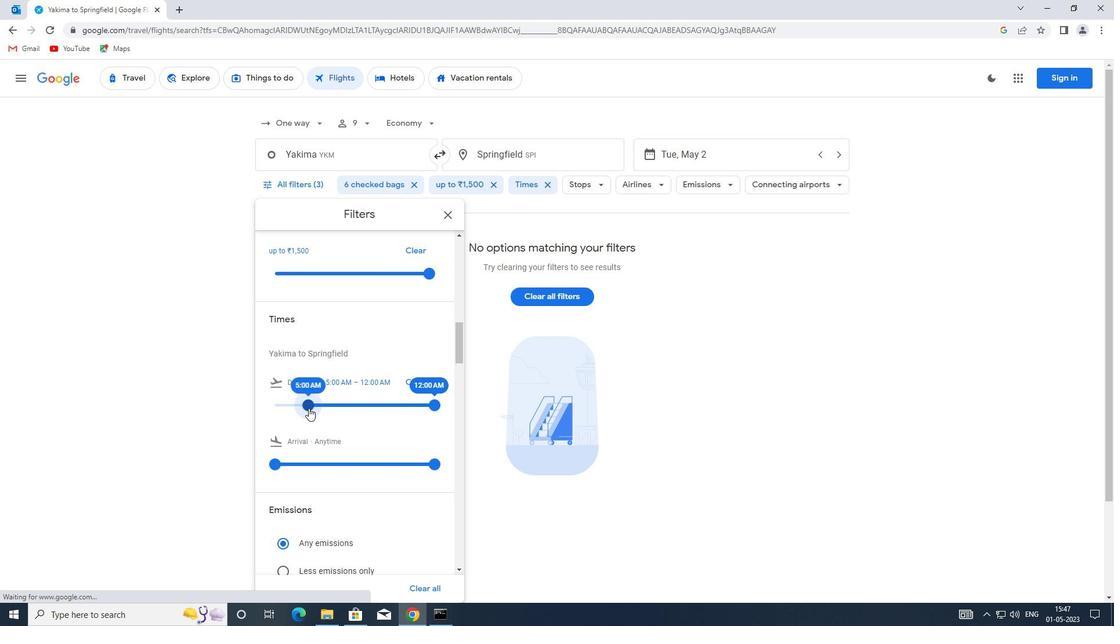 
Action: Mouse moved to (313, 407)
Screenshot: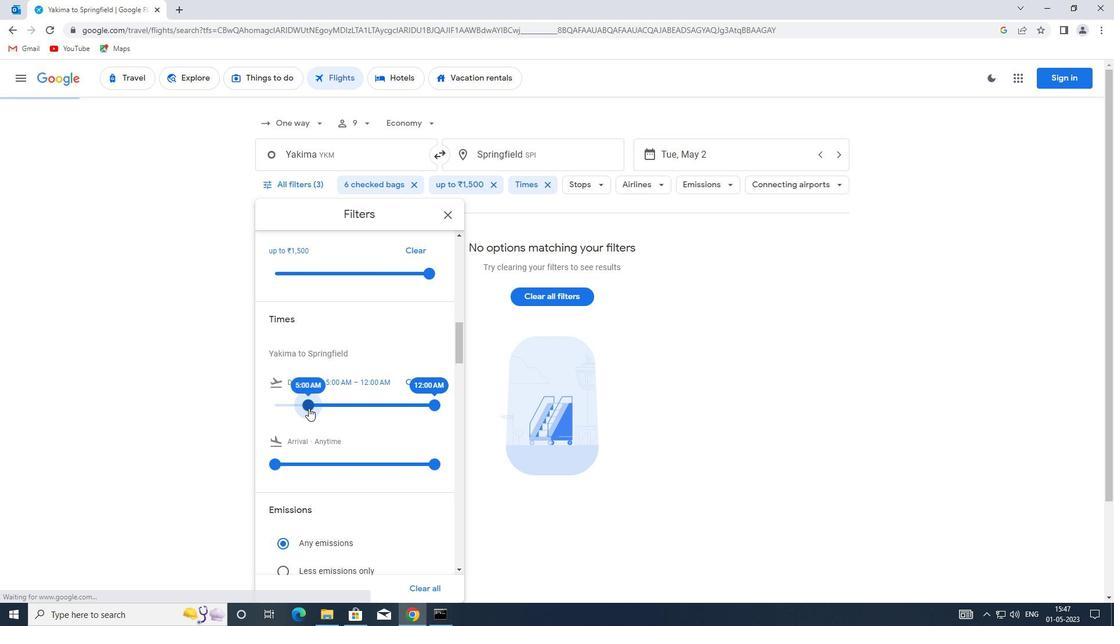 
Action: Mouse pressed left at (313, 407)
Screenshot: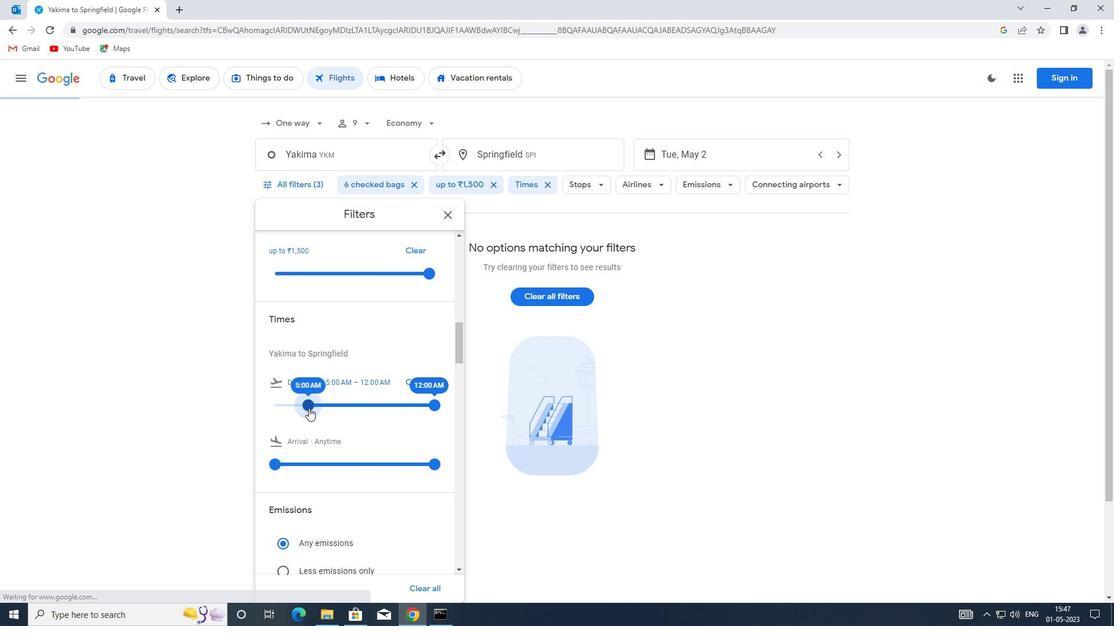 
Action: Mouse pressed right at (313, 407)
Screenshot: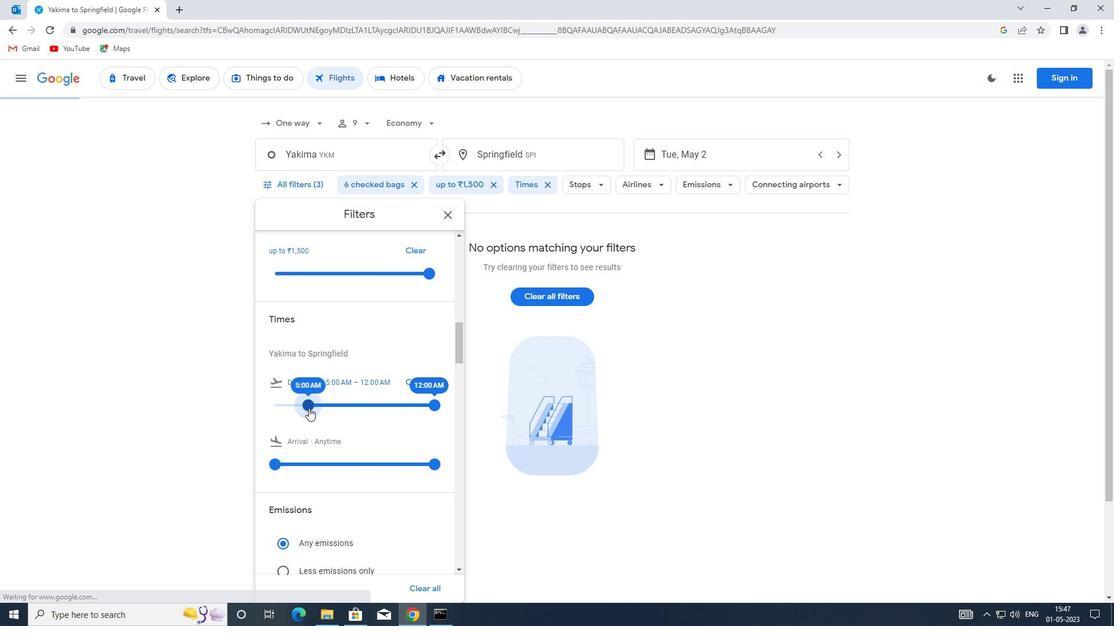 
Action: Mouse pressed left at (313, 407)
Screenshot: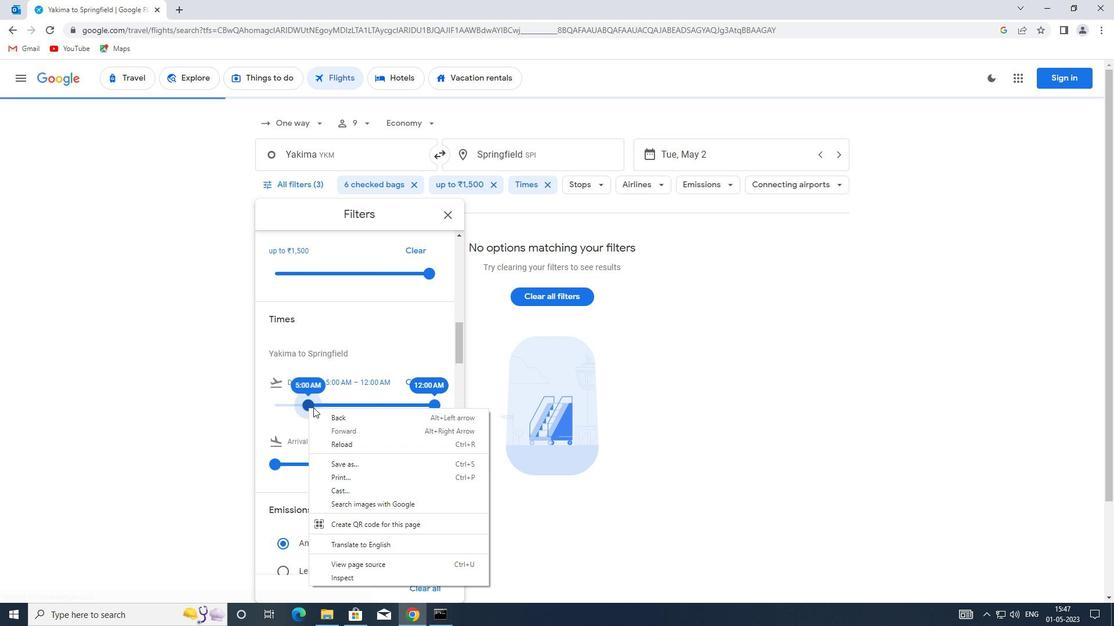 
Action: Mouse pressed right at (313, 407)
Screenshot: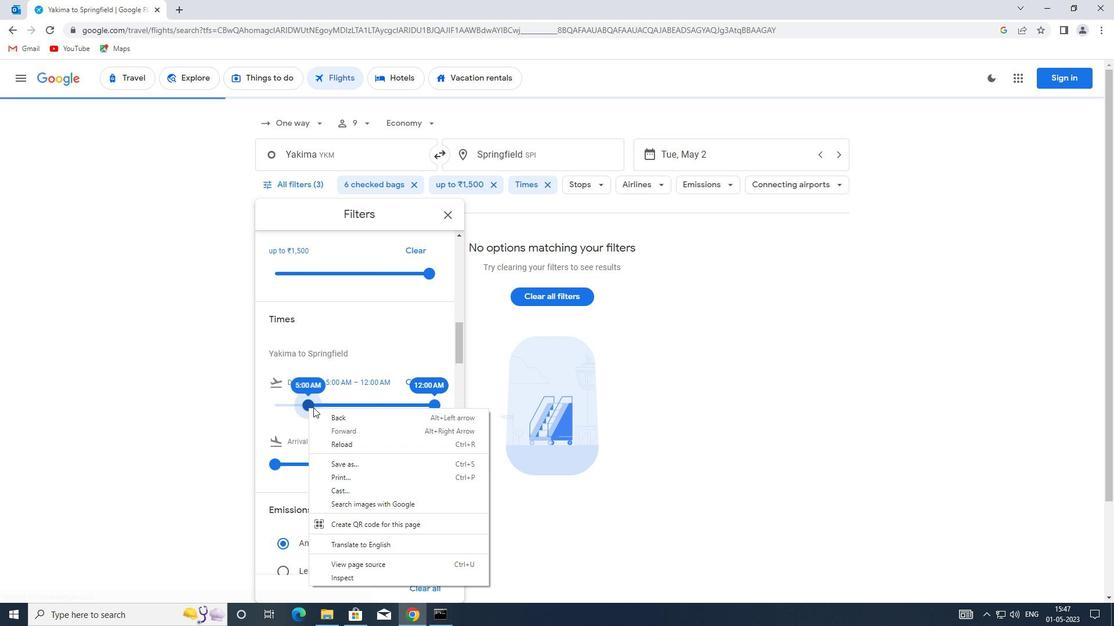 
Action: Mouse moved to (317, 407)
Screenshot: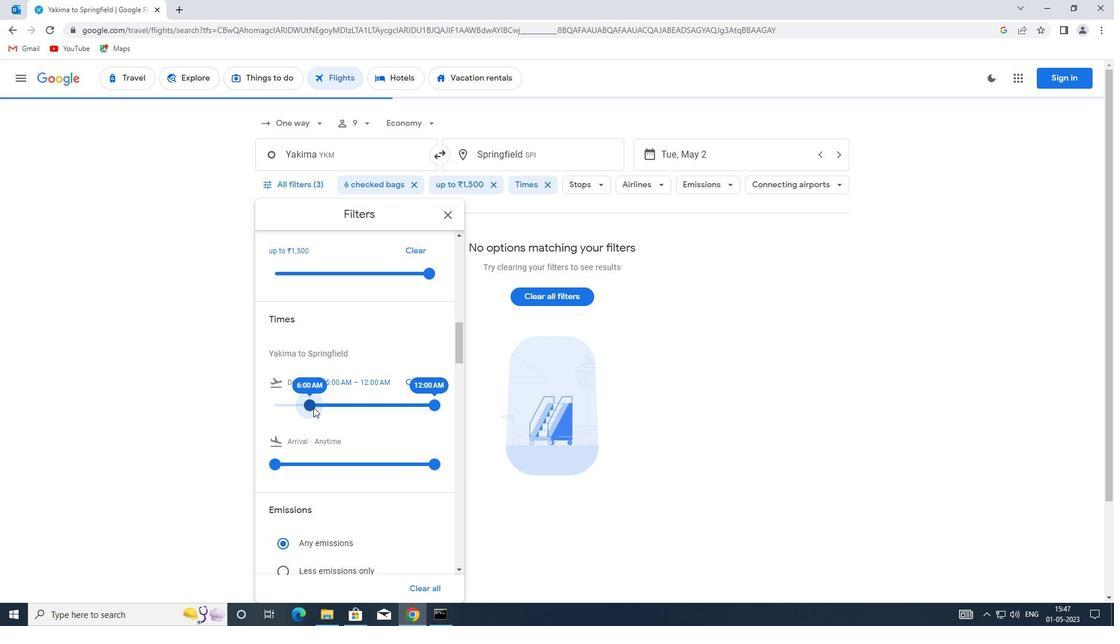 
Action: Mouse pressed left at (317, 407)
Screenshot: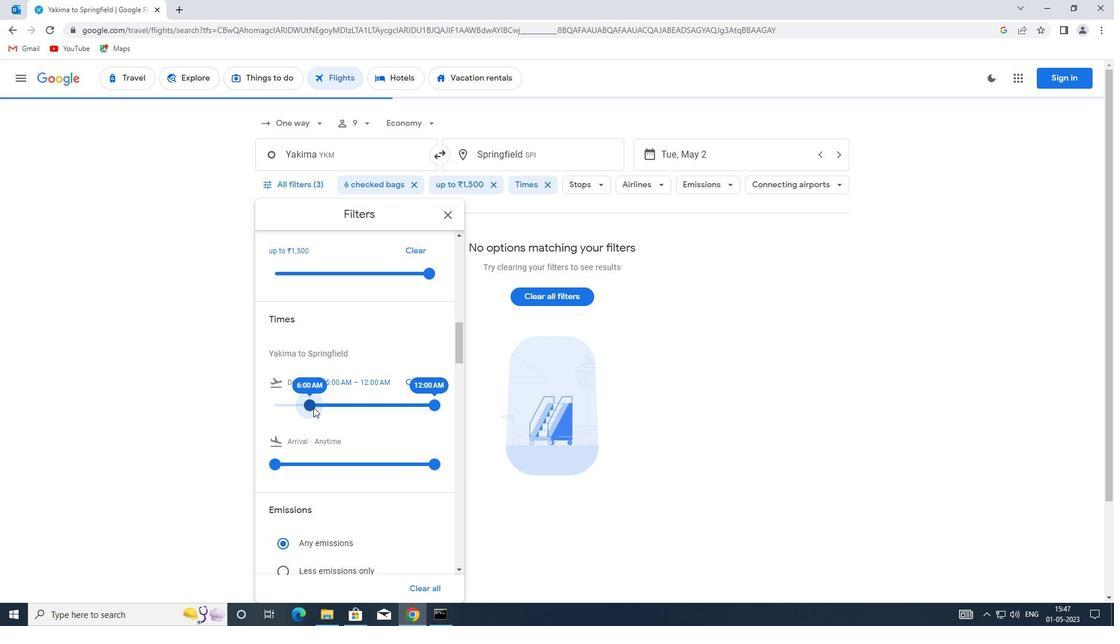
Action: Mouse moved to (318, 407)
Screenshot: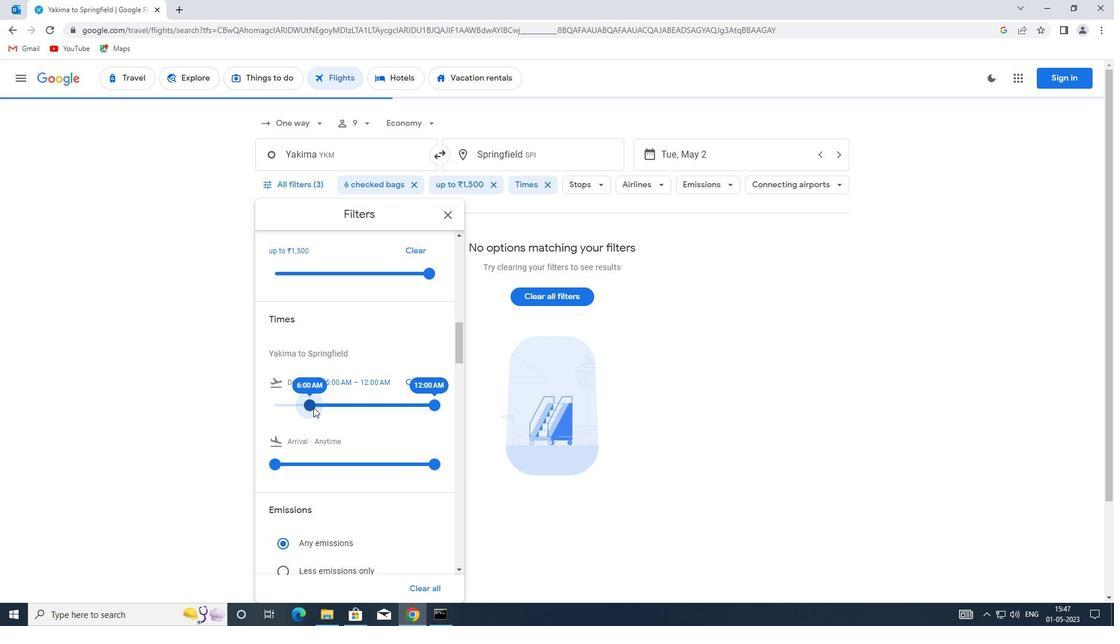
Action: Mouse pressed left at (318, 407)
Screenshot: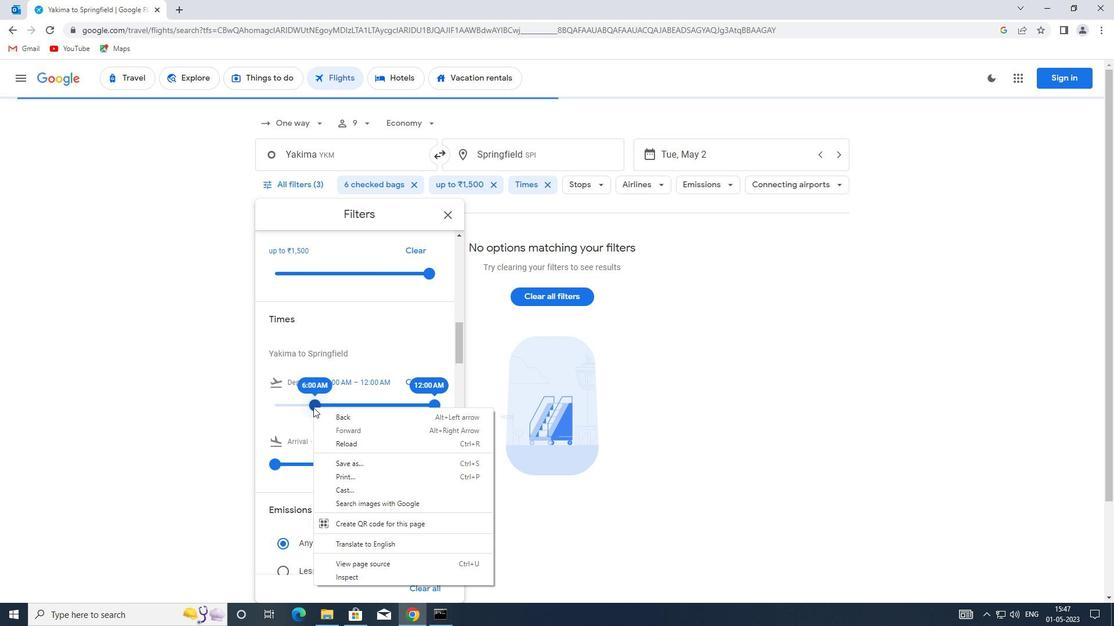 
Action: Mouse pressed left at (318, 407)
Screenshot: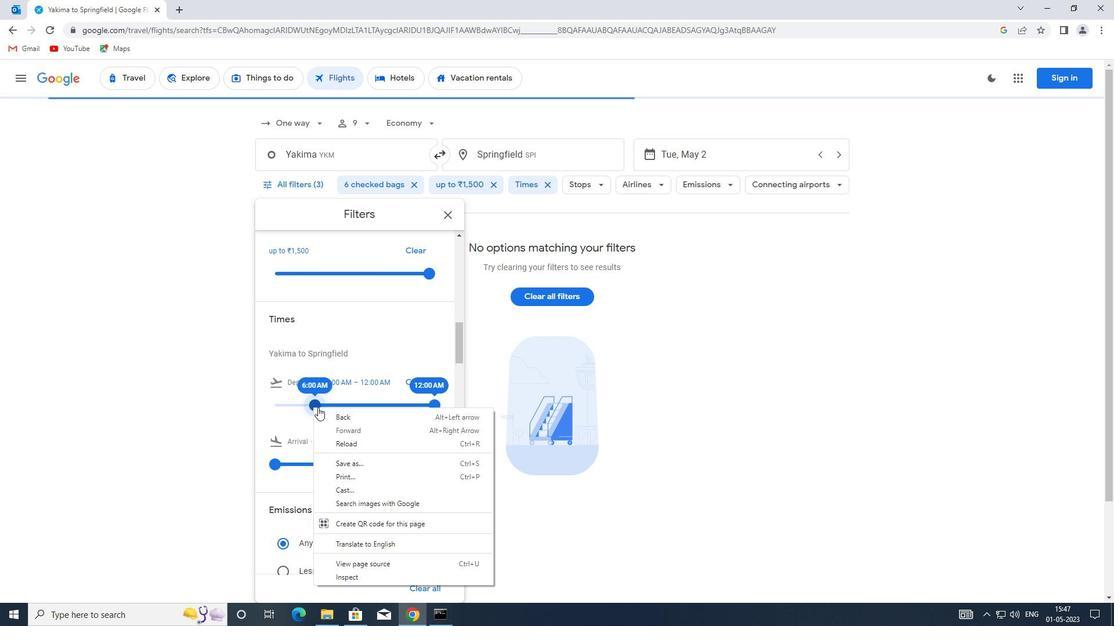 
Action: Mouse pressed left at (318, 407)
Screenshot: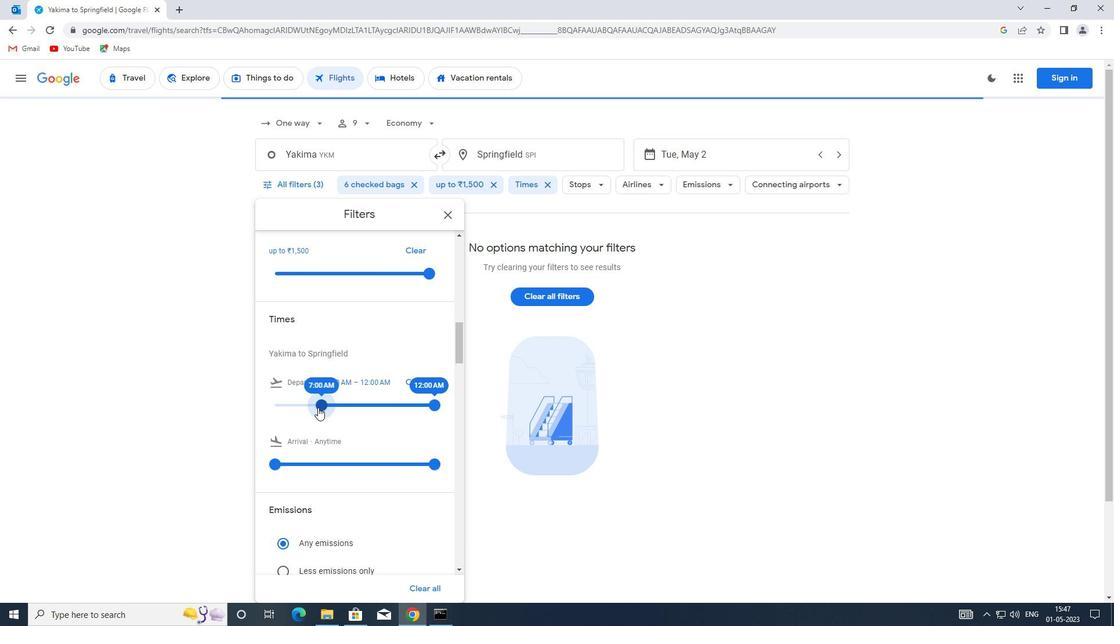 
Action: Mouse pressed right at (318, 407)
Screenshot: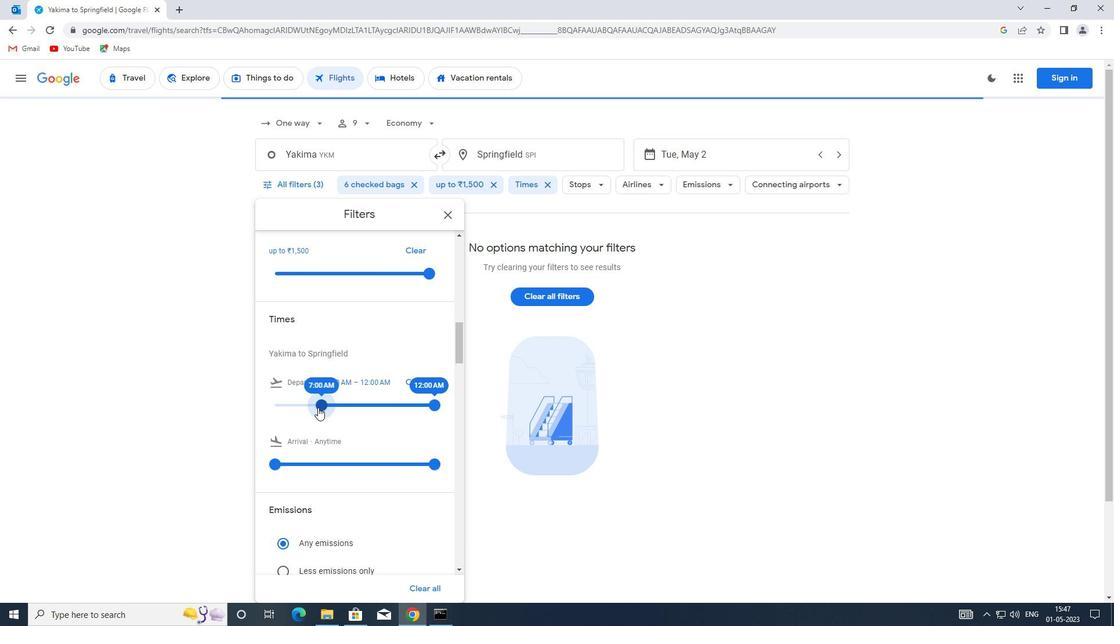 
Action: Mouse moved to (439, 382)
Screenshot: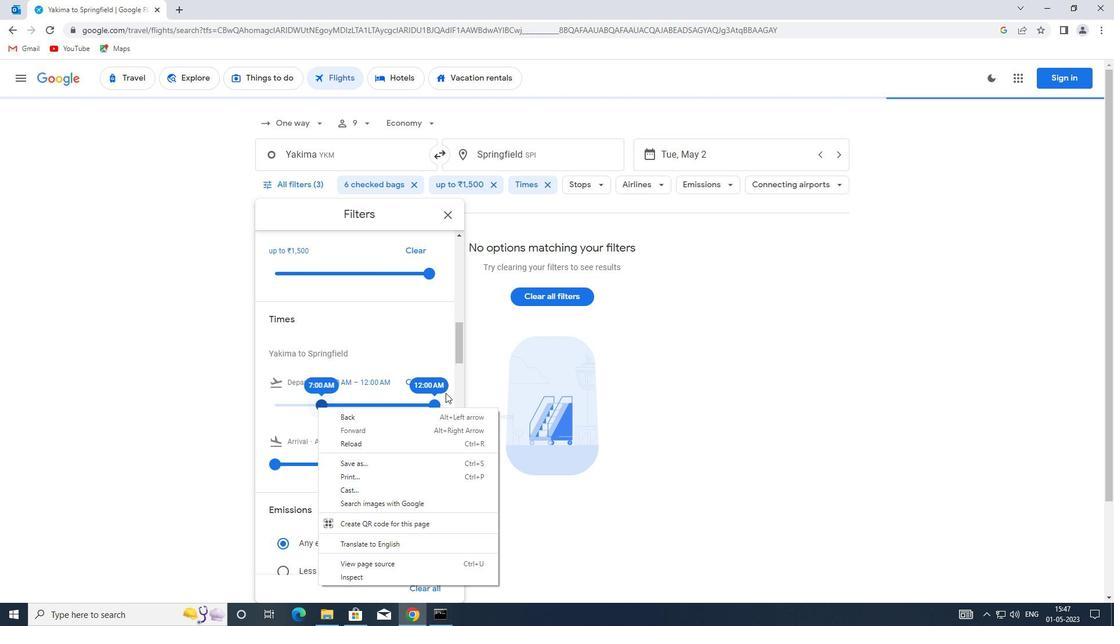 
Action: Mouse pressed left at (439, 382)
Screenshot: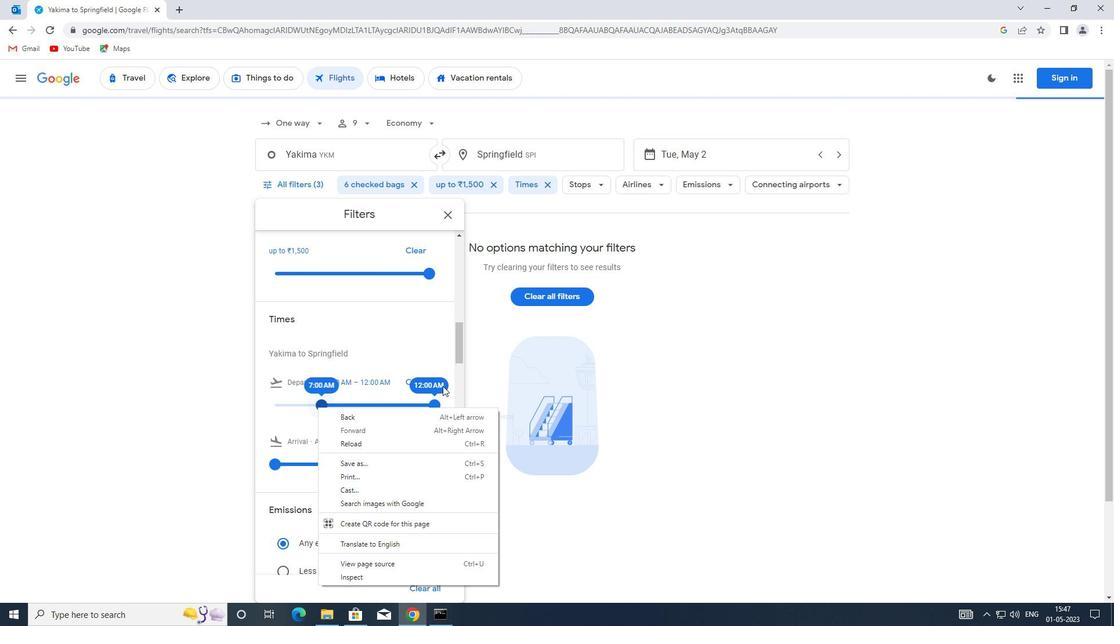 
Action: Mouse moved to (434, 402)
Screenshot: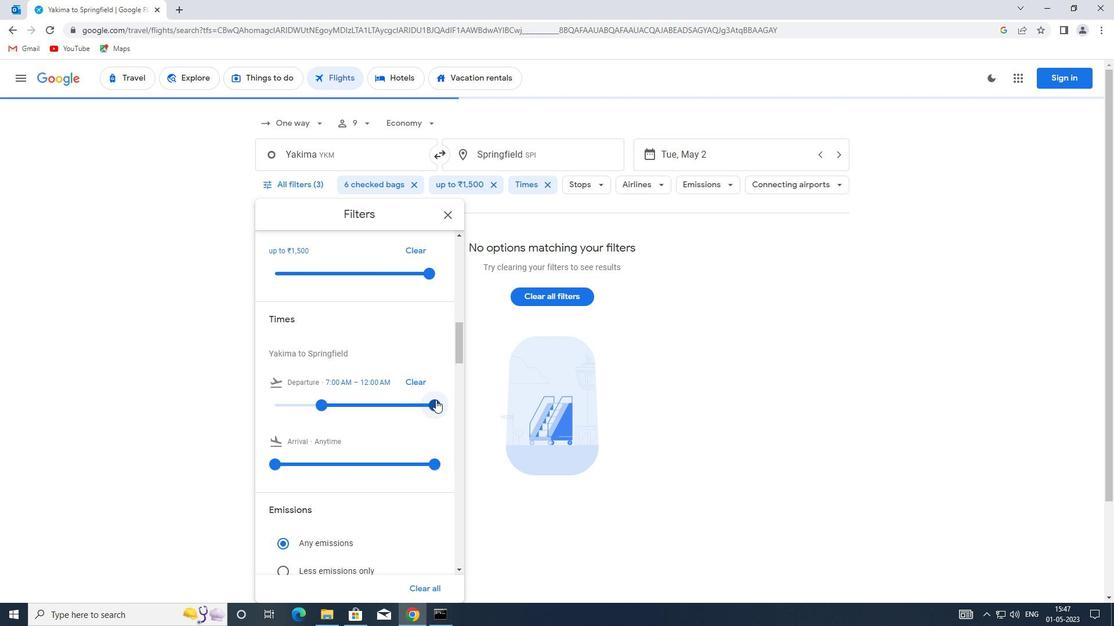 
Action: Mouse pressed left at (434, 402)
Screenshot: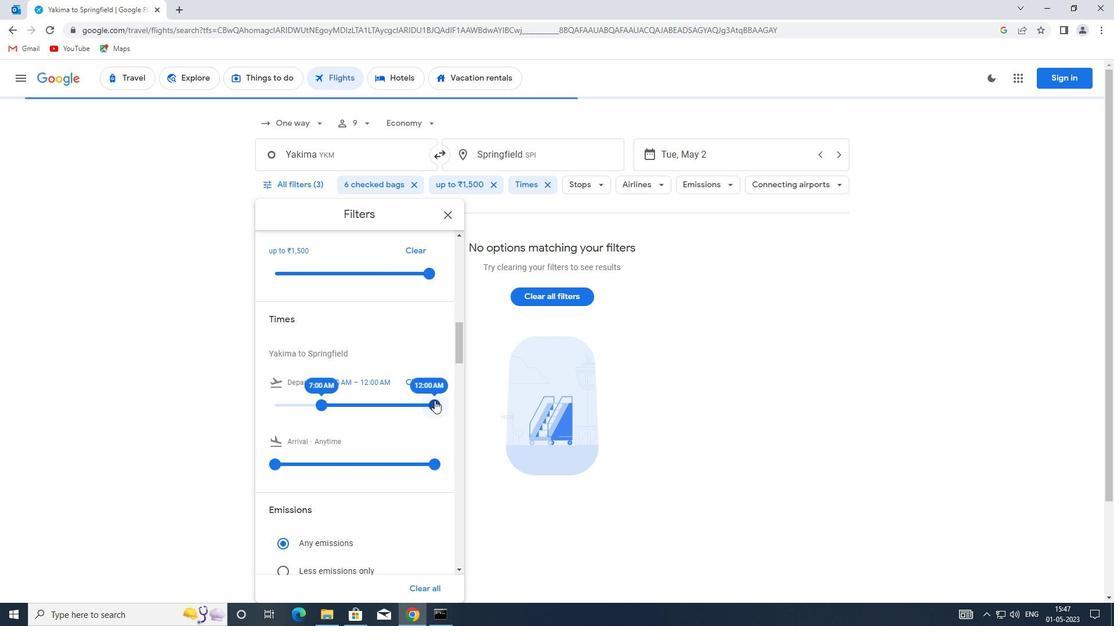 
Action: Mouse moved to (346, 401)
Screenshot: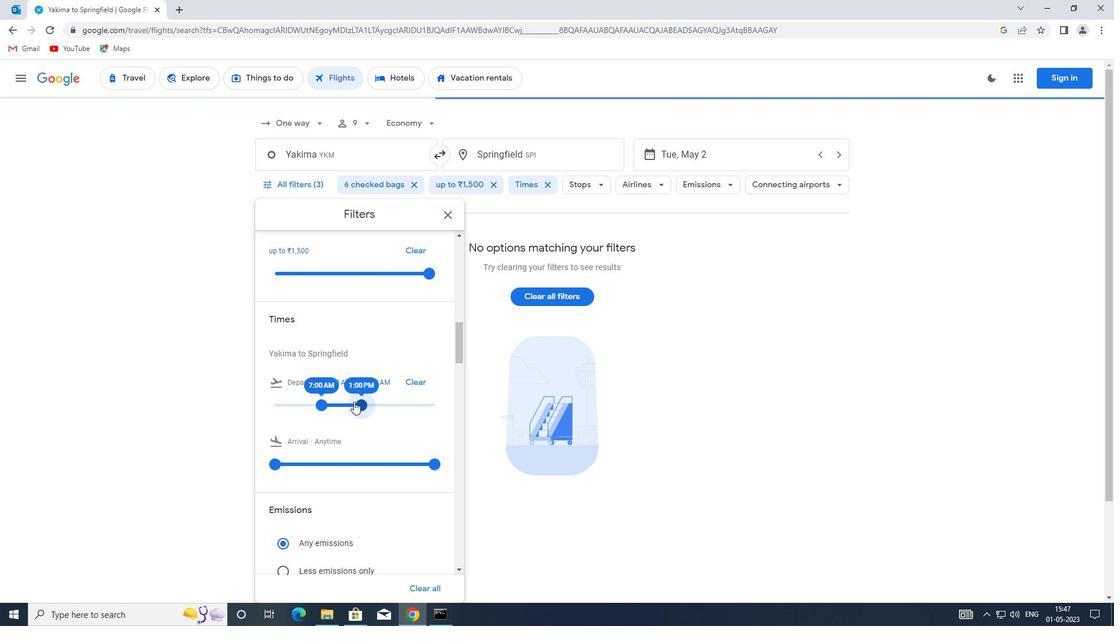 
Action: Mouse pressed left at (346, 401)
Screenshot: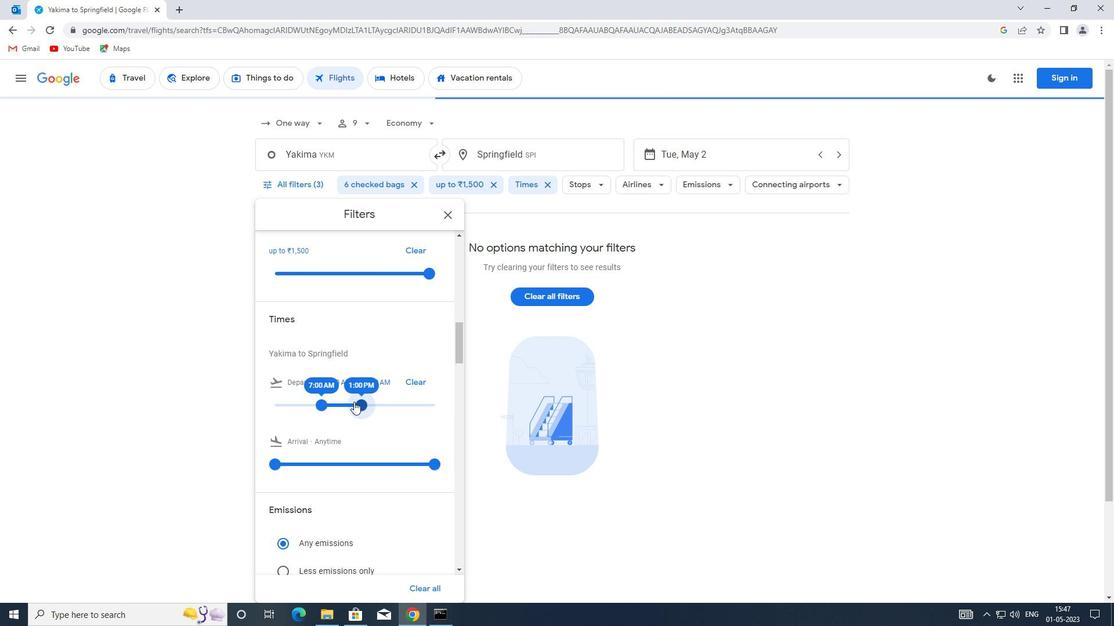 
Action: Mouse moved to (329, 399)
Screenshot: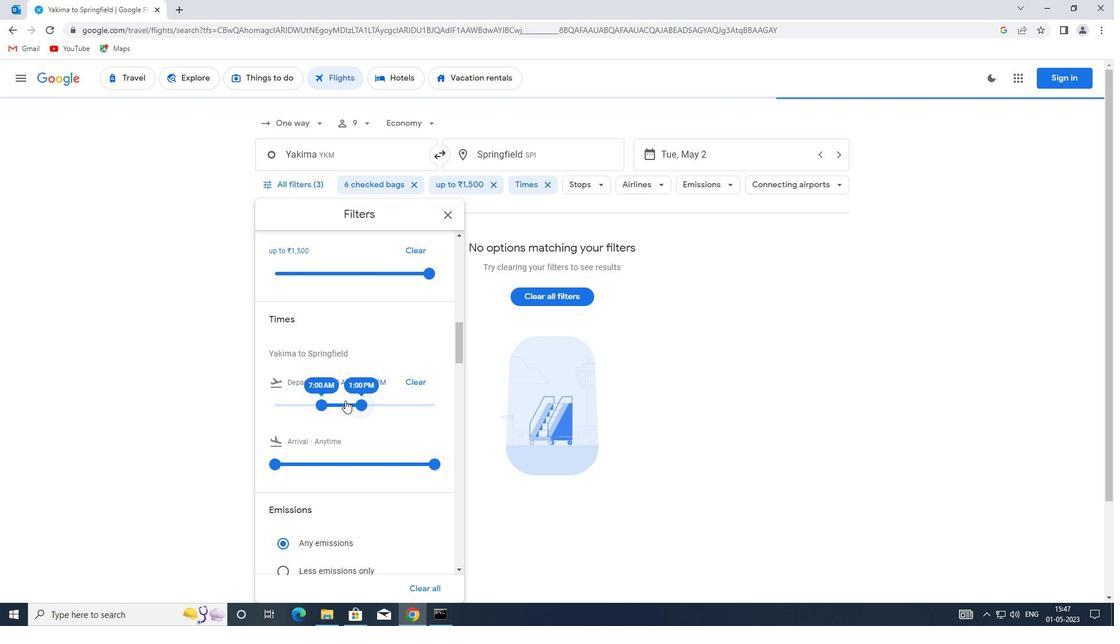 
Action: Mouse pressed left at (329, 399)
Screenshot: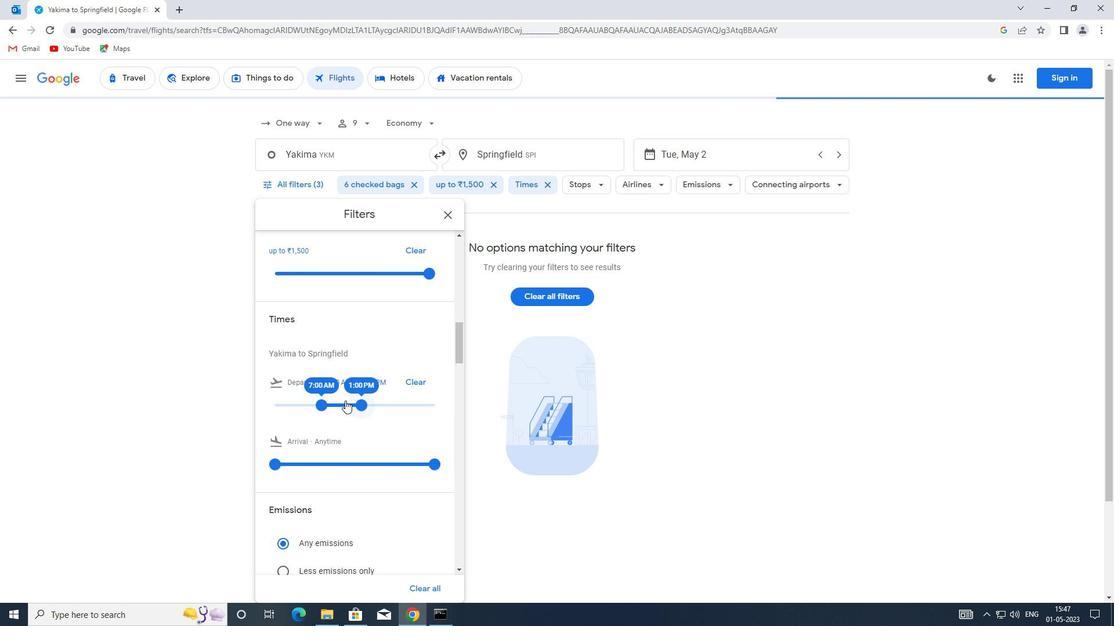 
Action: Mouse moved to (320, 399)
Screenshot: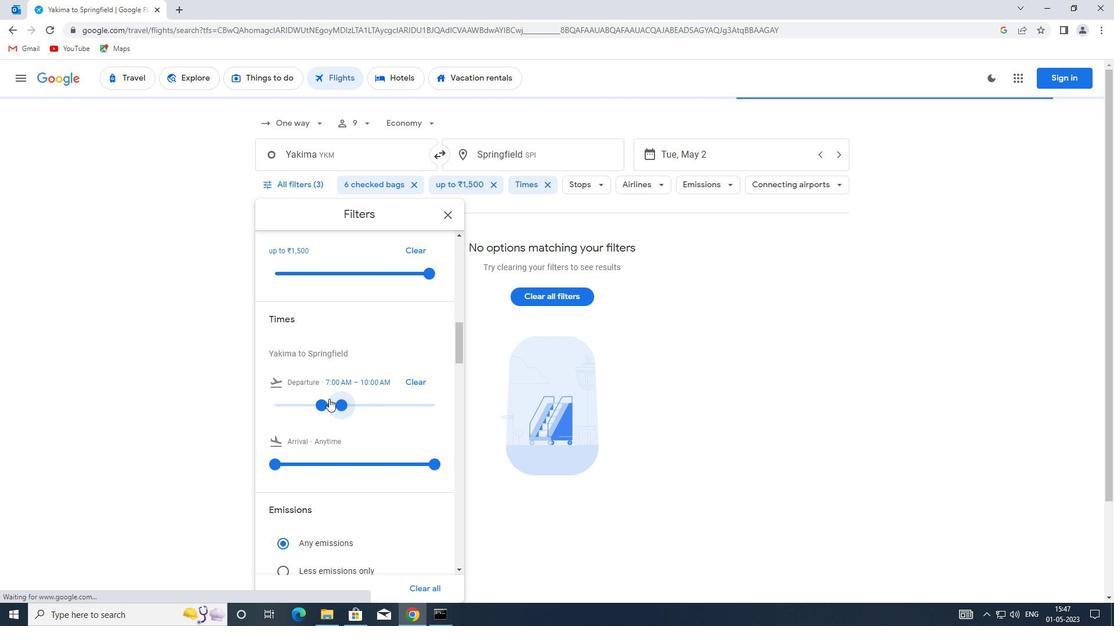 
Action: Mouse pressed left at (320, 399)
Screenshot: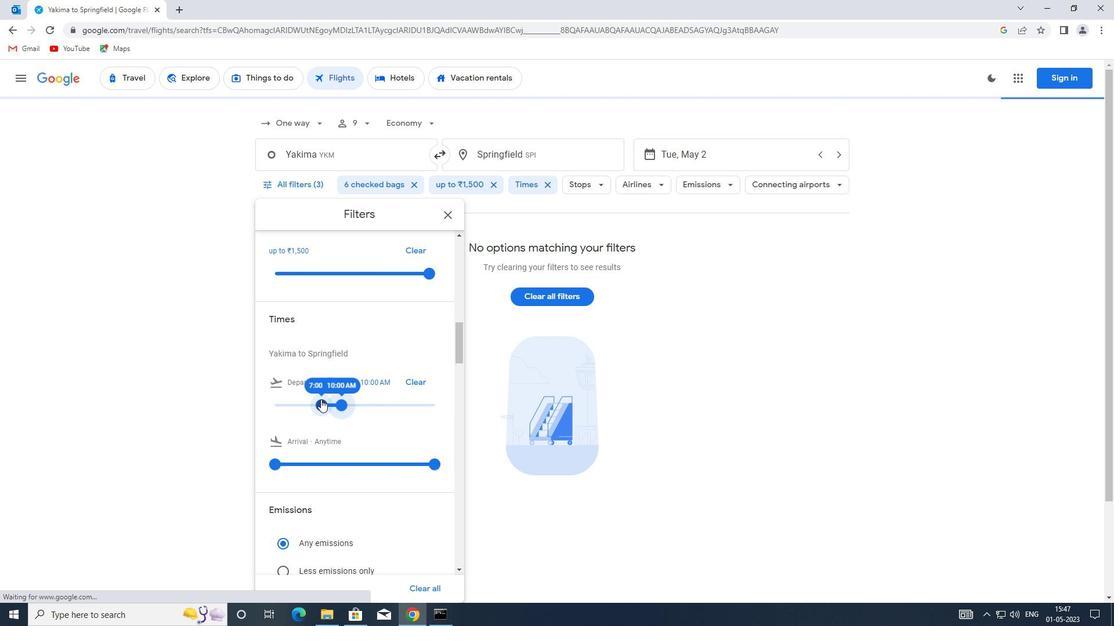 
Action: Mouse moved to (343, 406)
Screenshot: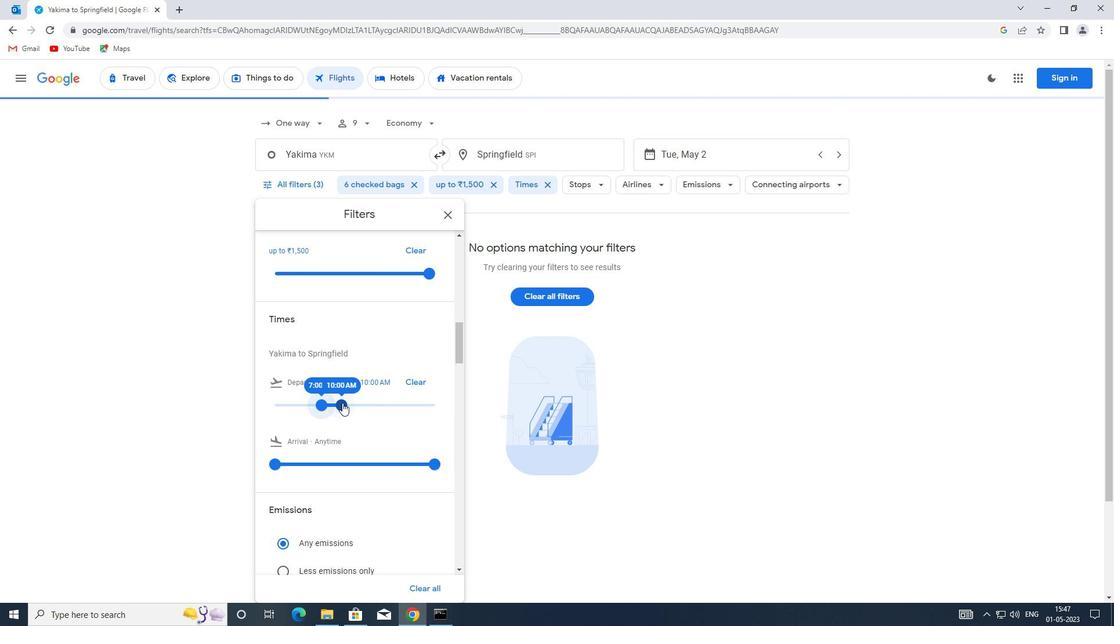 
Action: Mouse pressed left at (343, 406)
Screenshot: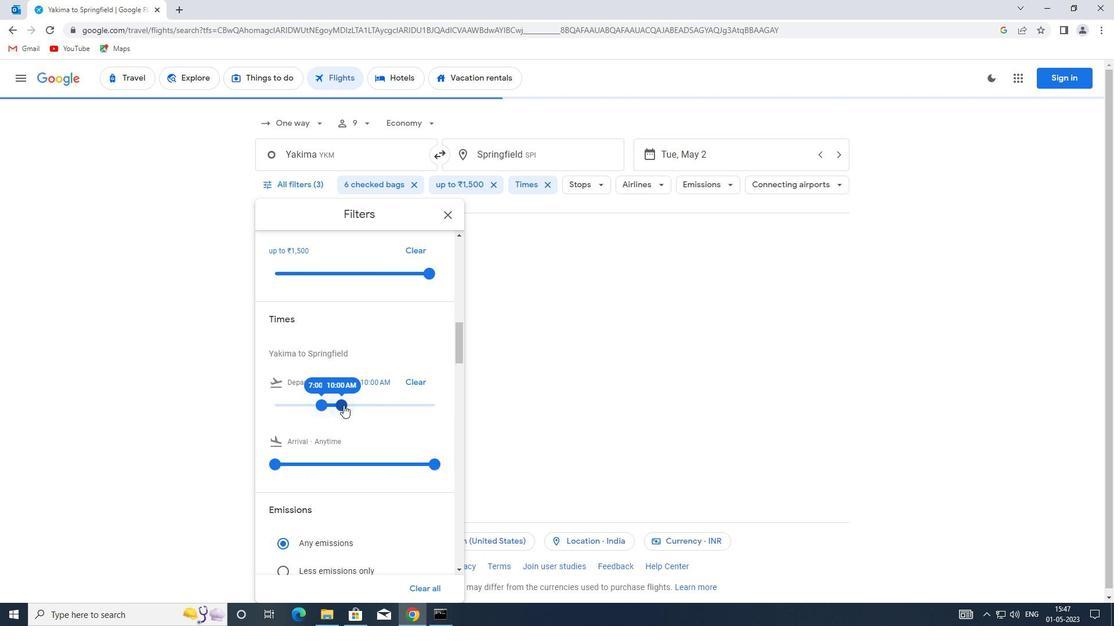 
Action: Mouse moved to (330, 396)
Screenshot: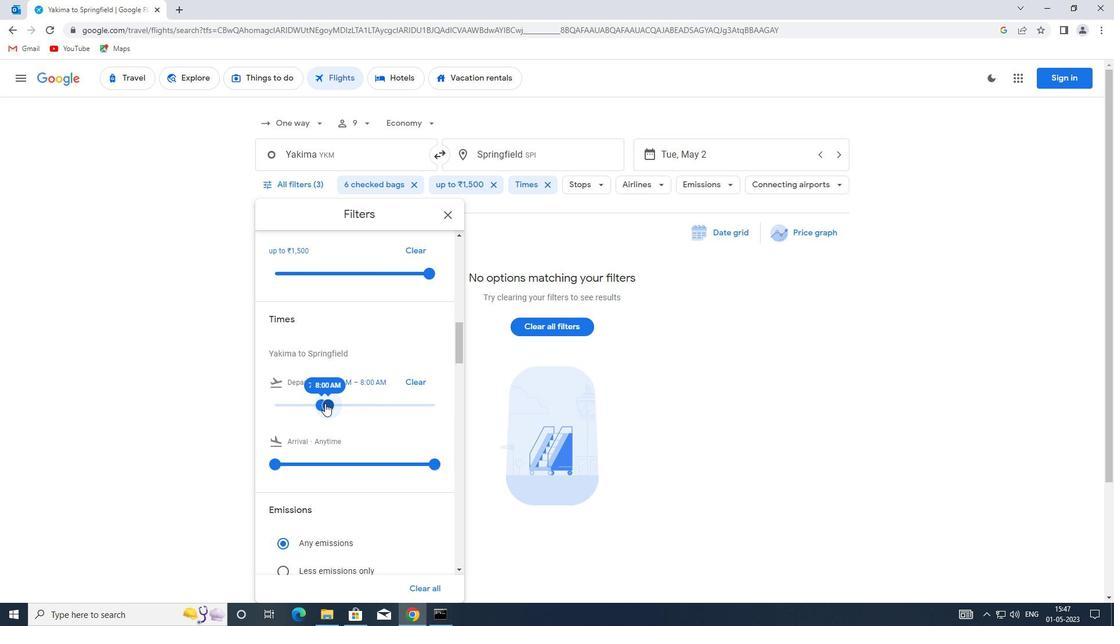
Action: Mouse scrolled (330, 396) with delta (0, 0)
Screenshot: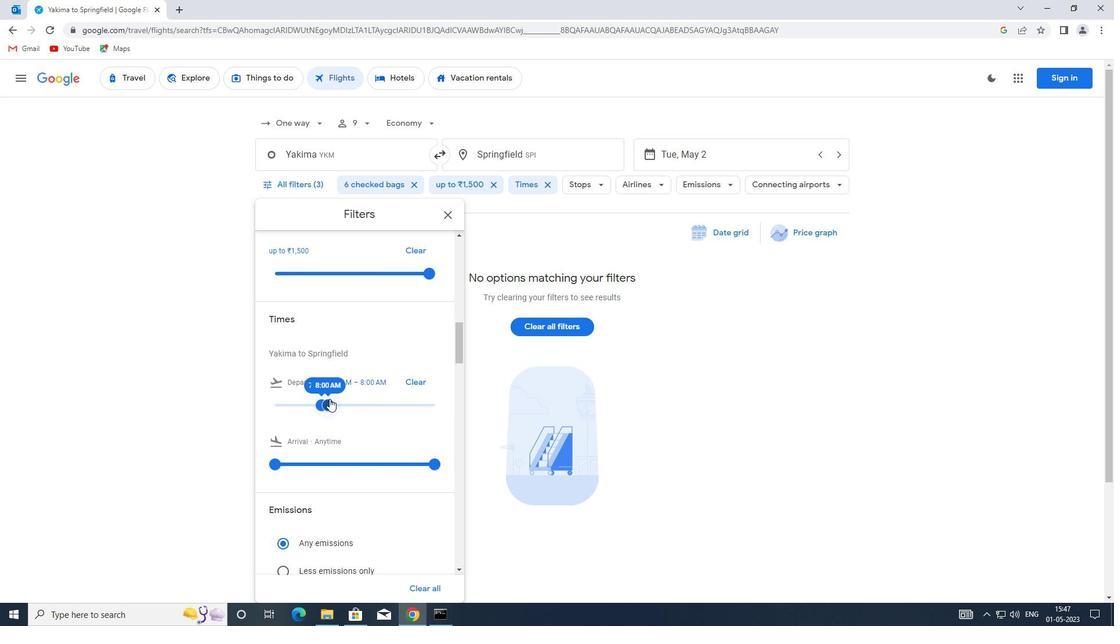 
Action: Mouse scrolled (330, 396) with delta (0, 0)
Screenshot: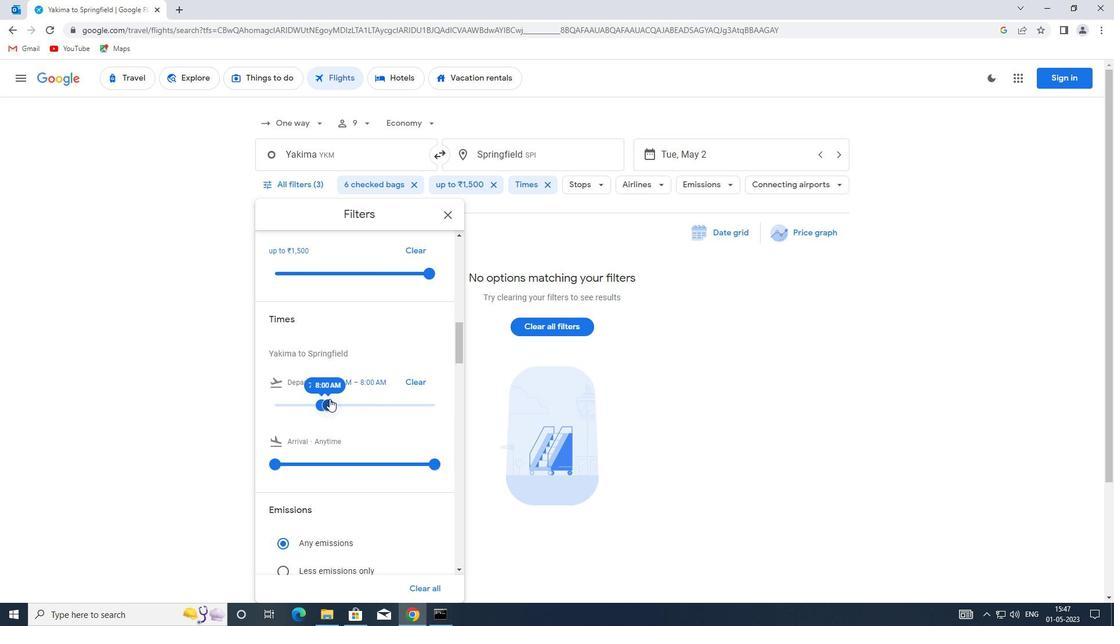 
Action: Mouse moved to (327, 398)
Screenshot: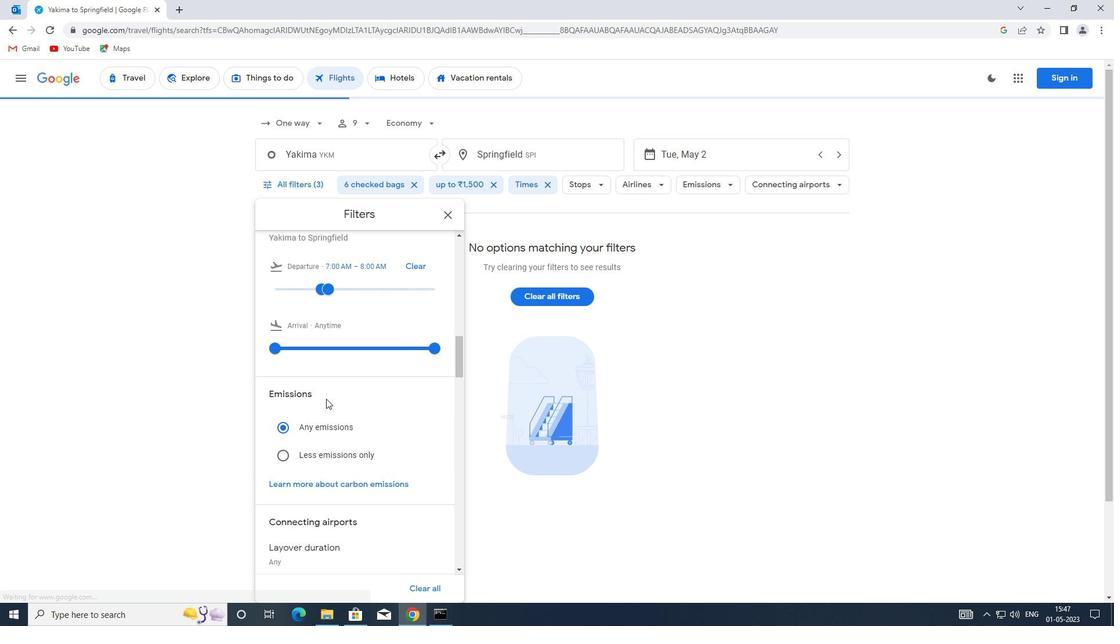 
Action: Mouse scrolled (327, 399) with delta (0, 0)
Screenshot: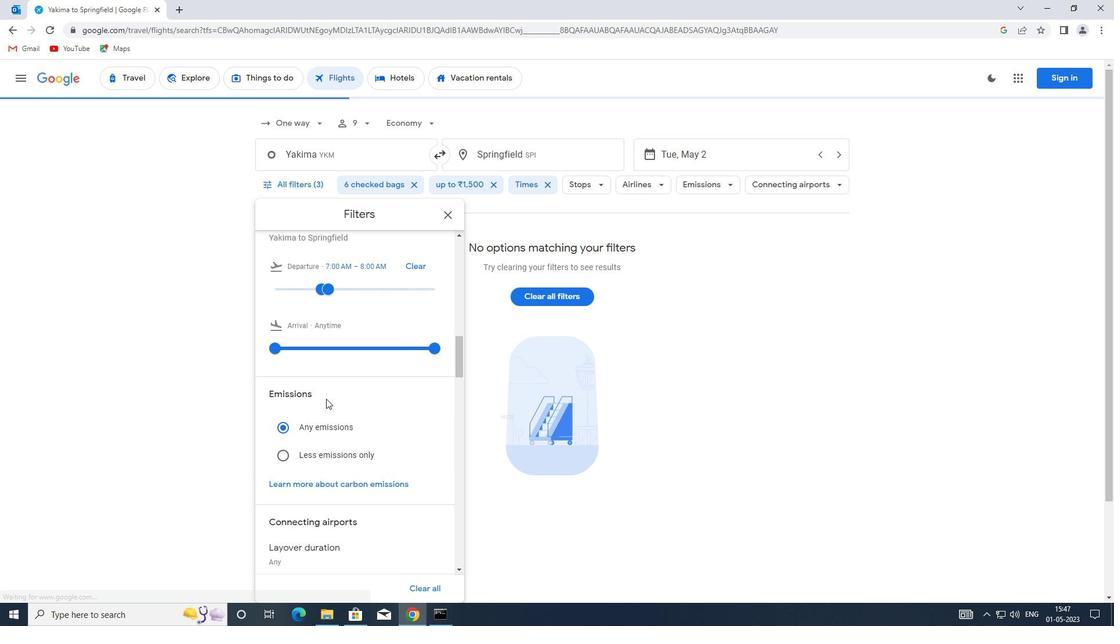 
Action: Mouse moved to (329, 395)
Screenshot: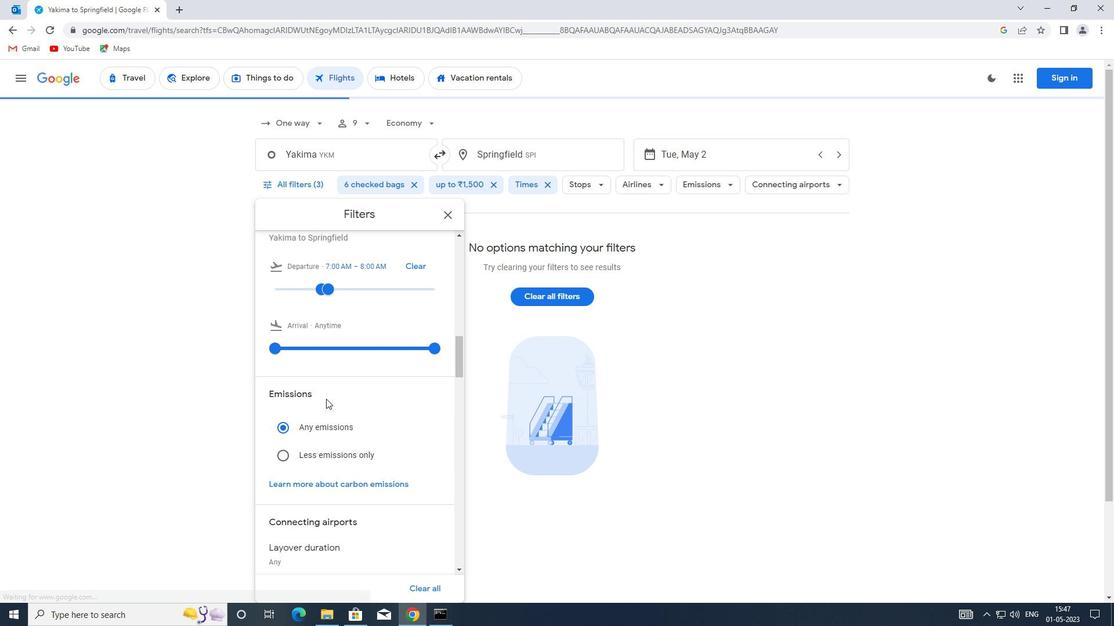 
Action: Mouse scrolled (329, 396) with delta (0, 0)
Screenshot: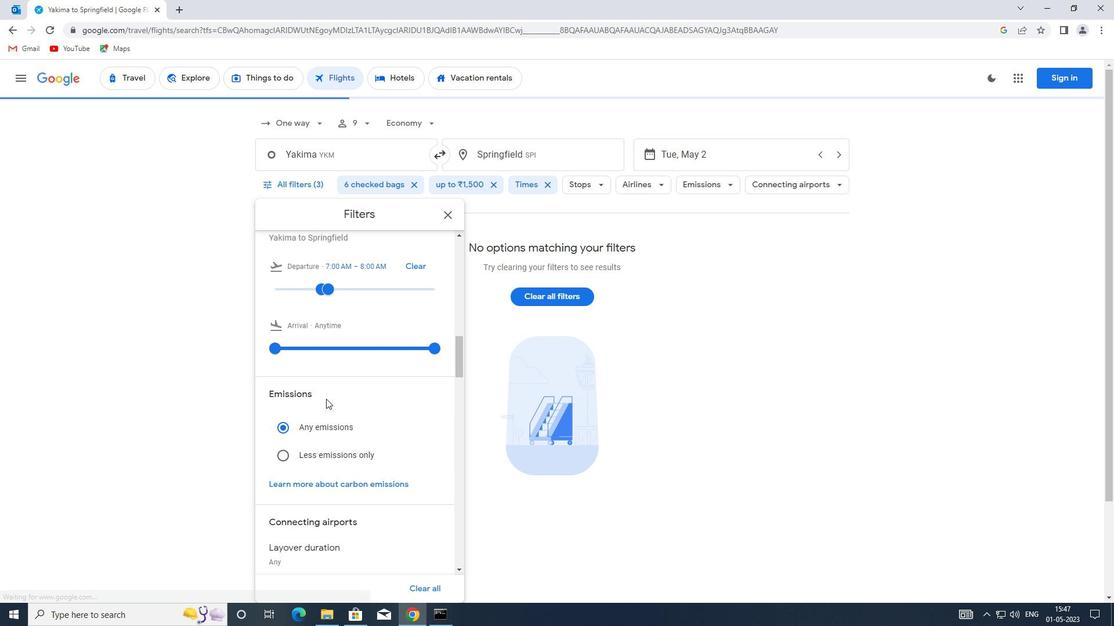 
Action: Mouse moved to (329, 392)
Screenshot: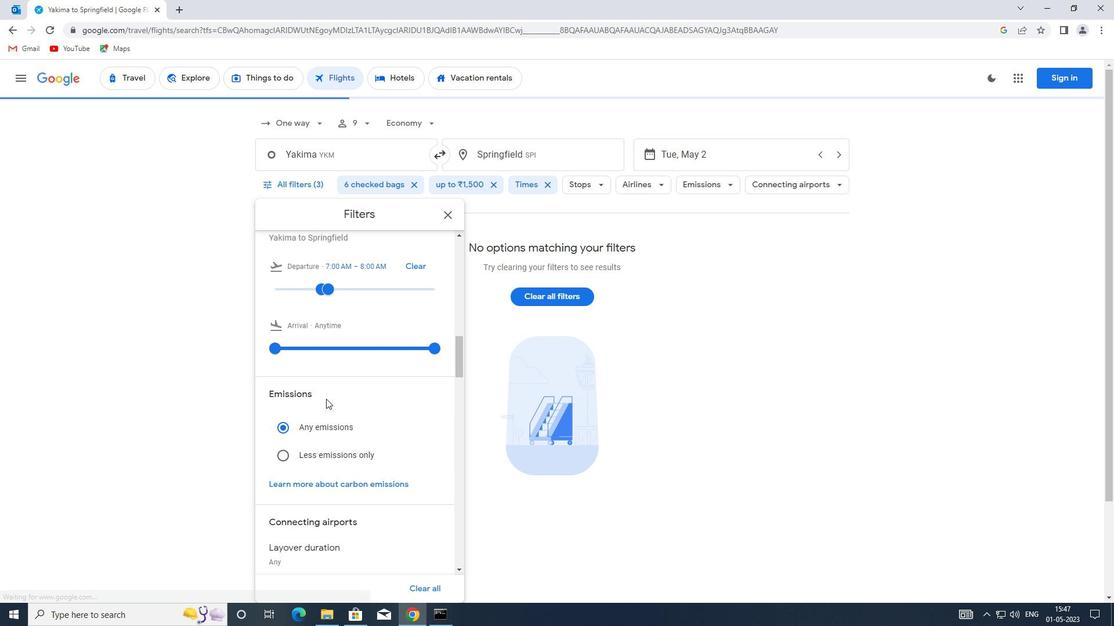 
Action: Mouse scrolled (329, 392) with delta (0, 0)
Screenshot: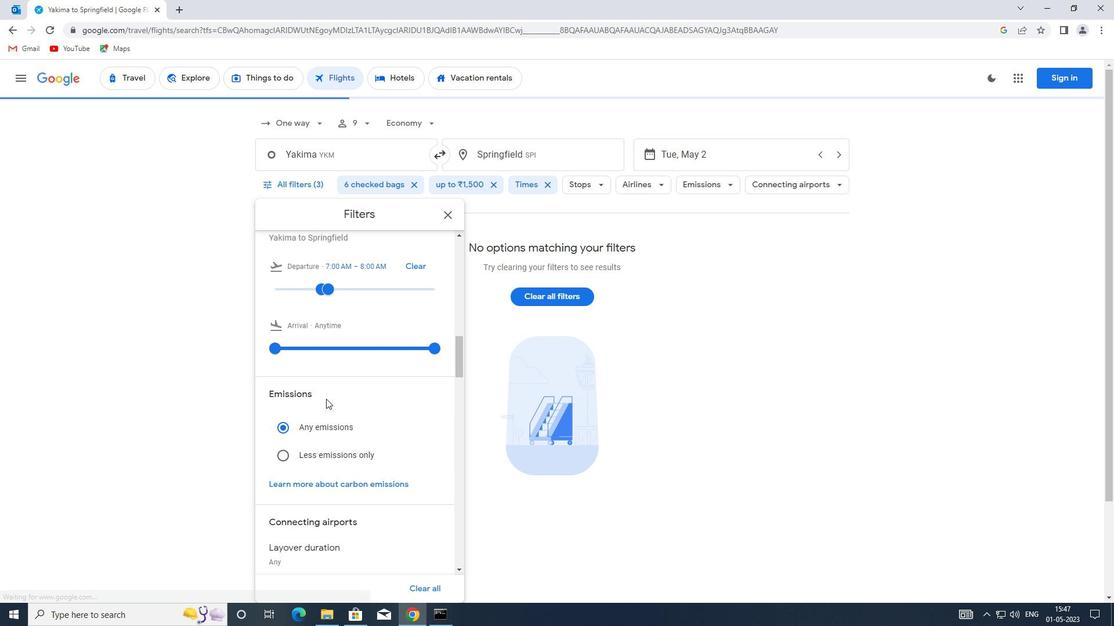 
Action: Mouse moved to (333, 375)
Screenshot: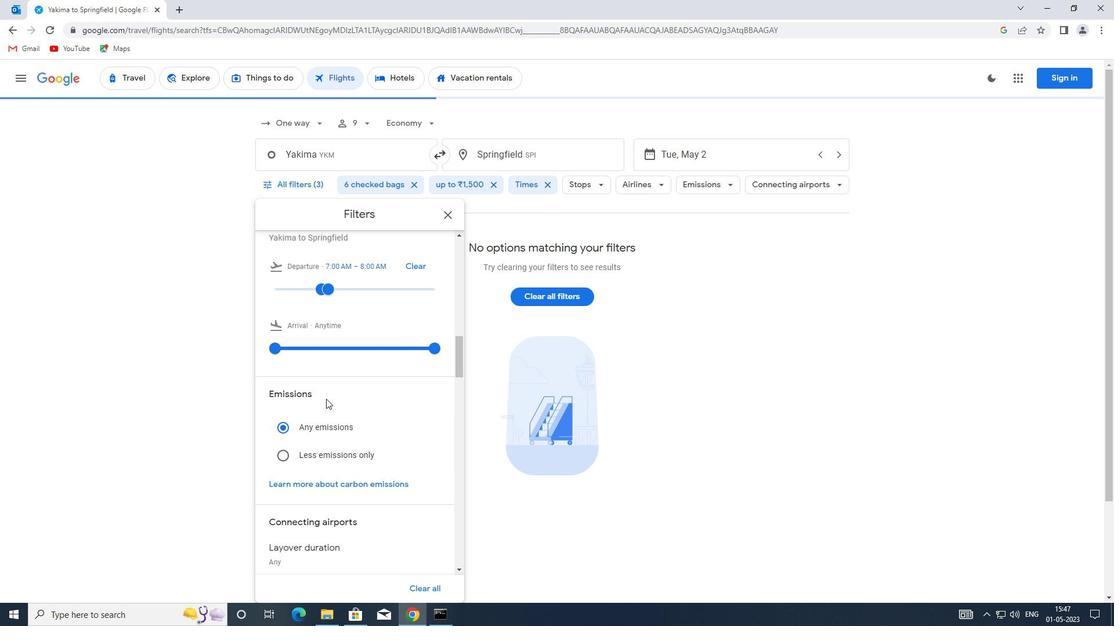 
Action: Mouse scrolled (333, 376) with delta (0, 0)
Screenshot: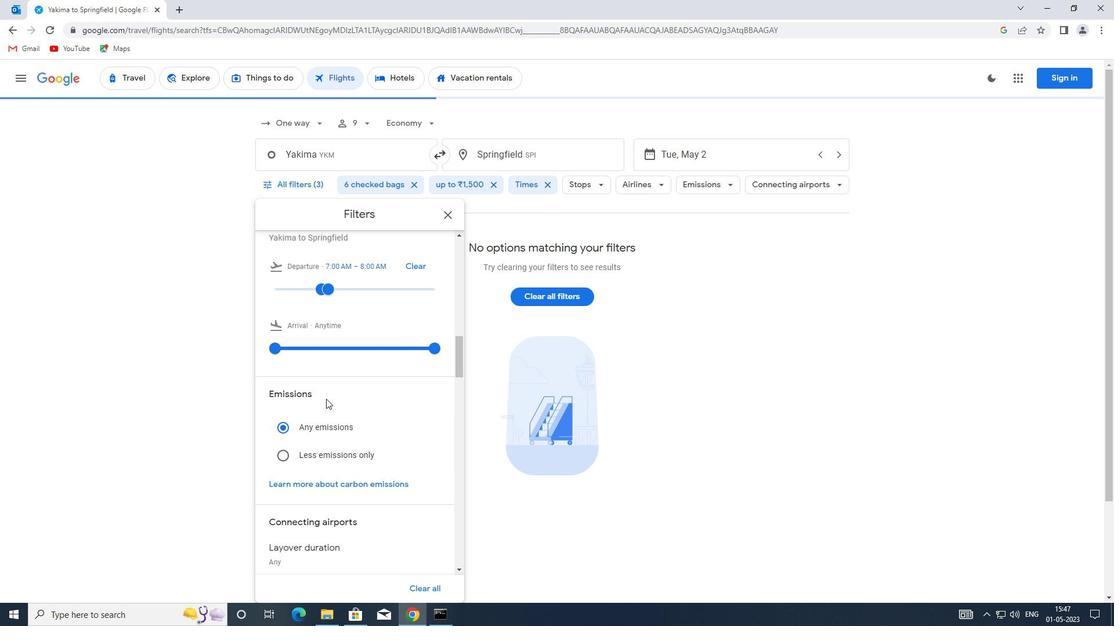 
Action: Mouse moved to (367, 320)
Screenshot: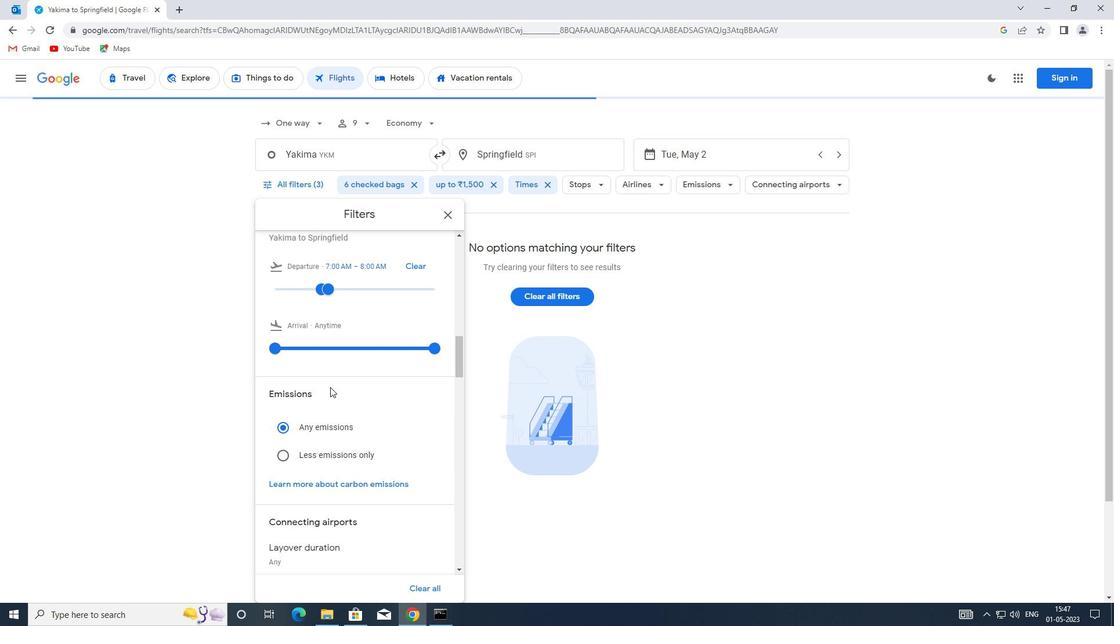 
Action: Mouse scrolled (367, 320) with delta (0, 0)
Screenshot: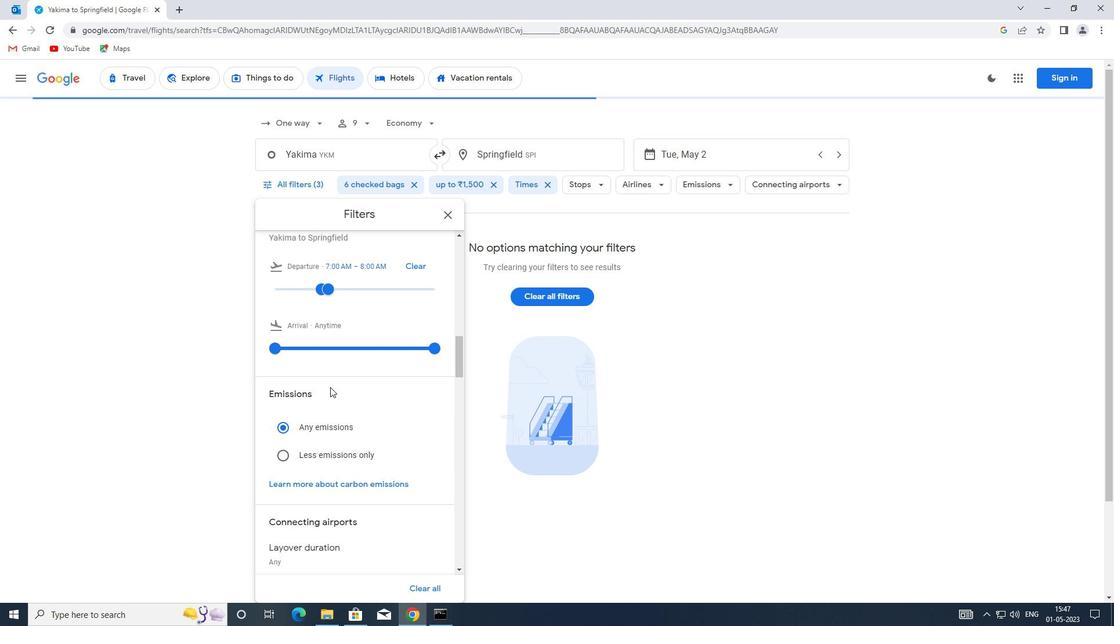 
Action: Mouse moved to (444, 218)
Screenshot: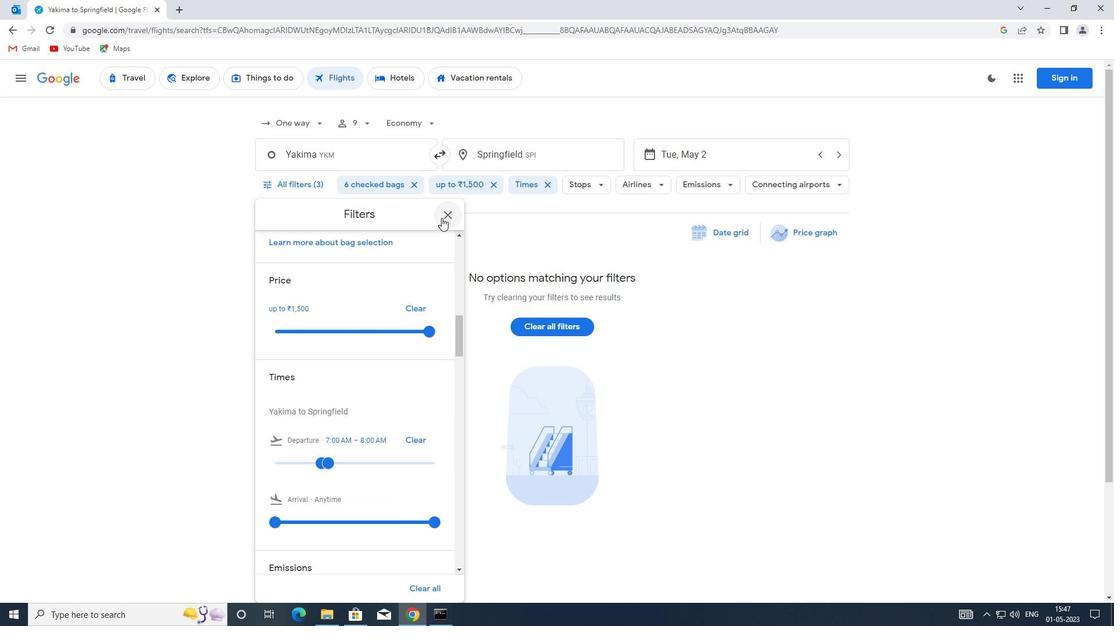 
Action: Mouse pressed left at (444, 218)
Screenshot: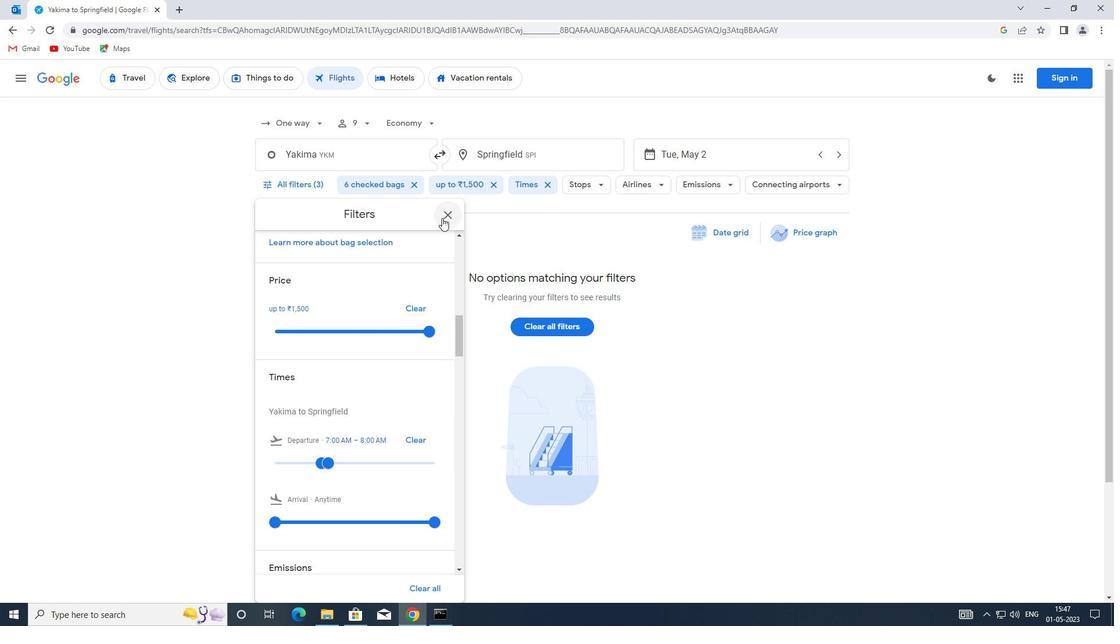 
